 Task: Open Card Email Marketing Campaign Planning in Board Customer Segmentation and Targeting Strategy to Workspace Creative Direction and add a team member Softage.1@softage.net, a label Yellow, a checklist Artificial Intelligence, an attachment from your onedrive, a color Yellow and finally, add a card description 'Conduct customer research for new market positioning and messaging' and a comment 'Let us approach this task with a focus on continuous learning and improvement, seeking to iterate and refine our approach over time.'. Add a start date 'Jan 09, 1900' with a due date 'Jan 16, 1900'
Action: Mouse moved to (619, 186)
Screenshot: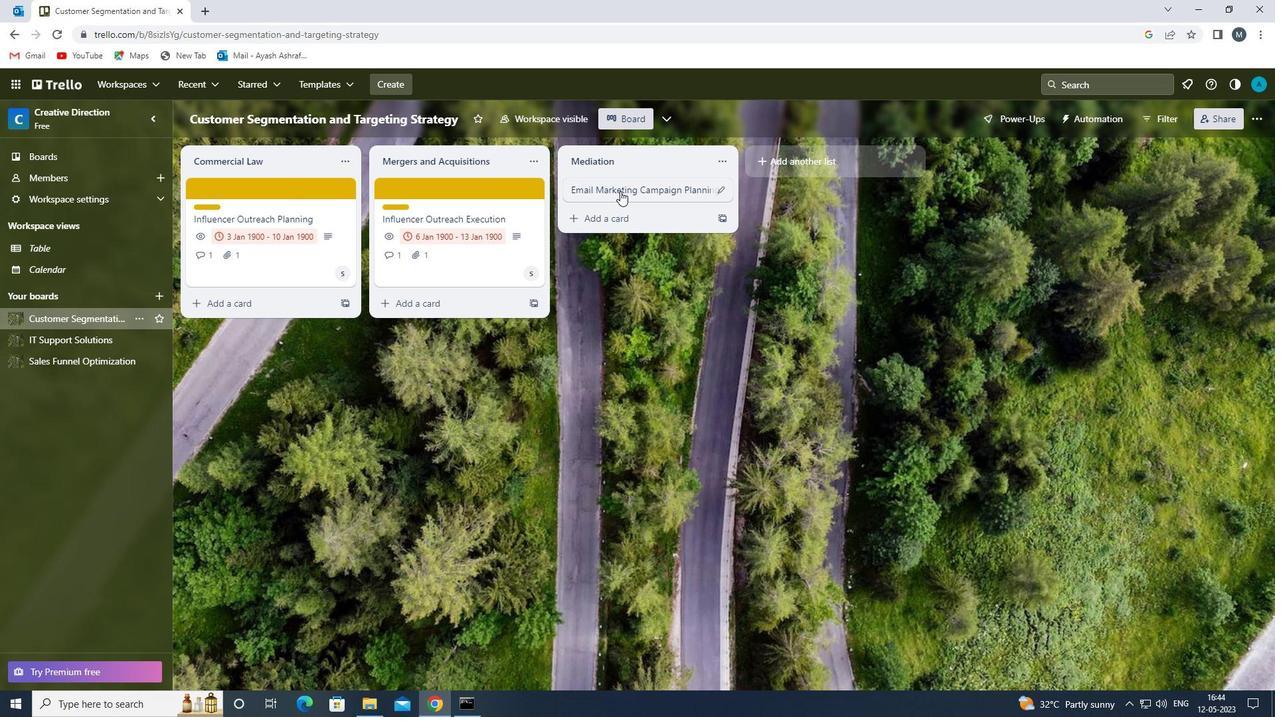 
Action: Mouse pressed left at (619, 186)
Screenshot: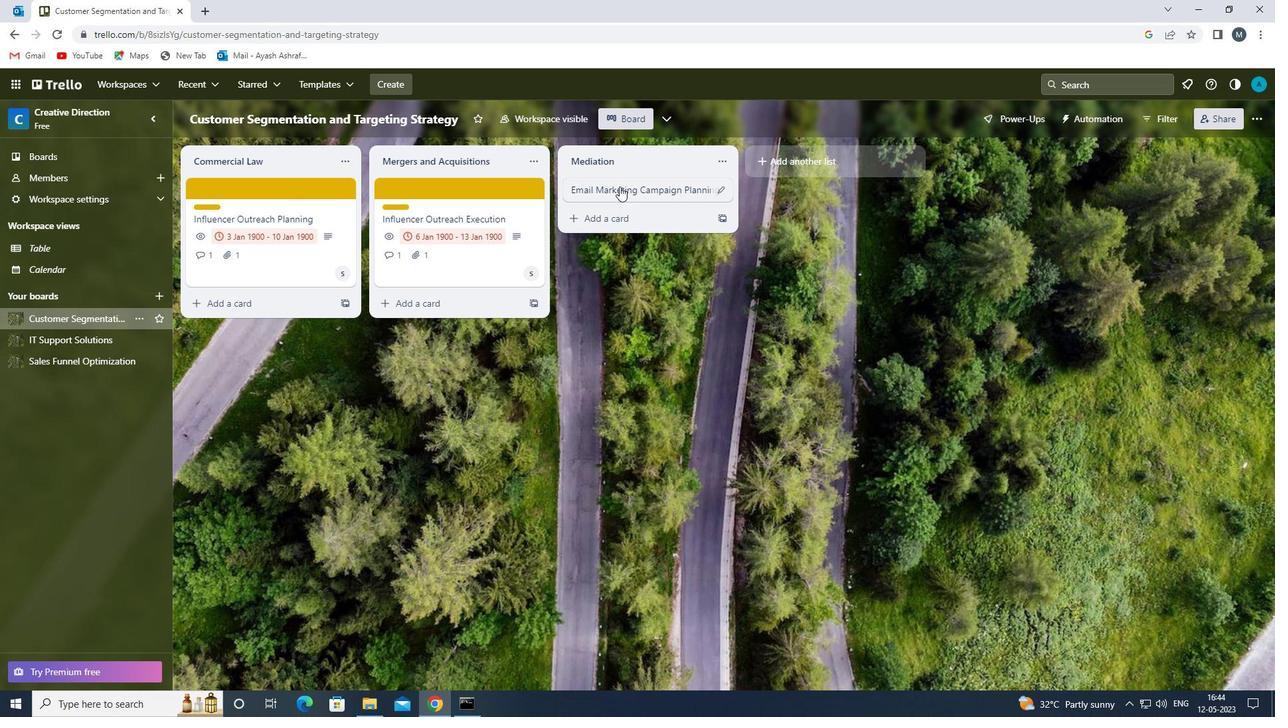 
Action: Mouse moved to (795, 233)
Screenshot: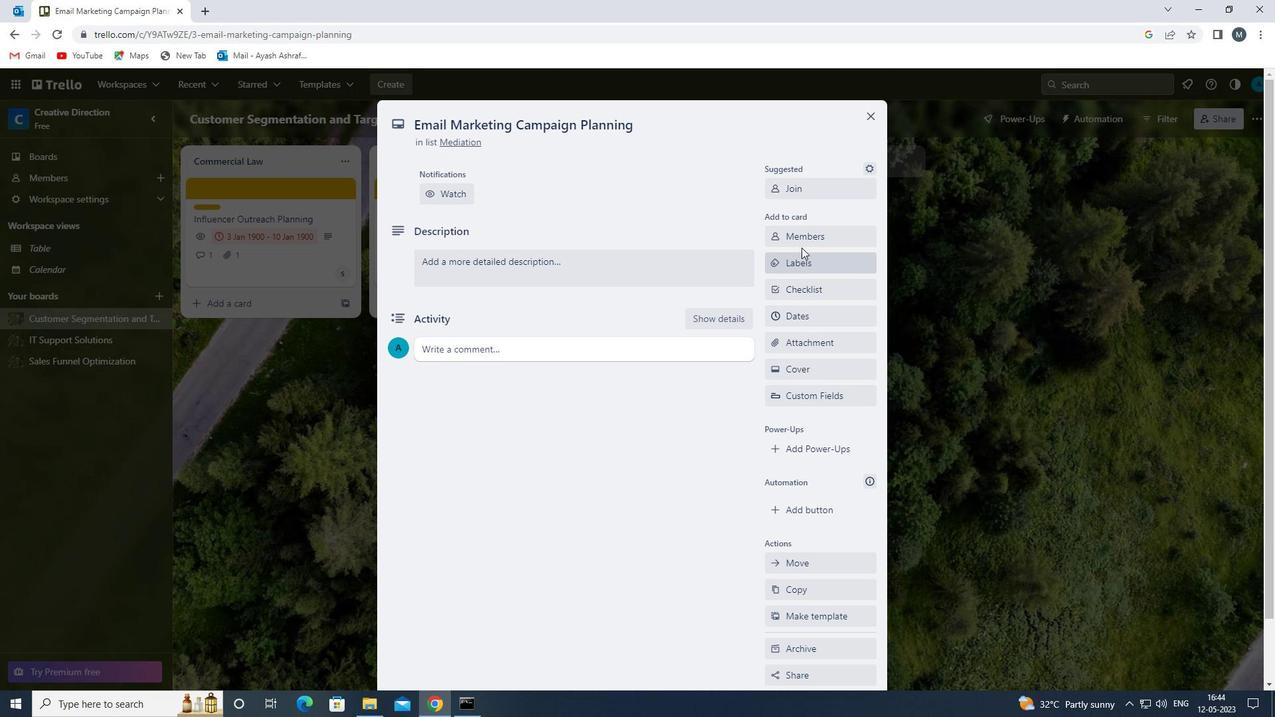 
Action: Mouse pressed left at (795, 233)
Screenshot: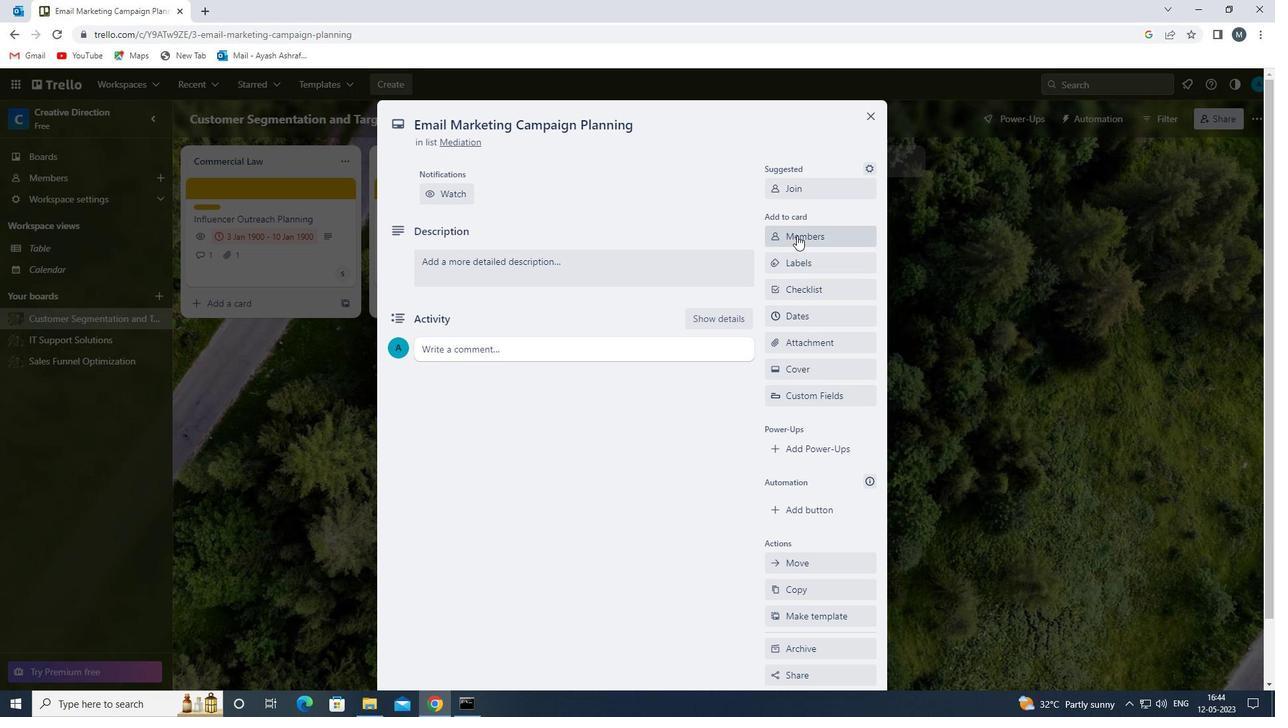 
Action: Mouse moved to (825, 303)
Screenshot: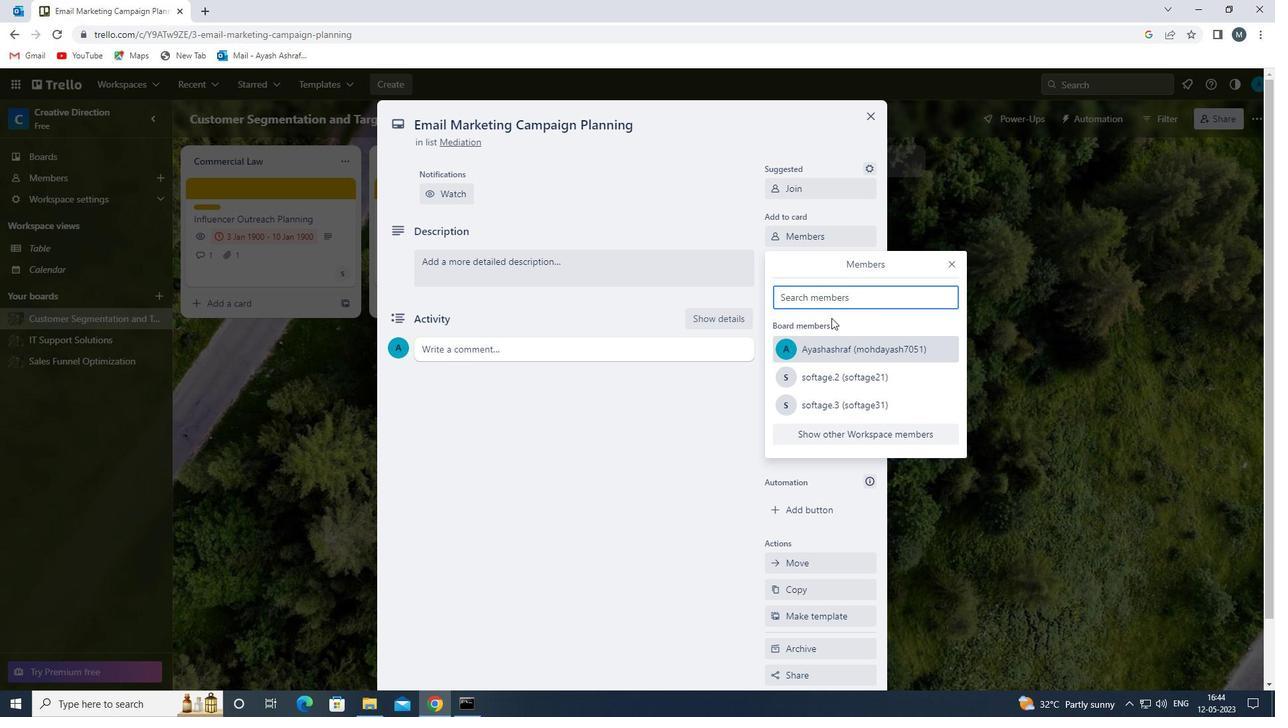 
Action: Mouse pressed left at (825, 303)
Screenshot: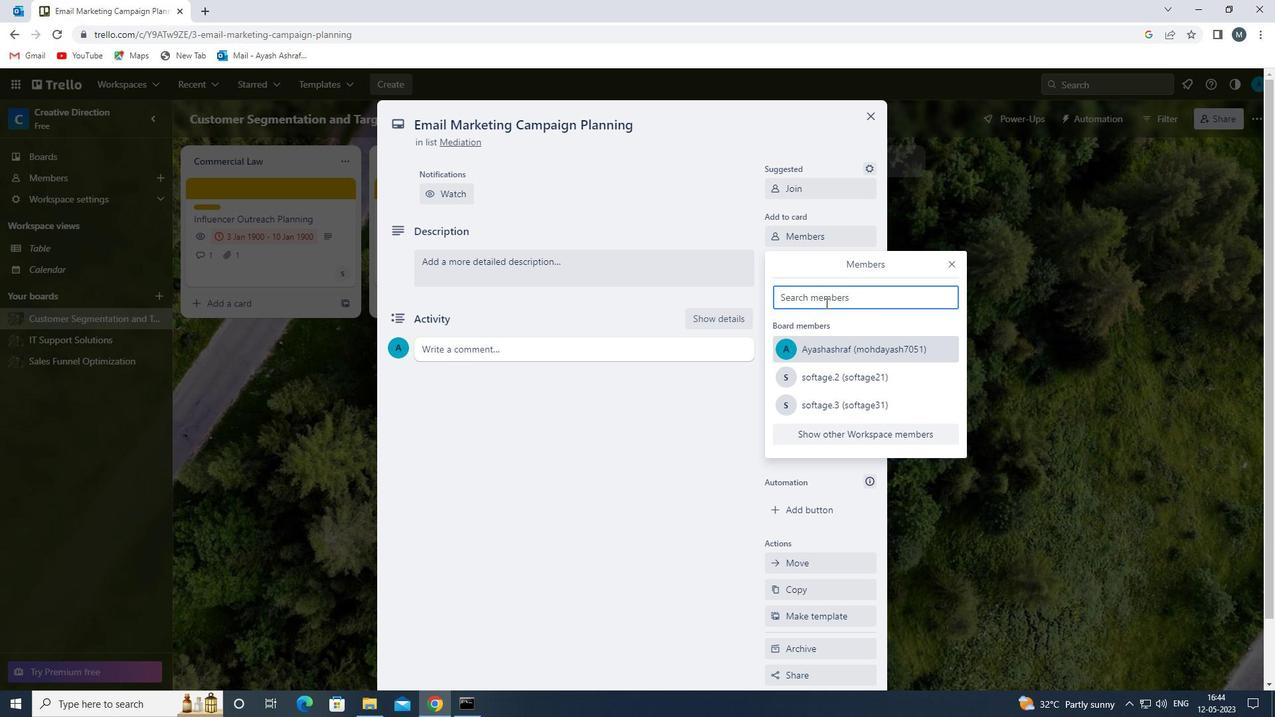 
Action: Mouse moved to (825, 302)
Screenshot: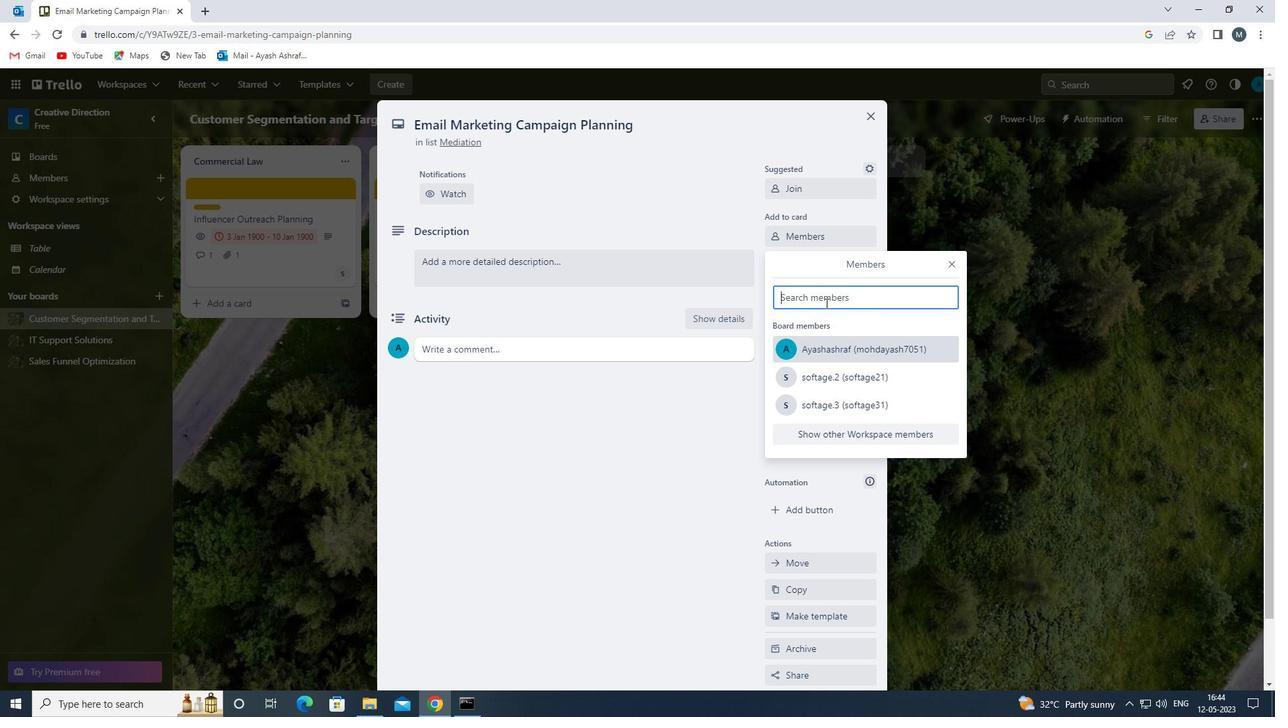 
Action: Key pressed s
Screenshot: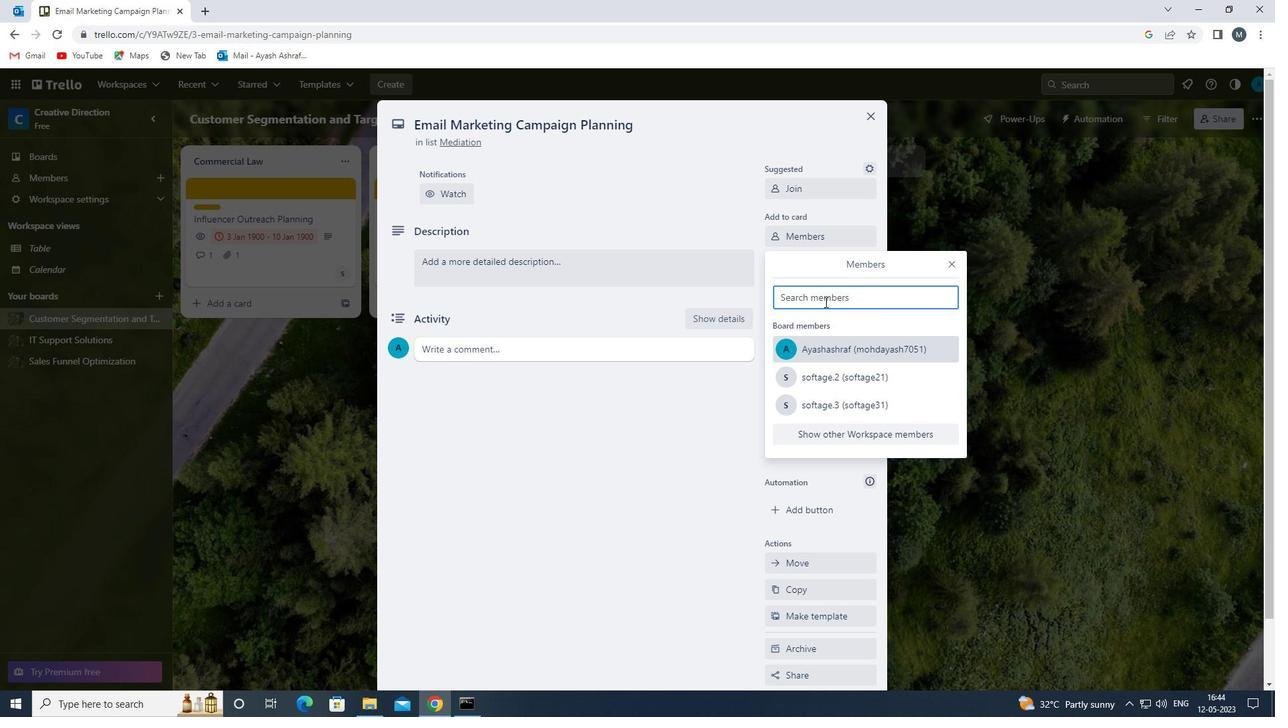 
Action: Mouse moved to (835, 433)
Screenshot: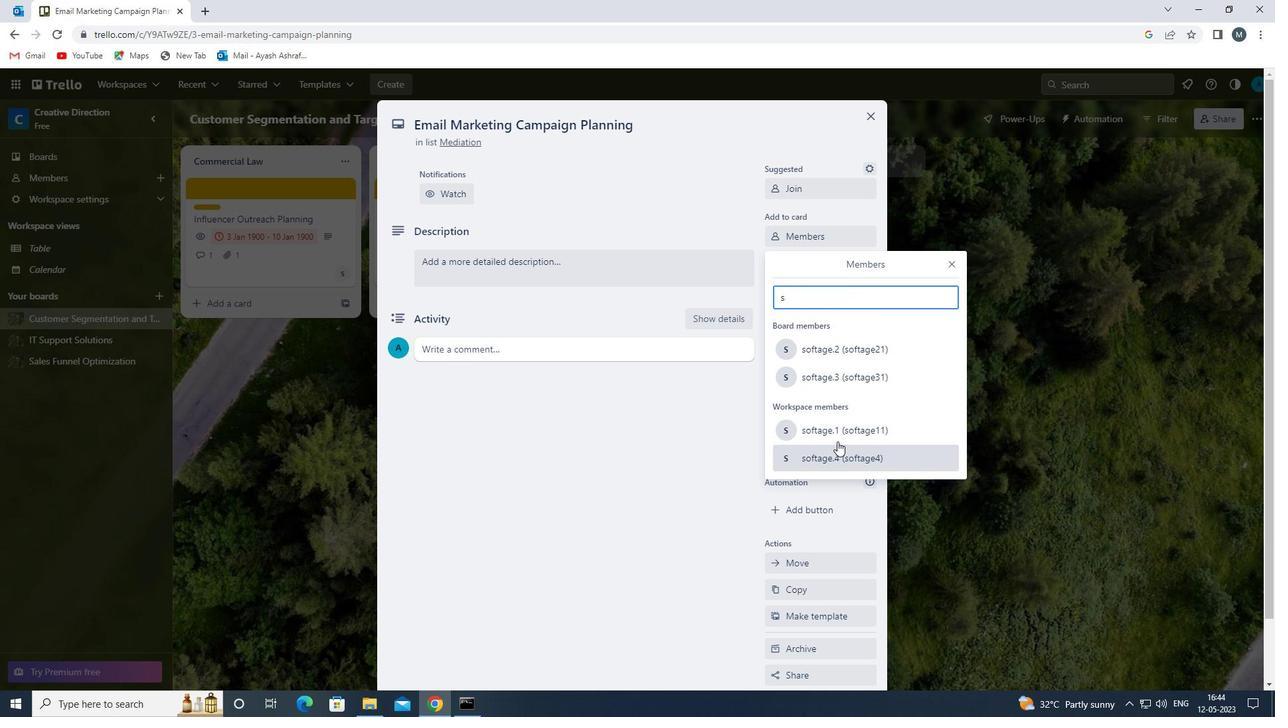
Action: Mouse pressed left at (835, 433)
Screenshot: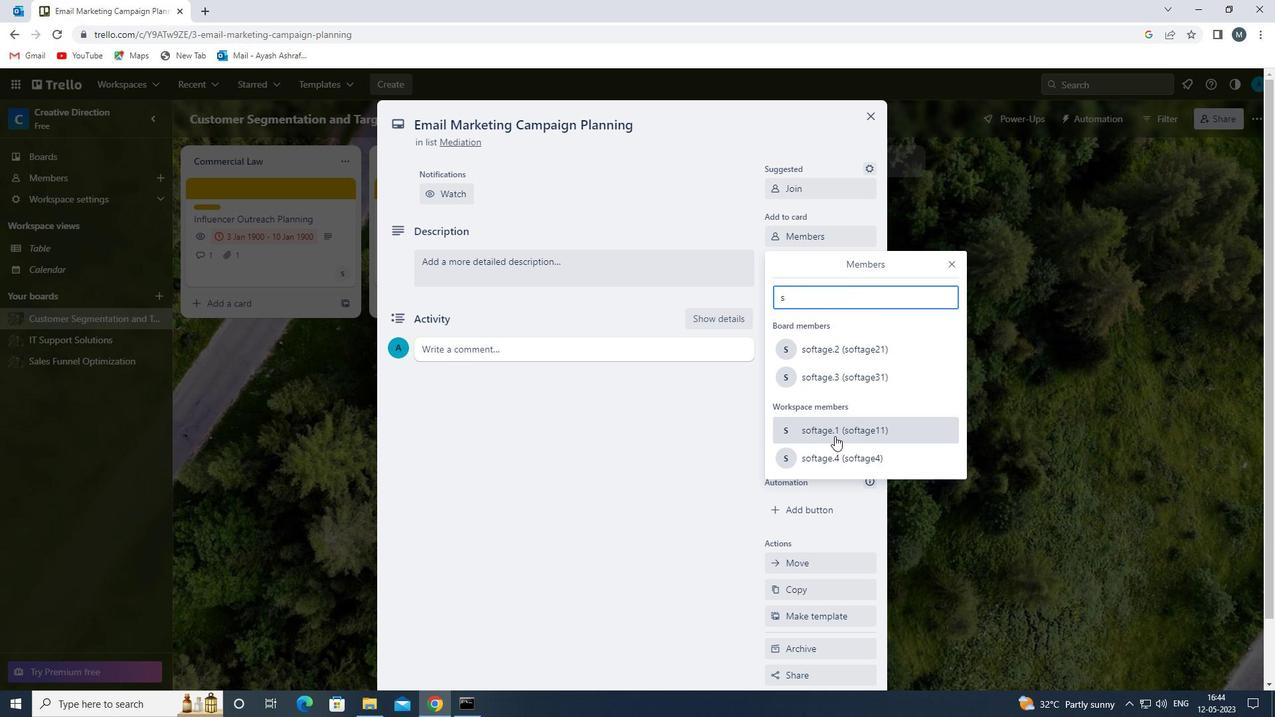 
Action: Mouse moved to (950, 262)
Screenshot: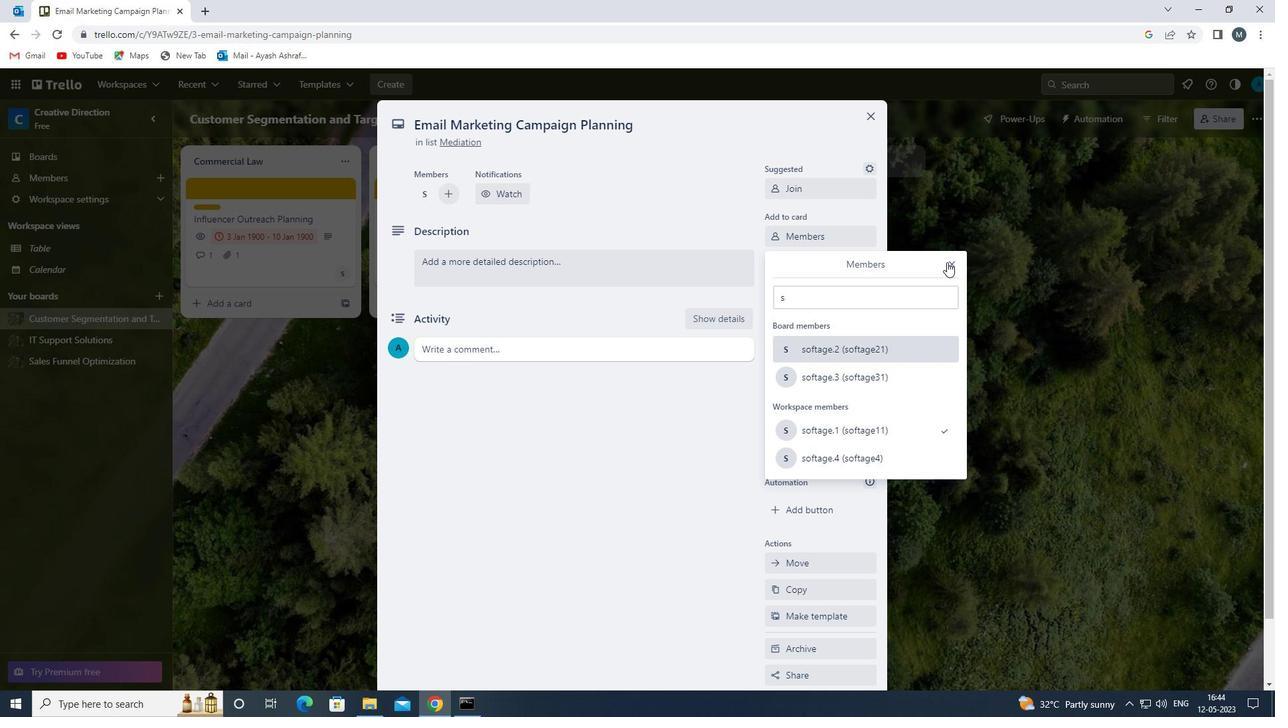 
Action: Mouse pressed left at (950, 262)
Screenshot: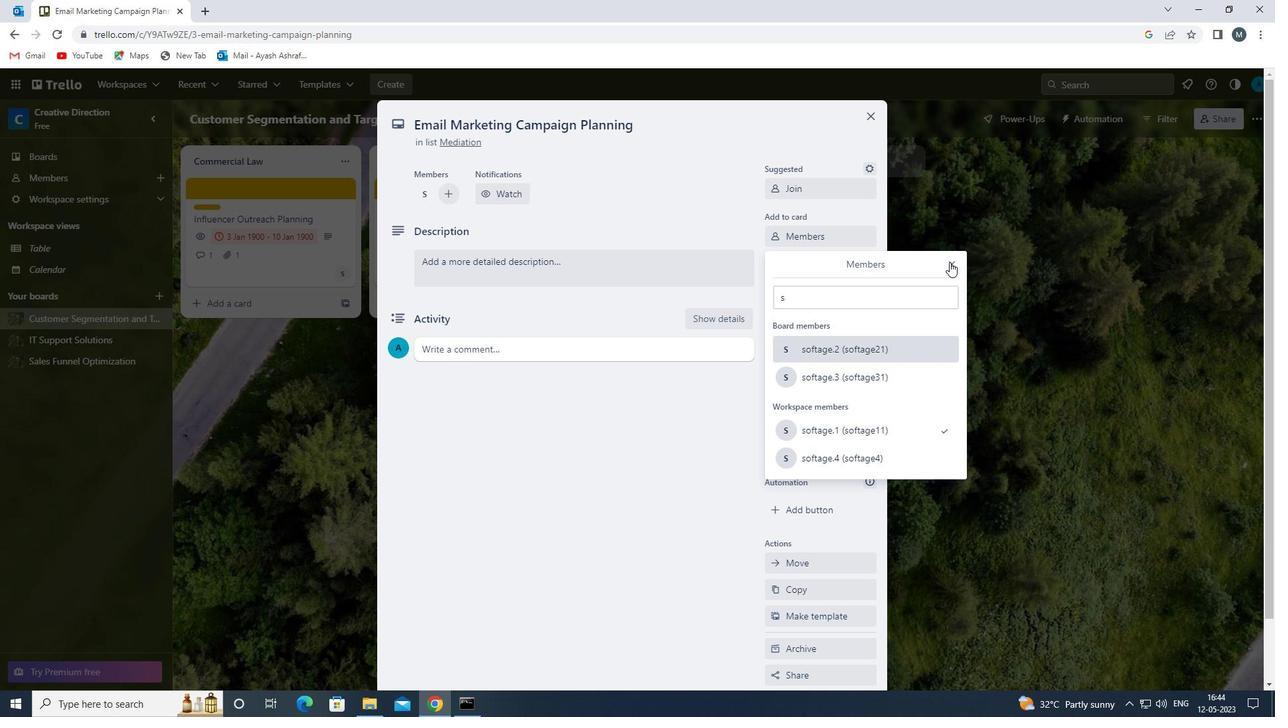 
Action: Mouse moved to (809, 263)
Screenshot: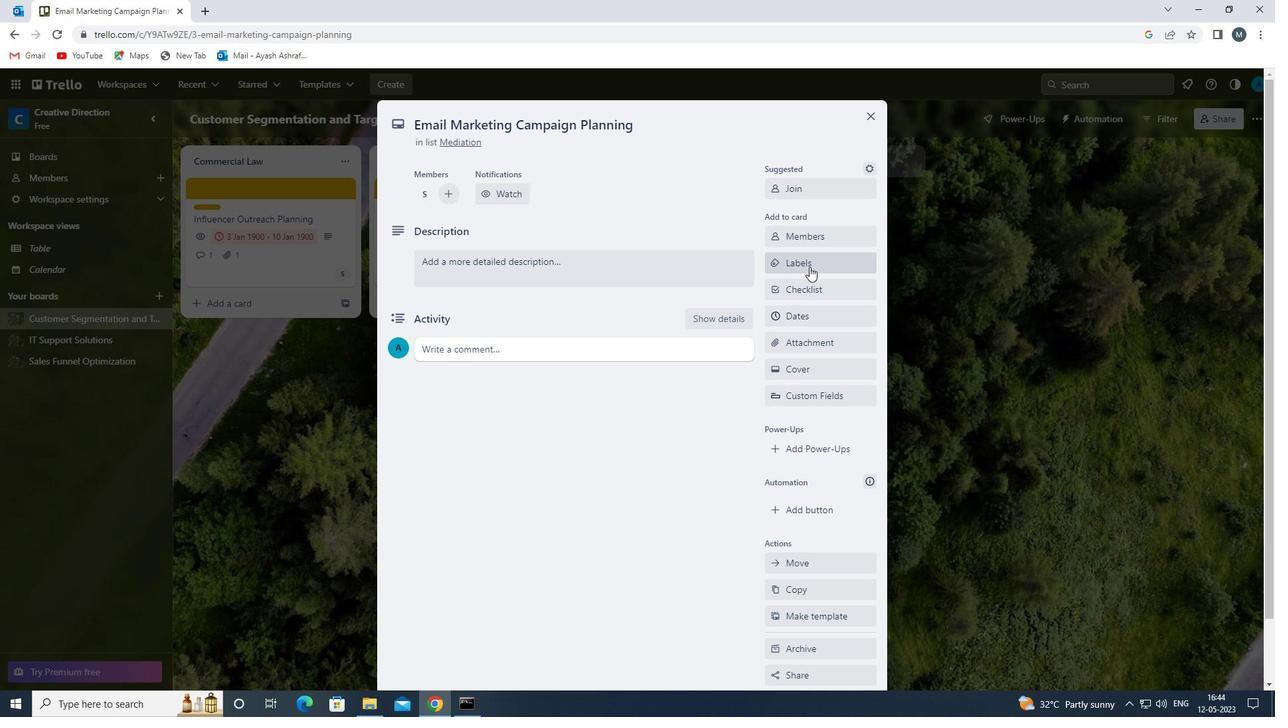 
Action: Mouse pressed left at (809, 263)
Screenshot: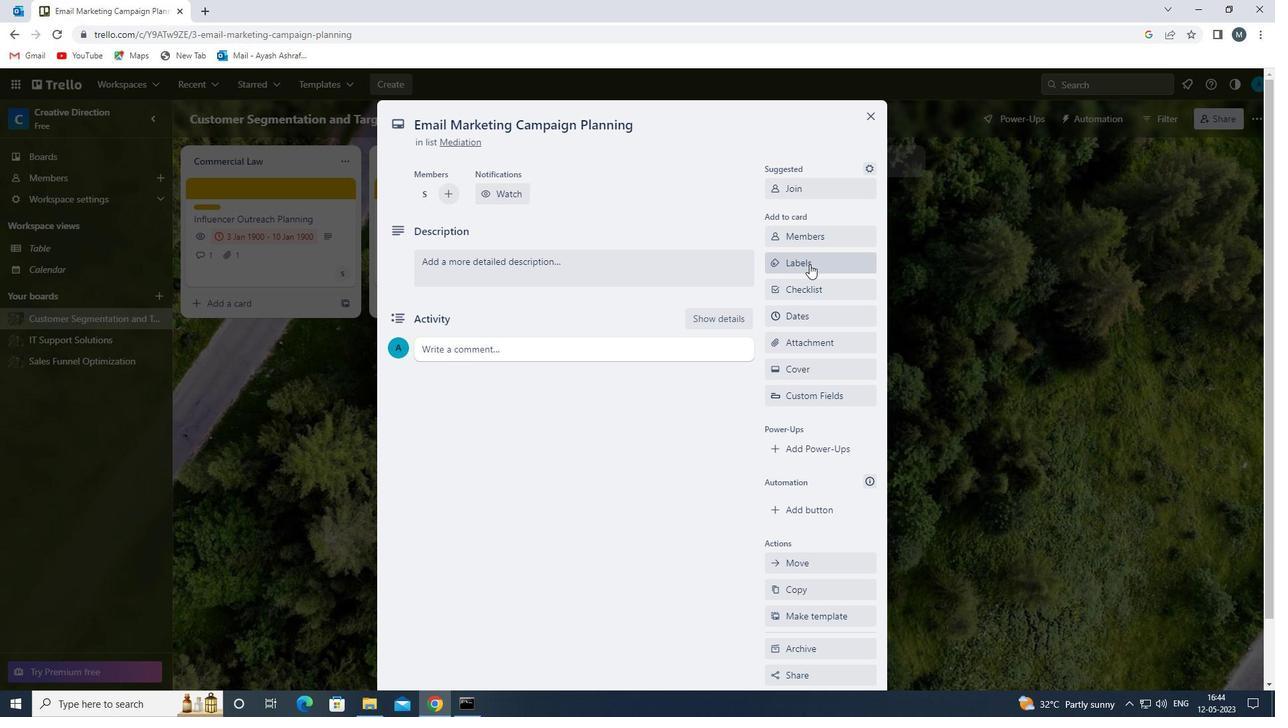 
Action: Mouse moved to (779, 396)
Screenshot: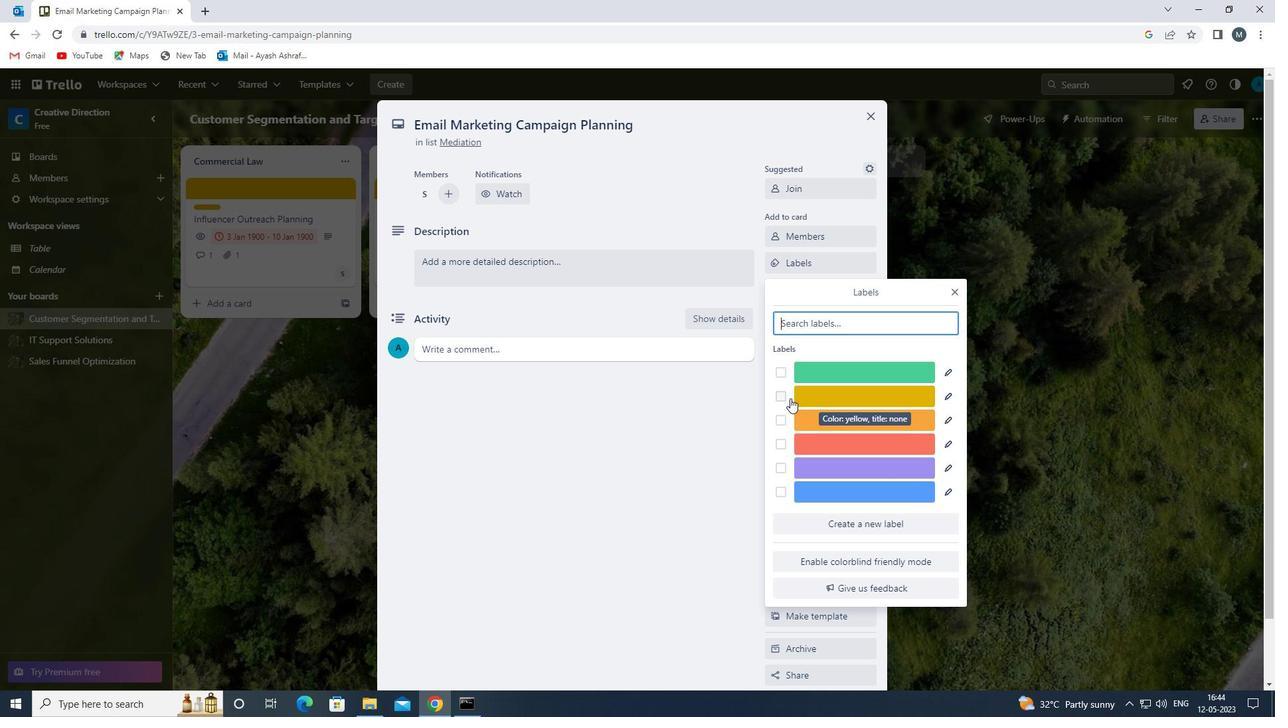 
Action: Mouse pressed left at (779, 396)
Screenshot: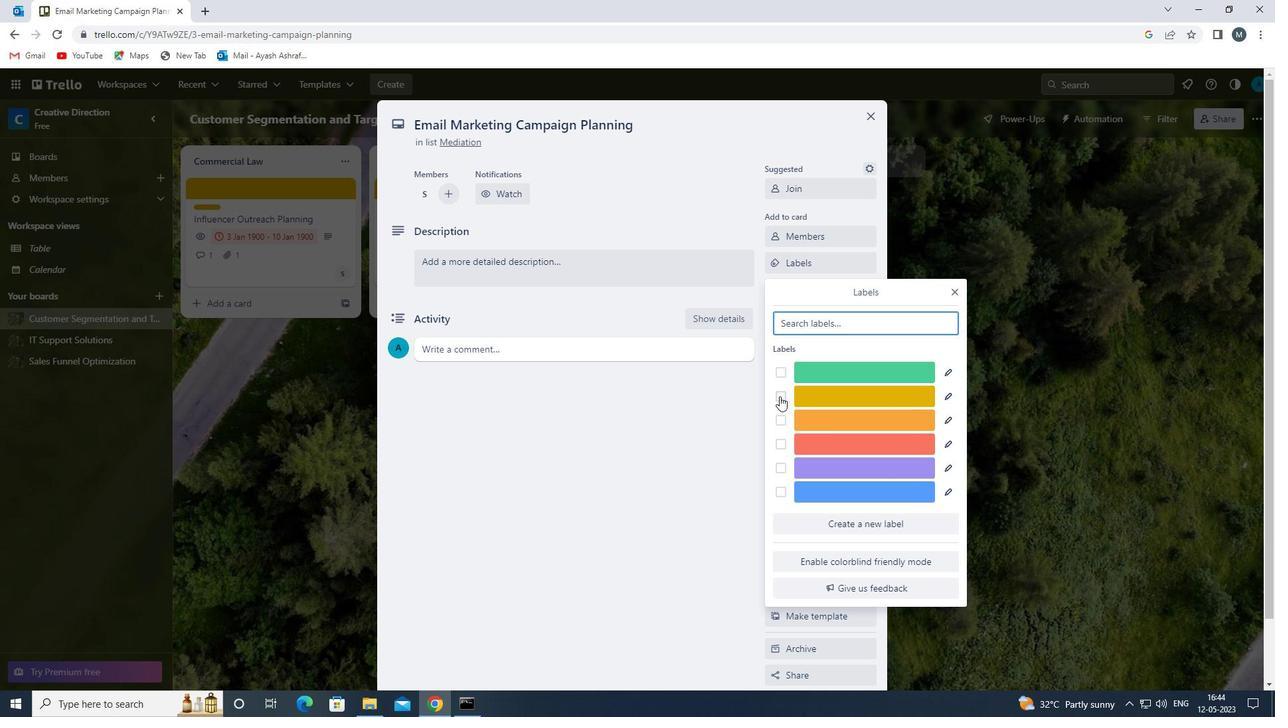 
Action: Mouse moved to (952, 292)
Screenshot: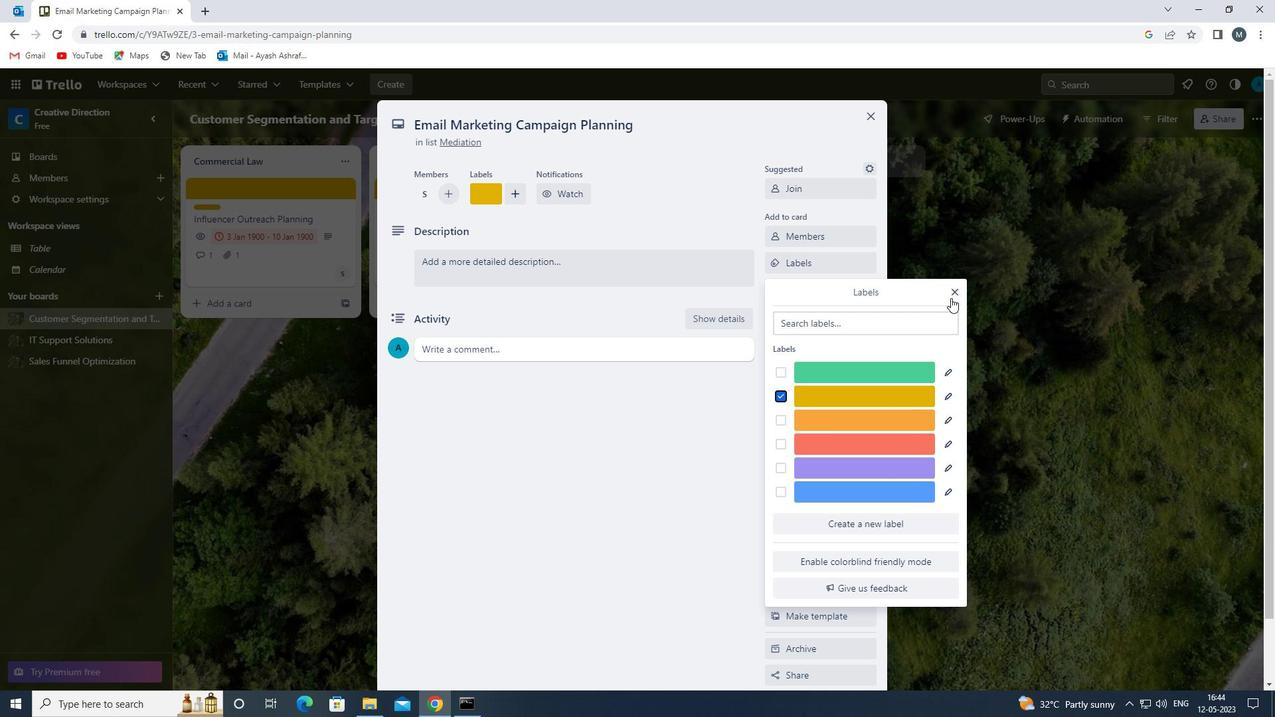 
Action: Mouse pressed left at (952, 292)
Screenshot: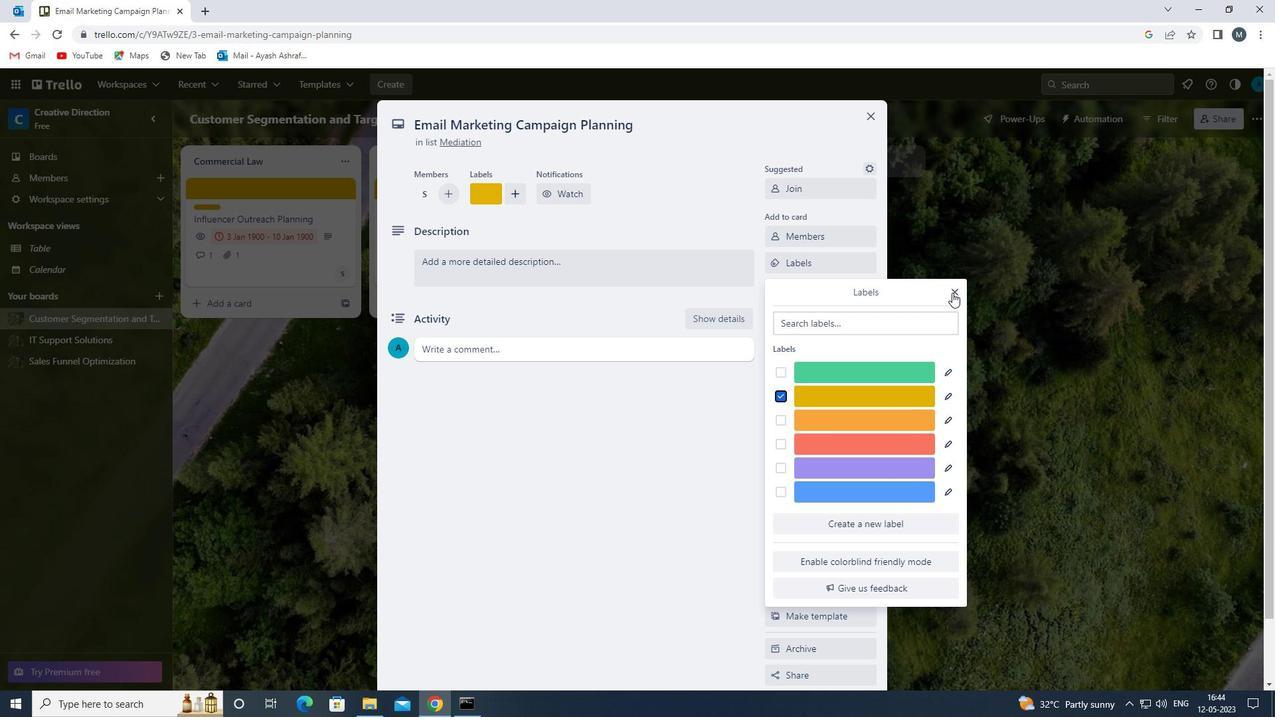
Action: Mouse moved to (813, 288)
Screenshot: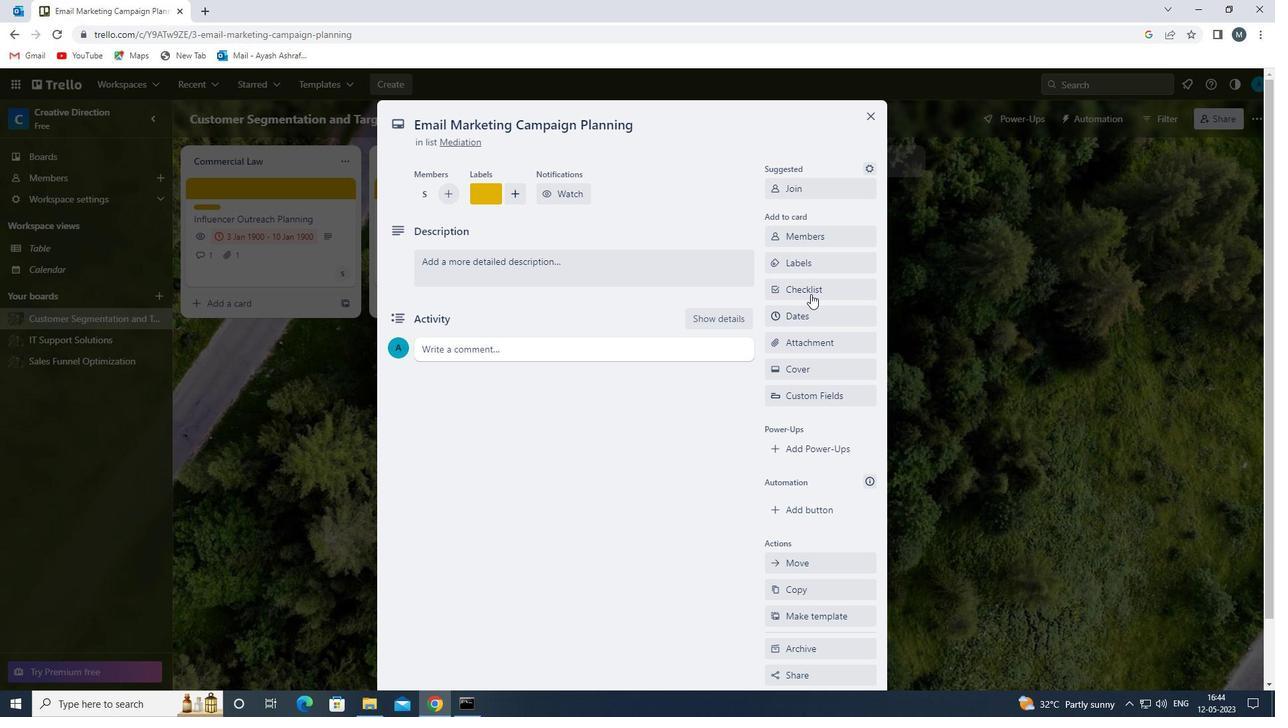 
Action: Mouse pressed left at (813, 288)
Screenshot: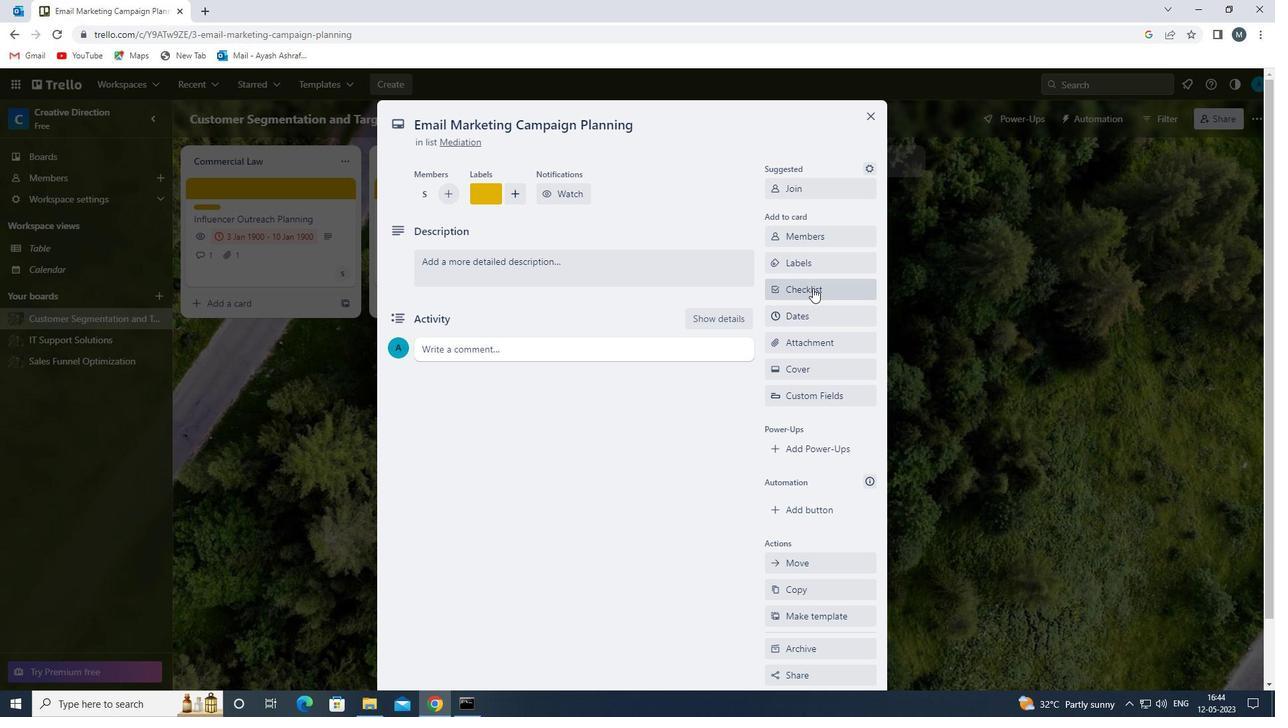 
Action: Mouse moved to (828, 351)
Screenshot: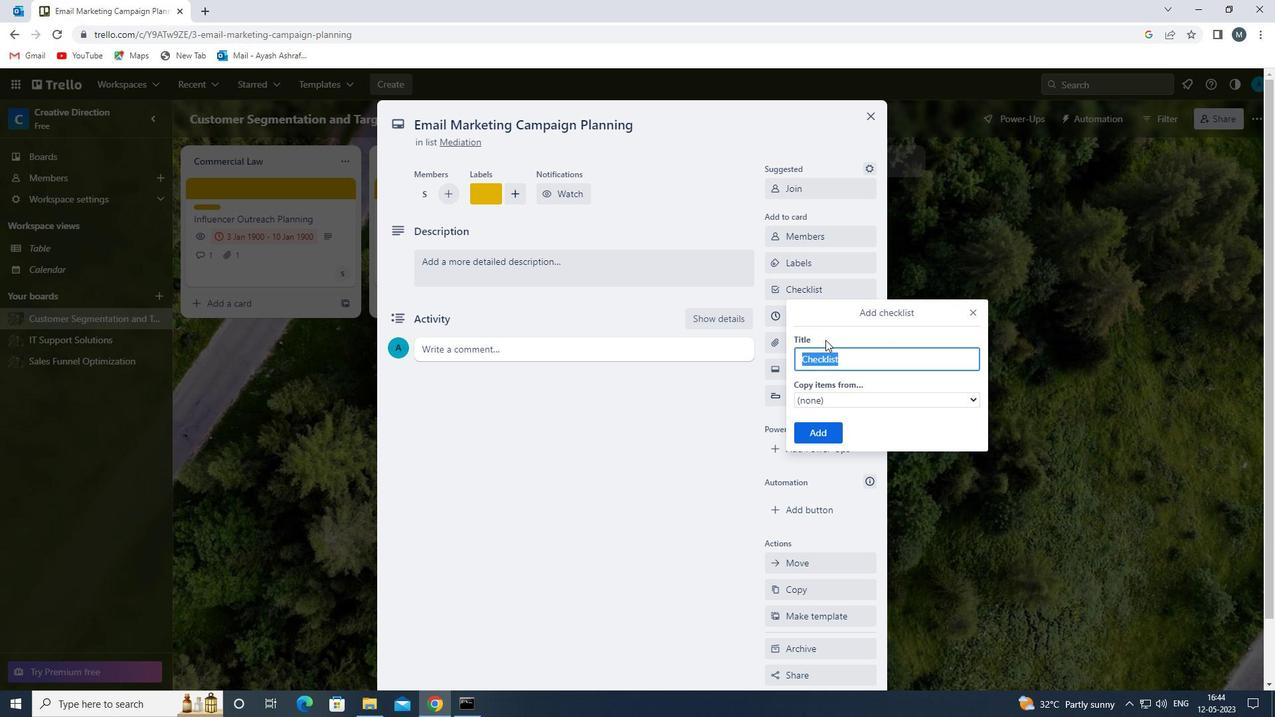 
Action: Key pressed a
Screenshot: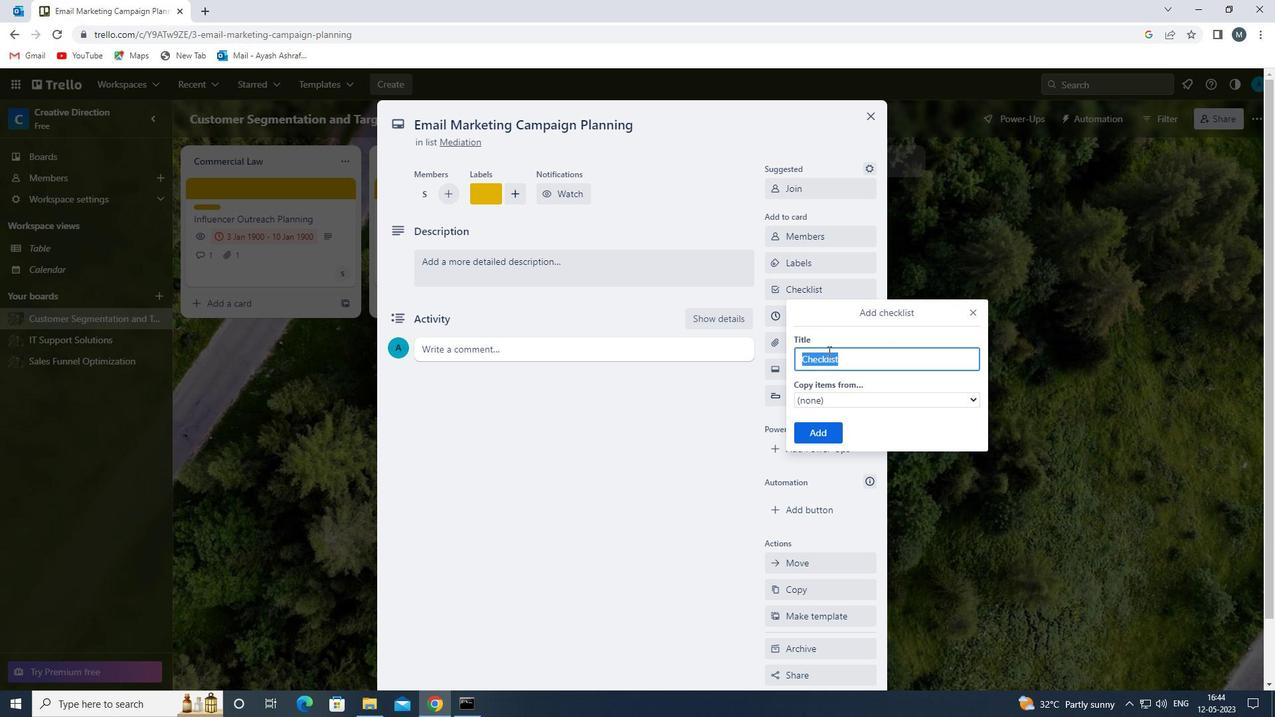 
Action: Mouse moved to (897, 397)
Screenshot: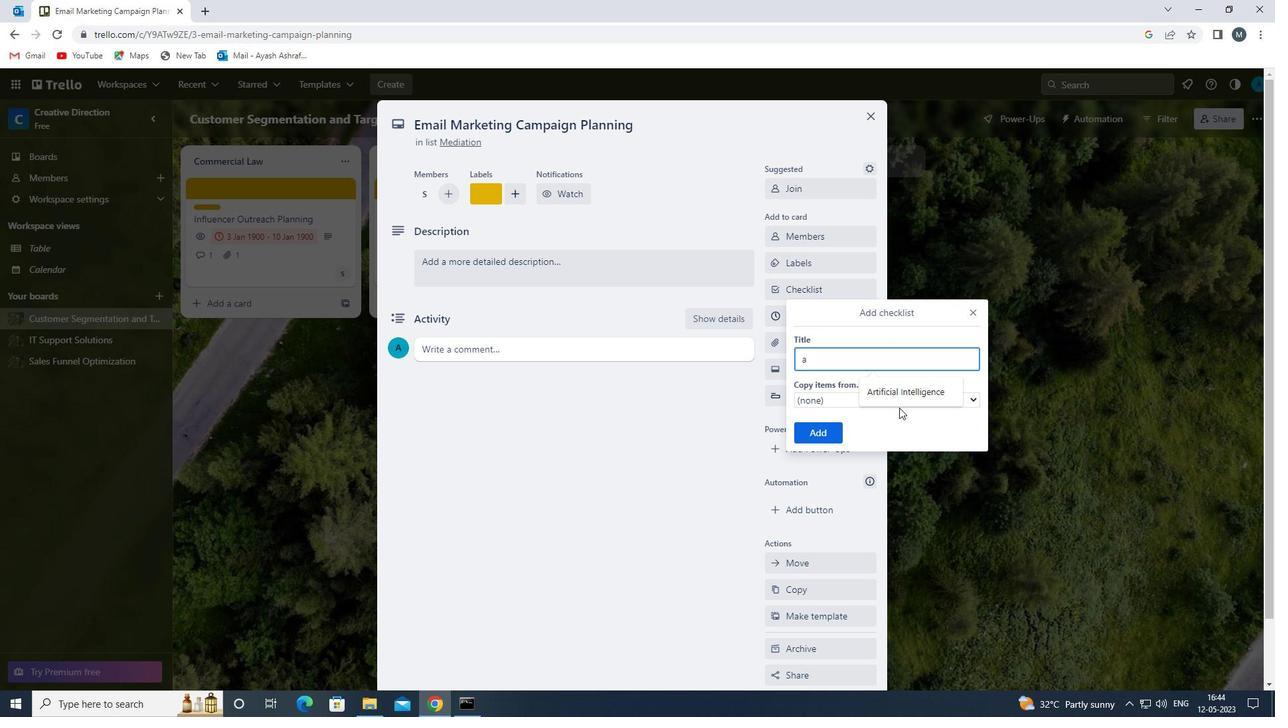 
Action: Mouse pressed left at (897, 397)
Screenshot: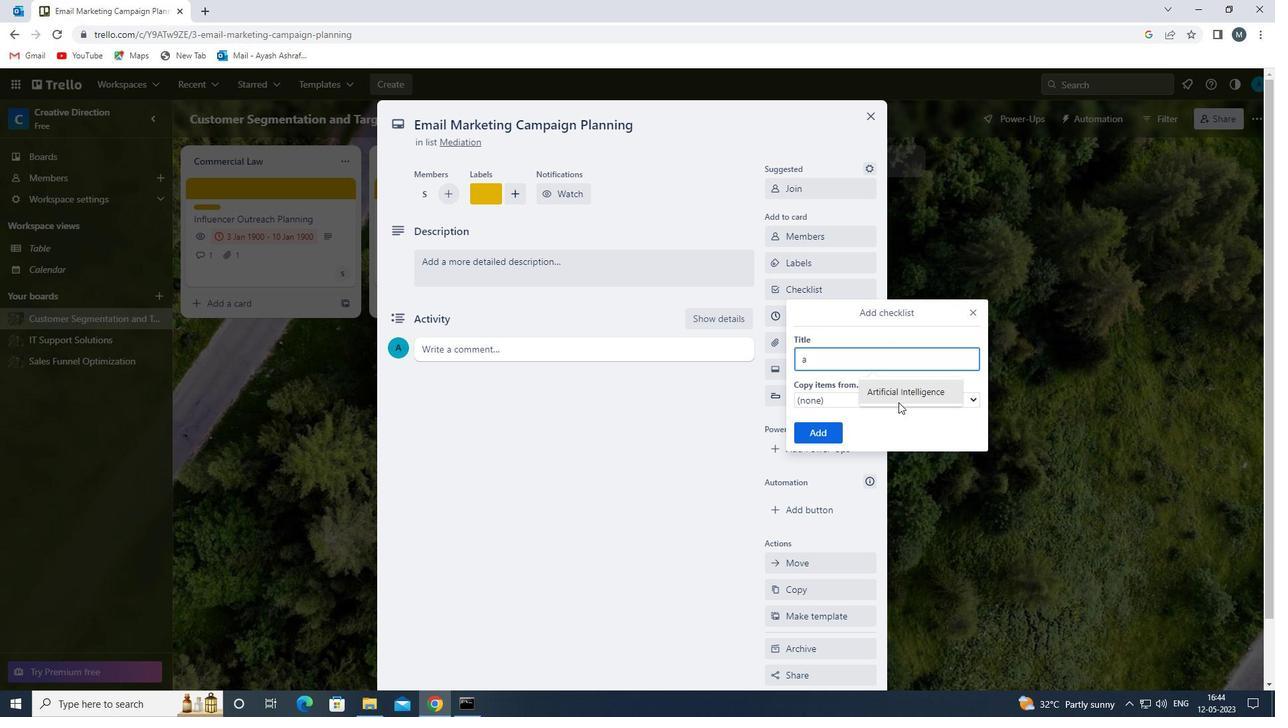 
Action: Mouse moved to (823, 432)
Screenshot: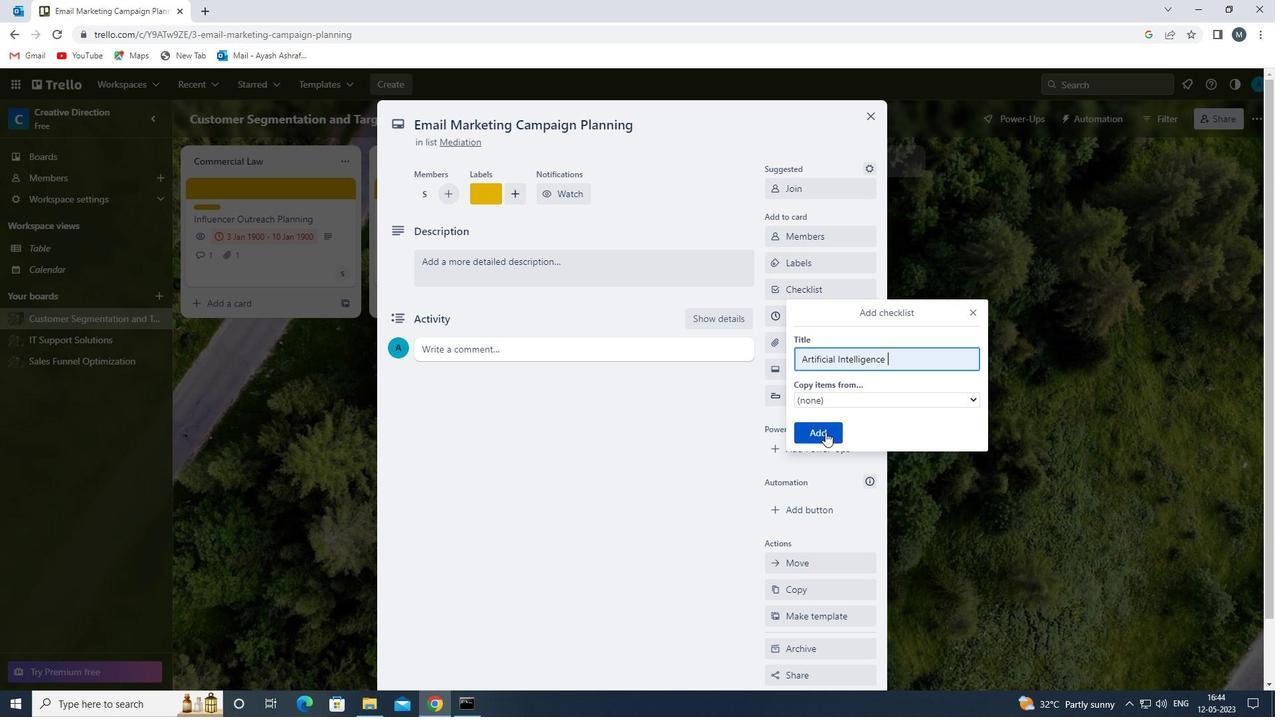 
Action: Mouse pressed left at (823, 432)
Screenshot: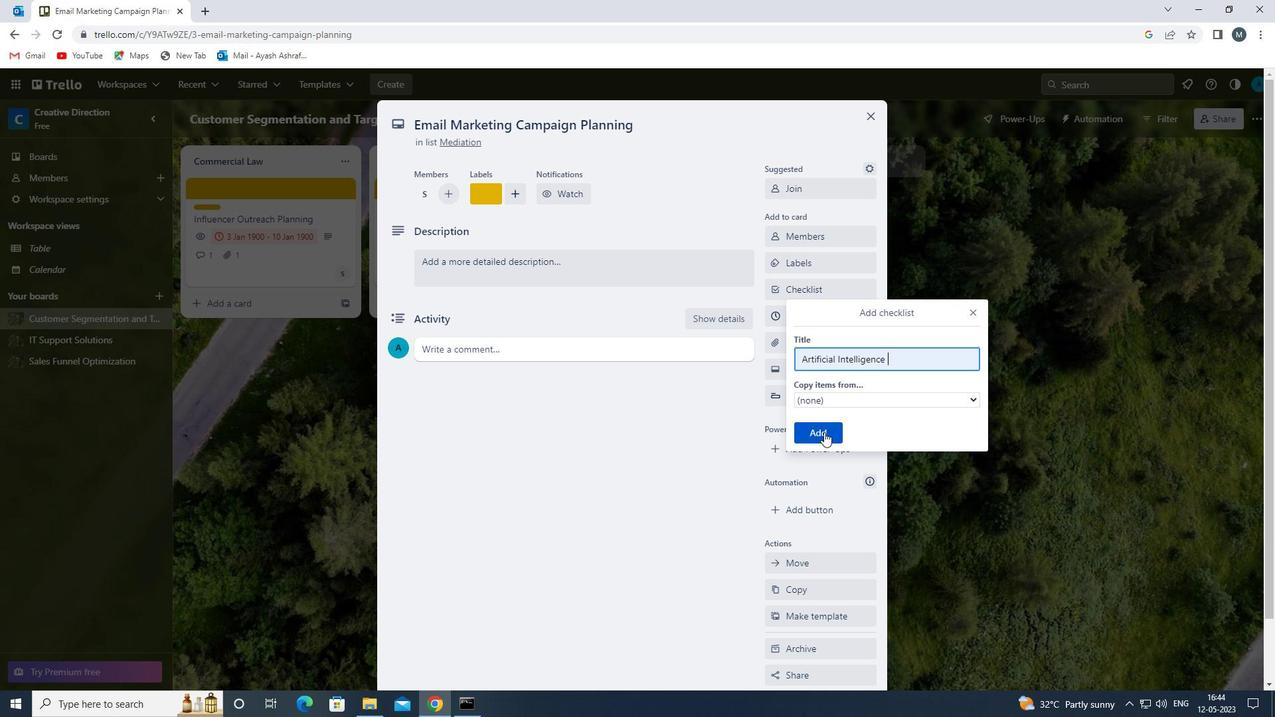
Action: Mouse moved to (832, 348)
Screenshot: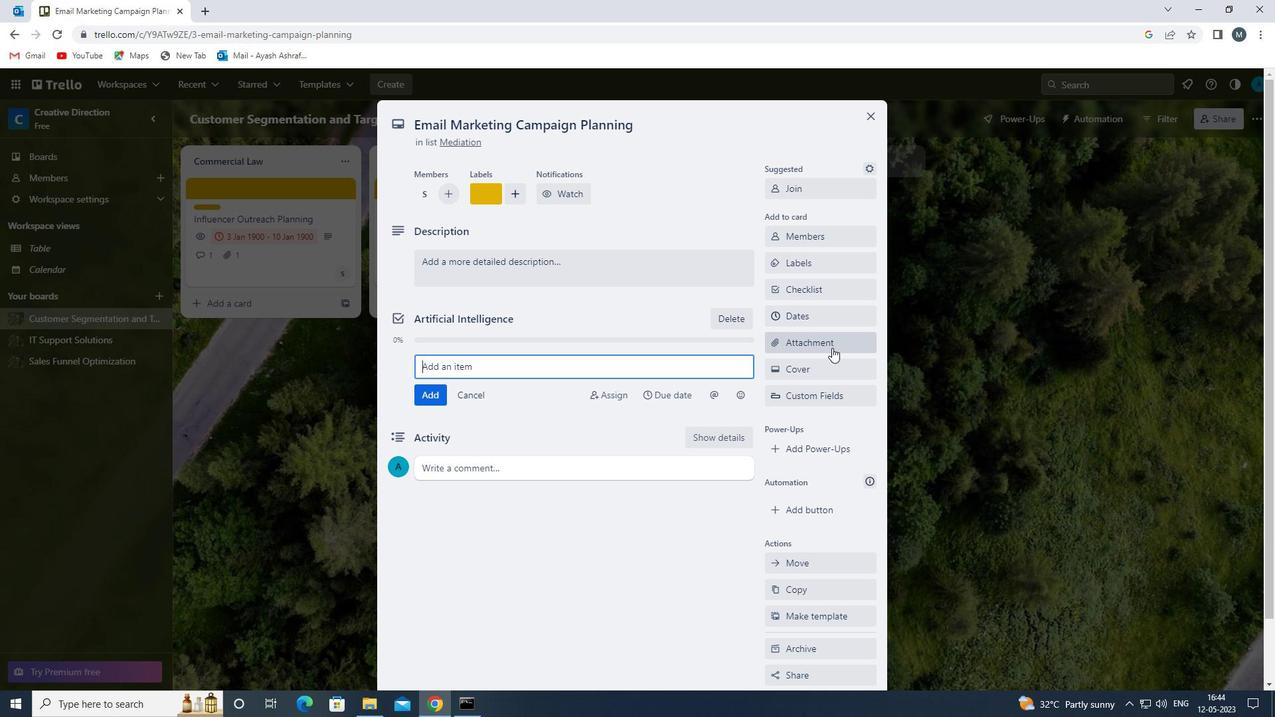 
Action: Mouse pressed left at (832, 348)
Screenshot: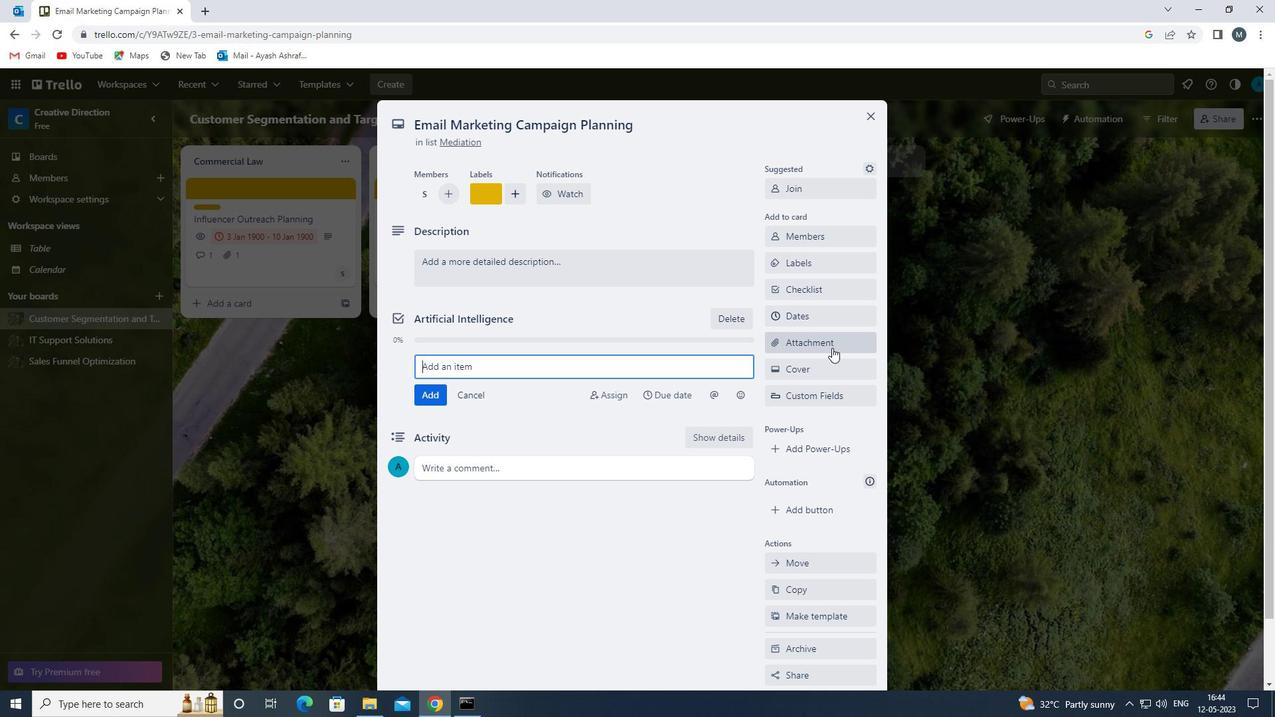 
Action: Mouse moved to (830, 502)
Screenshot: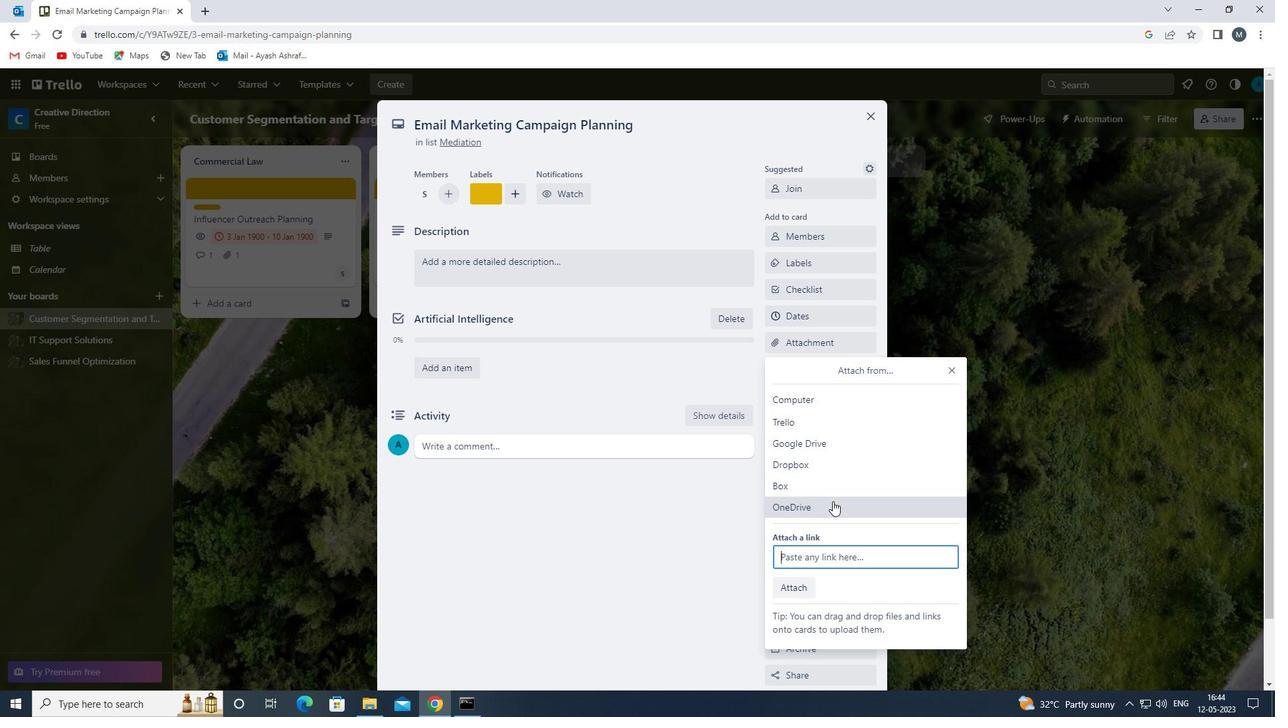 
Action: Mouse pressed left at (830, 502)
Screenshot: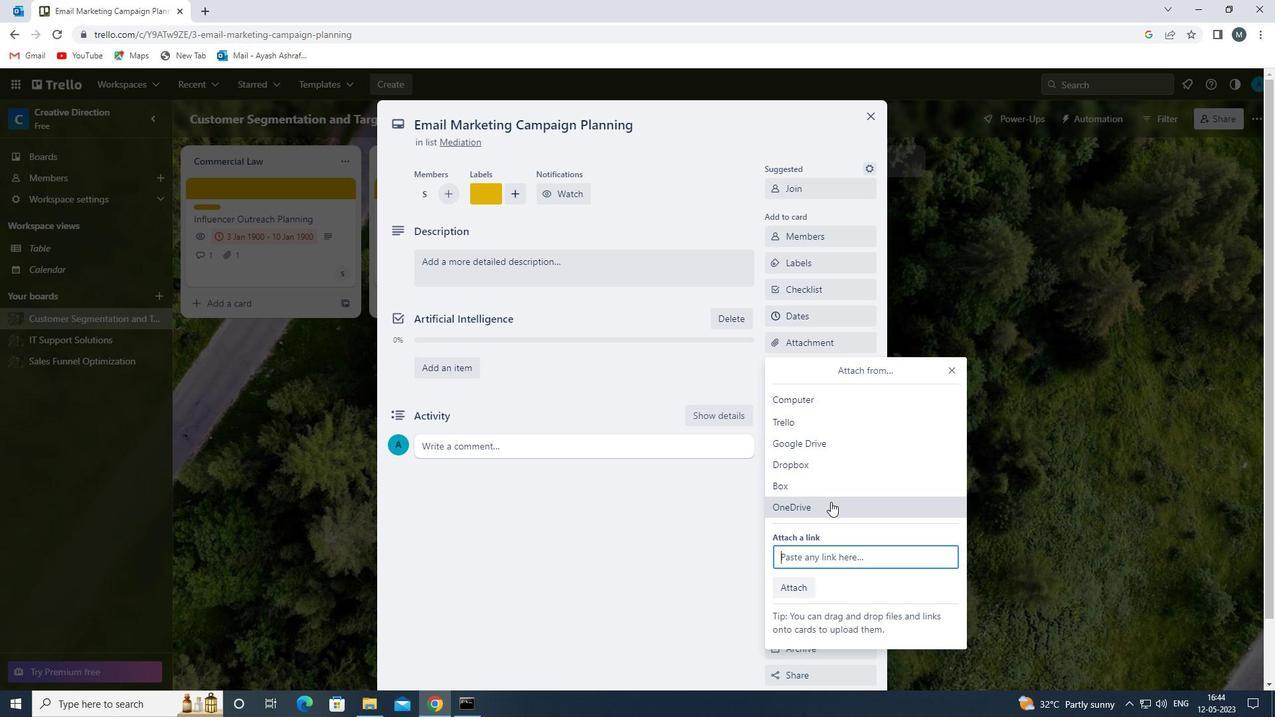 
Action: Mouse moved to (553, 262)
Screenshot: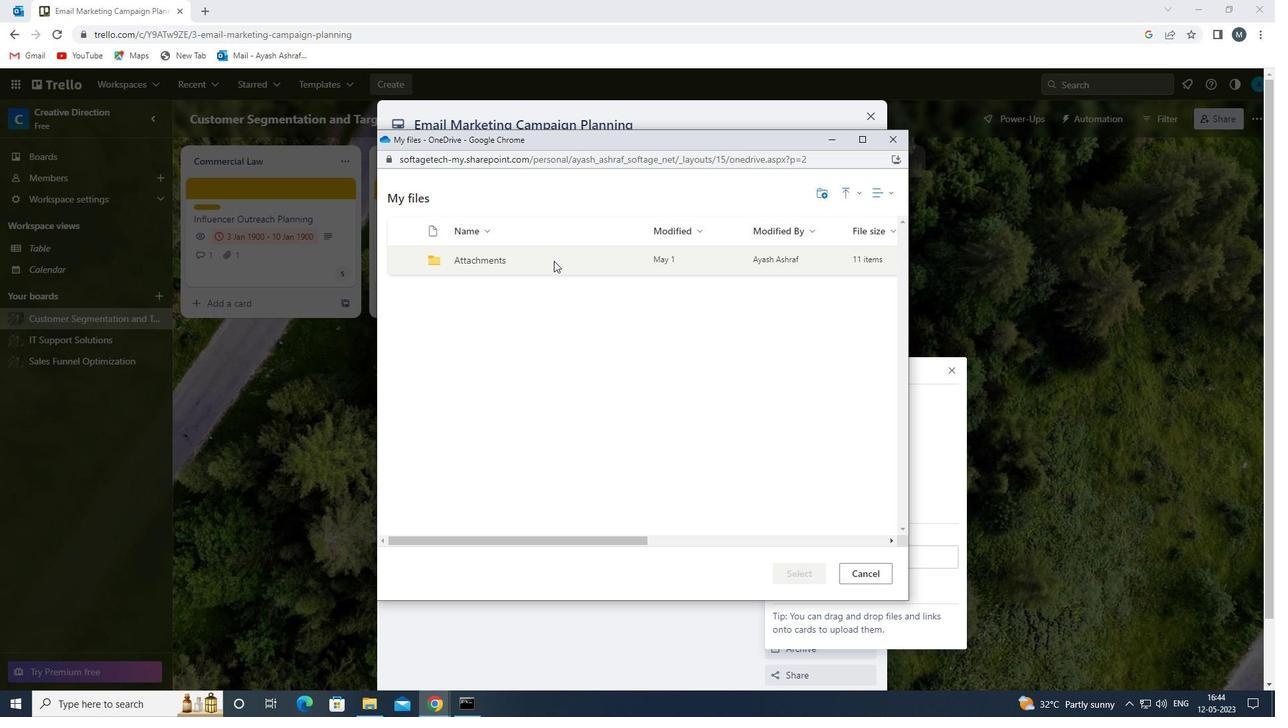 
Action: Mouse pressed left at (553, 262)
Screenshot: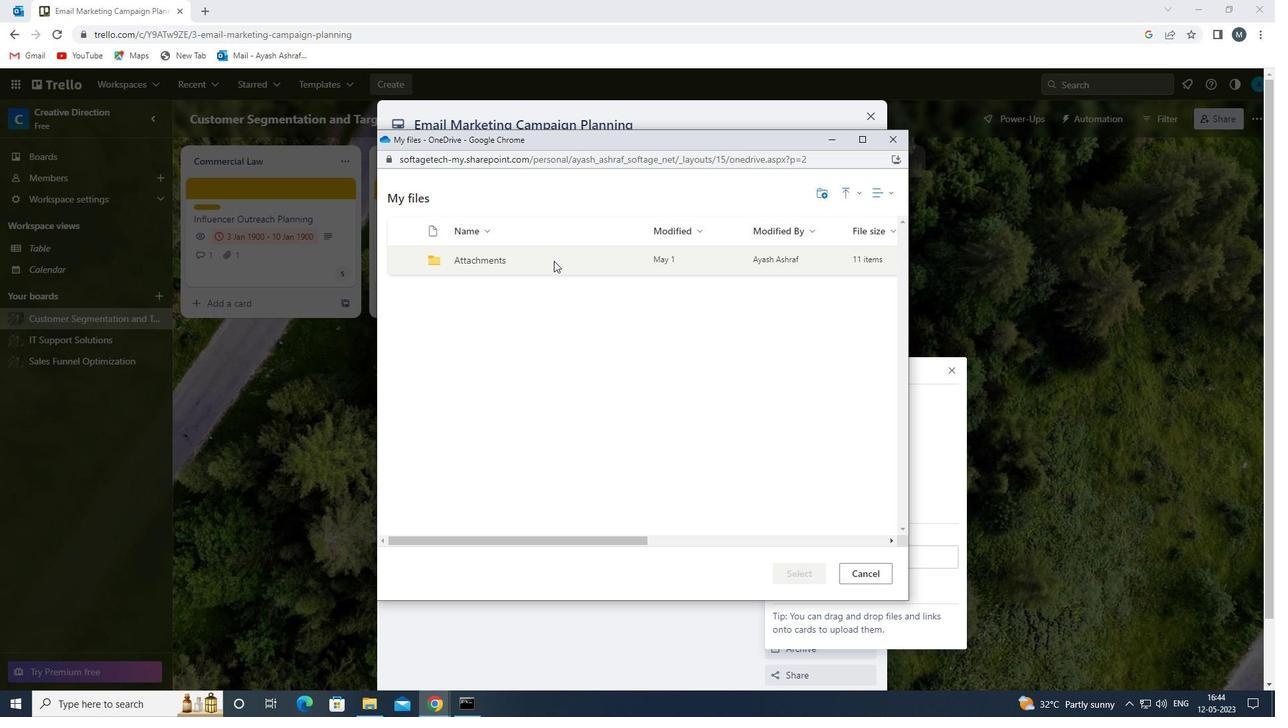 
Action: Mouse pressed left at (553, 262)
Screenshot: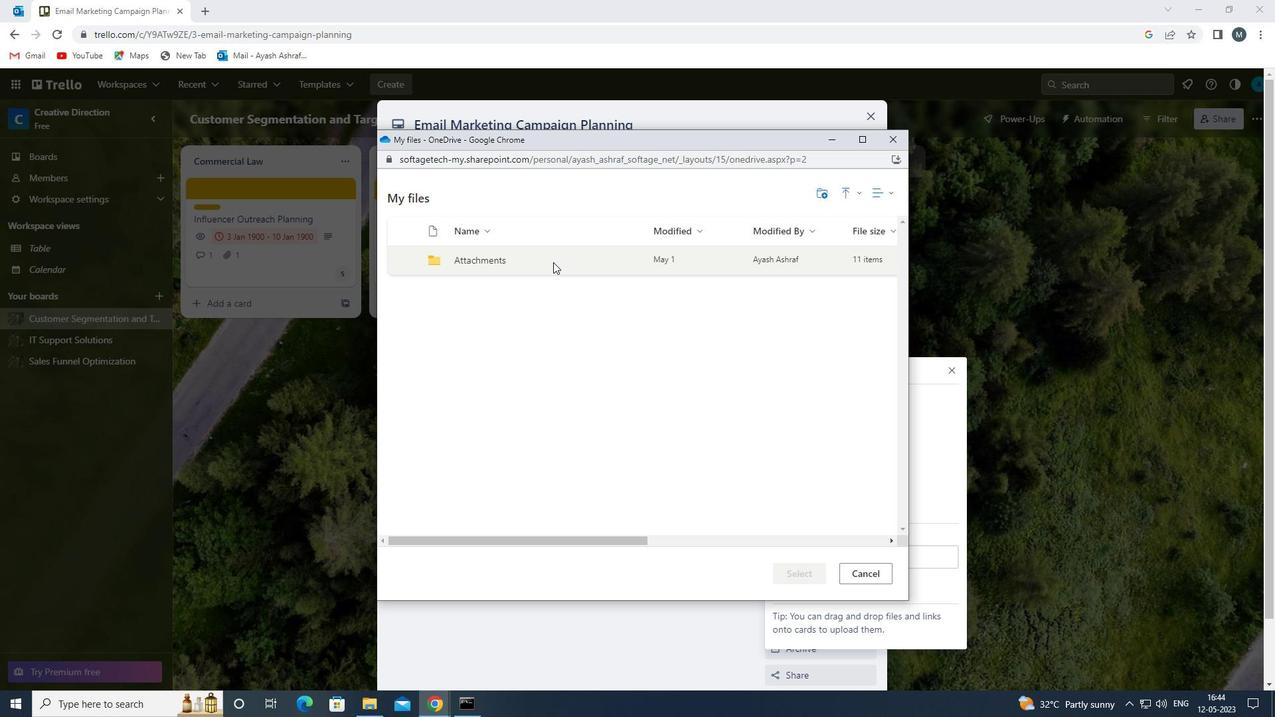 
Action: Mouse moved to (568, 344)
Screenshot: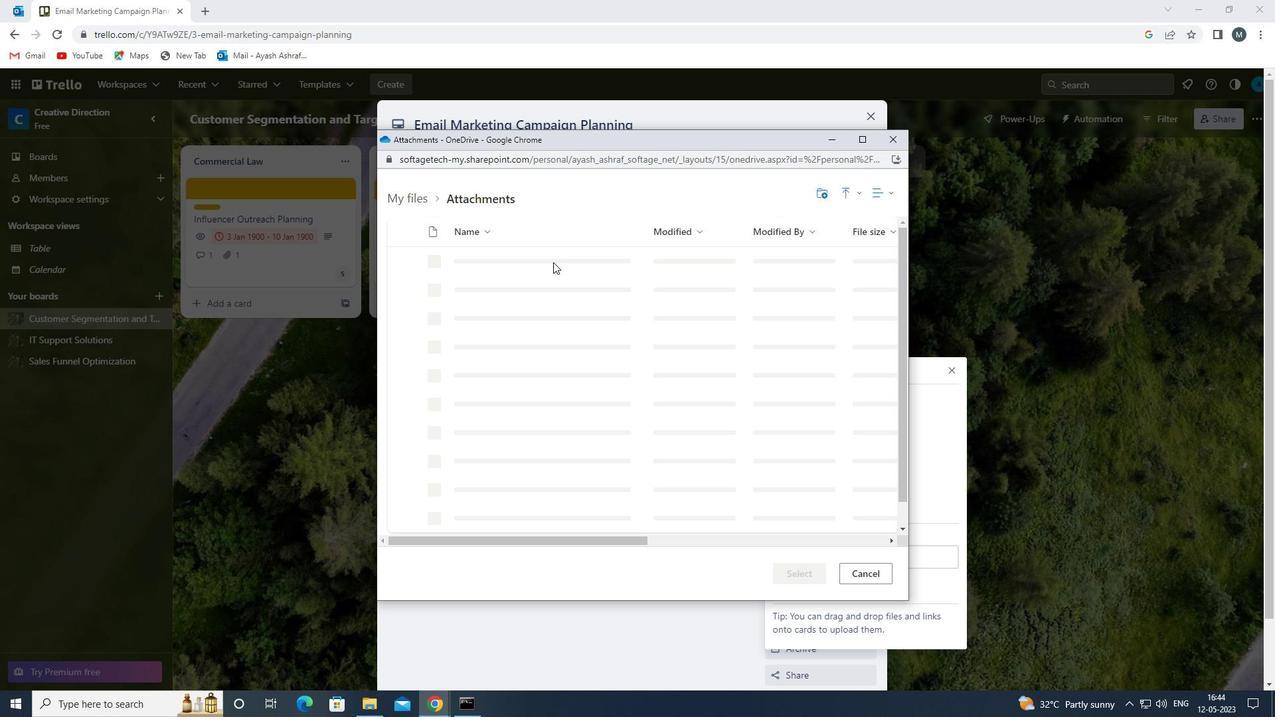 
Action: Mouse pressed left at (568, 344)
Screenshot: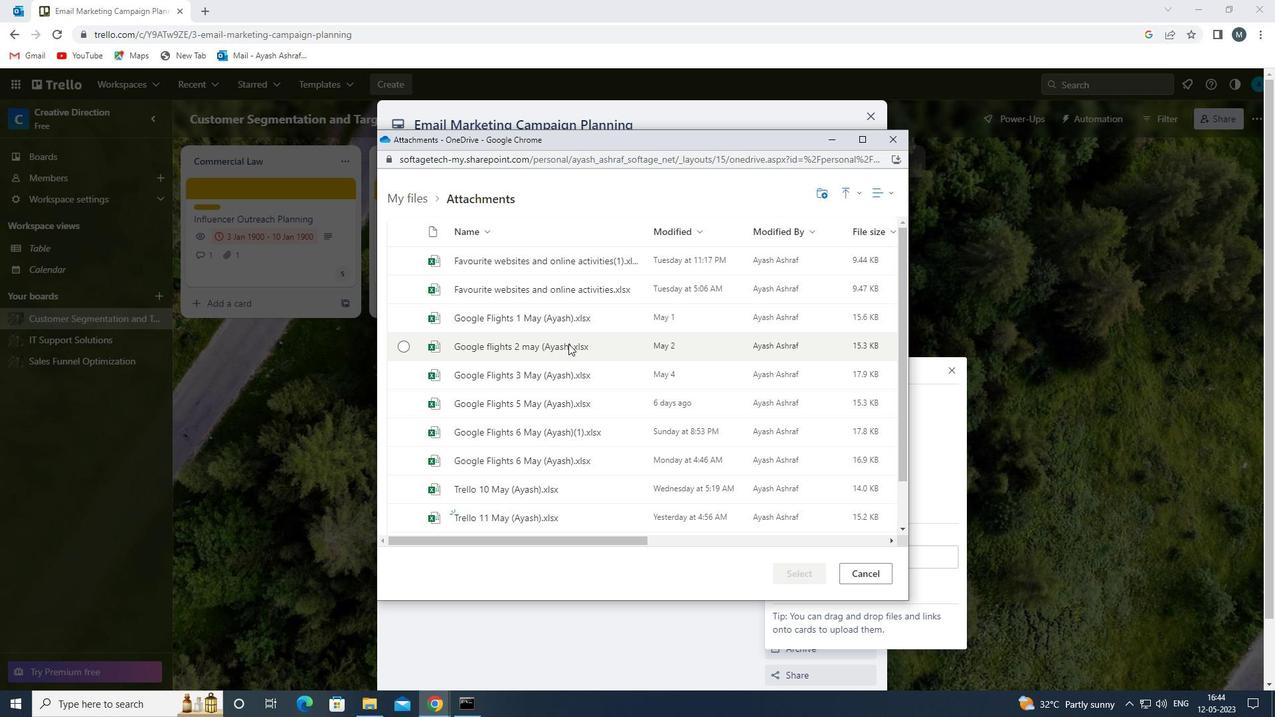 
Action: Mouse moved to (818, 566)
Screenshot: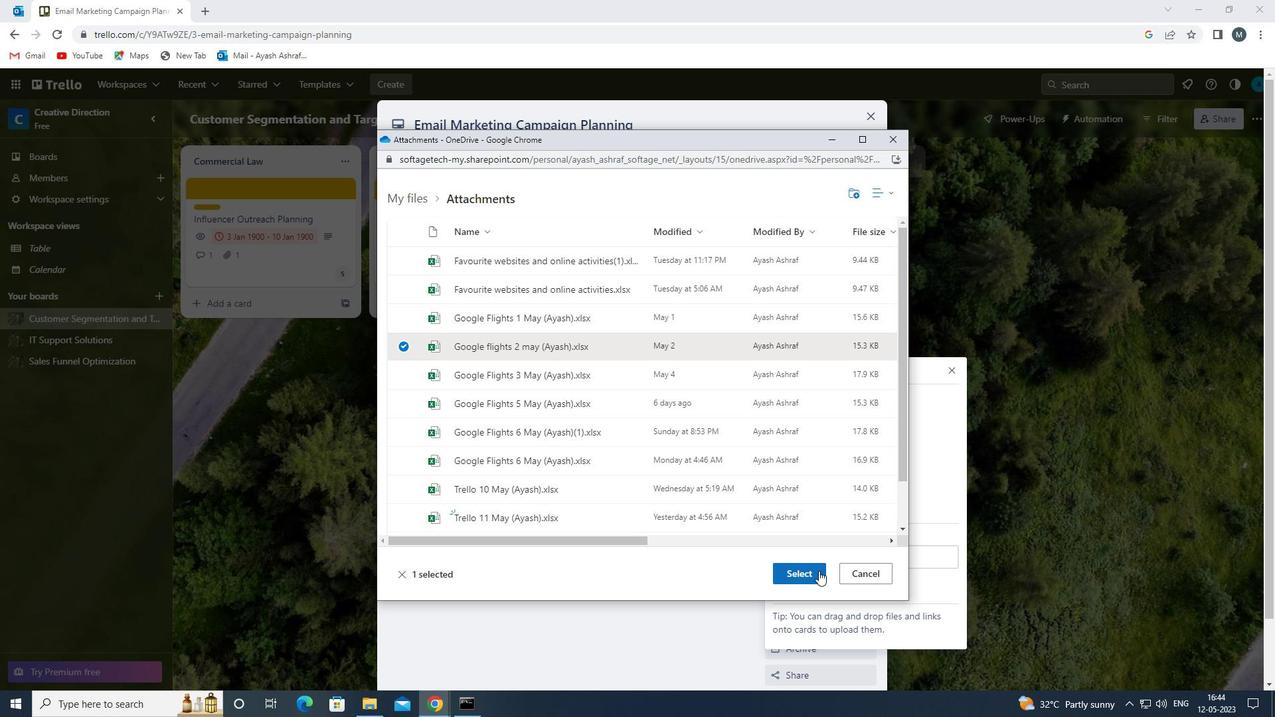 
Action: Mouse pressed left at (818, 566)
Screenshot: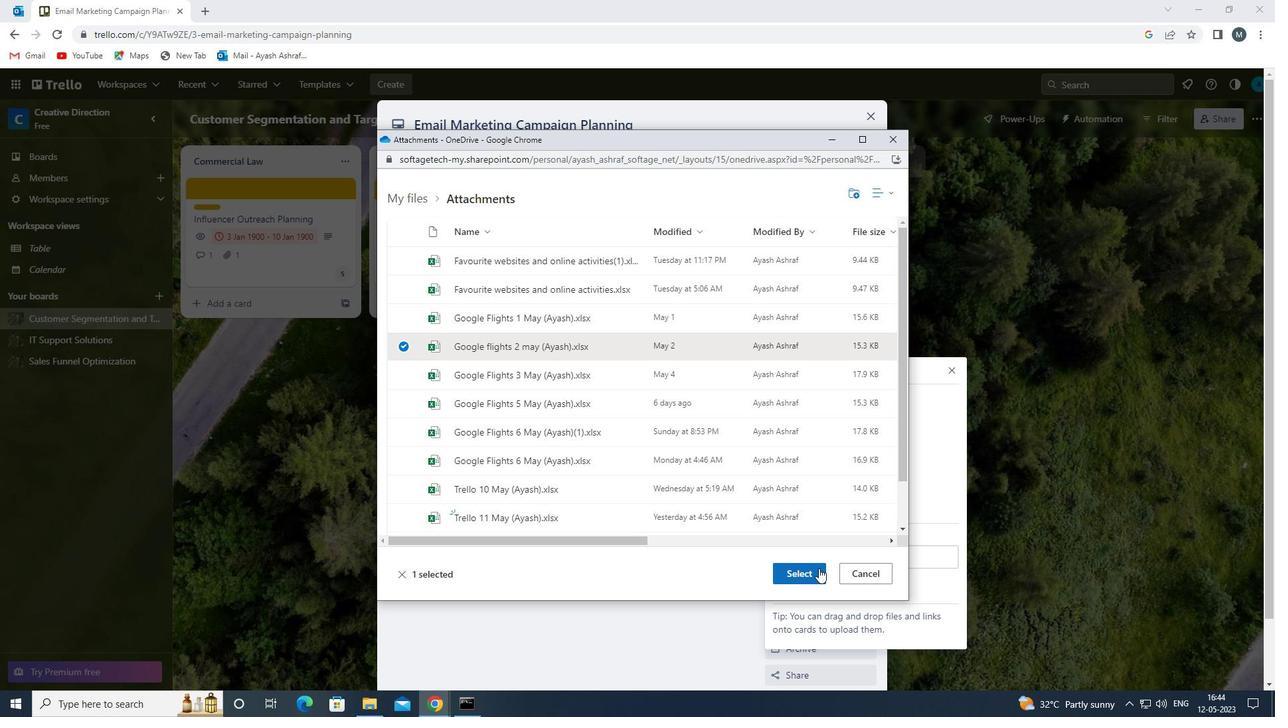 
Action: Mouse moved to (807, 371)
Screenshot: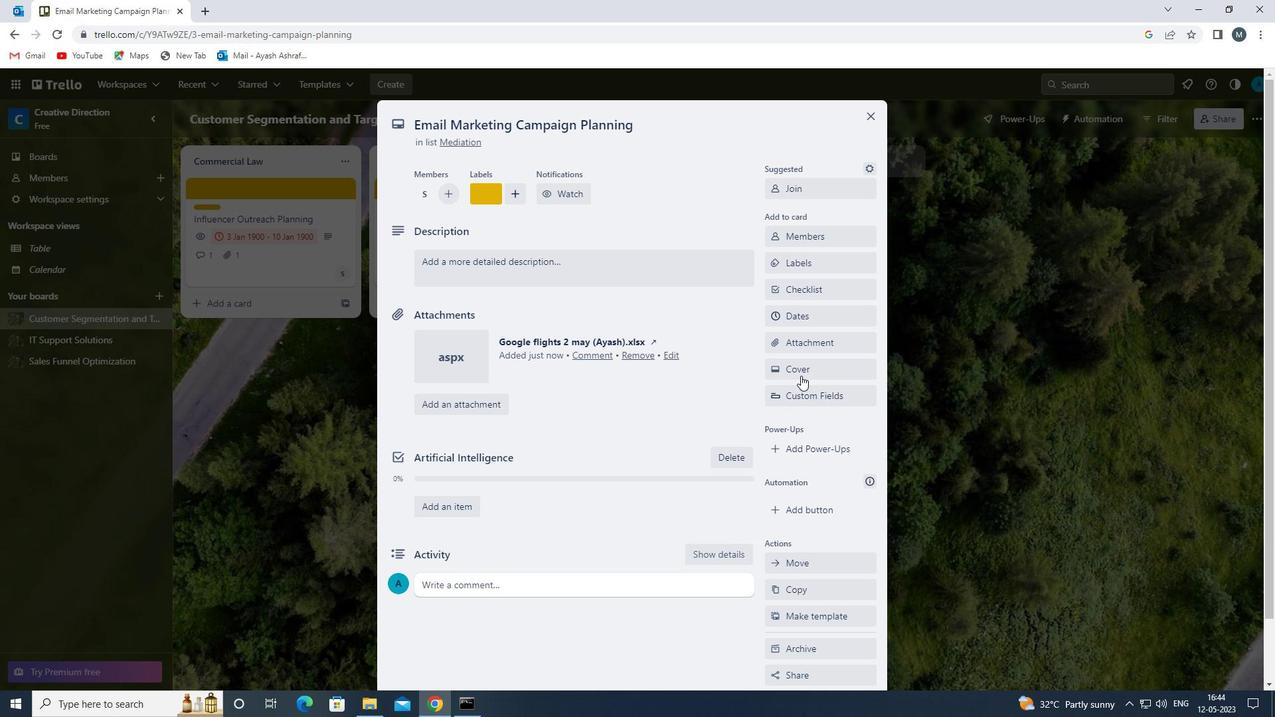 
Action: Mouse pressed left at (807, 371)
Screenshot: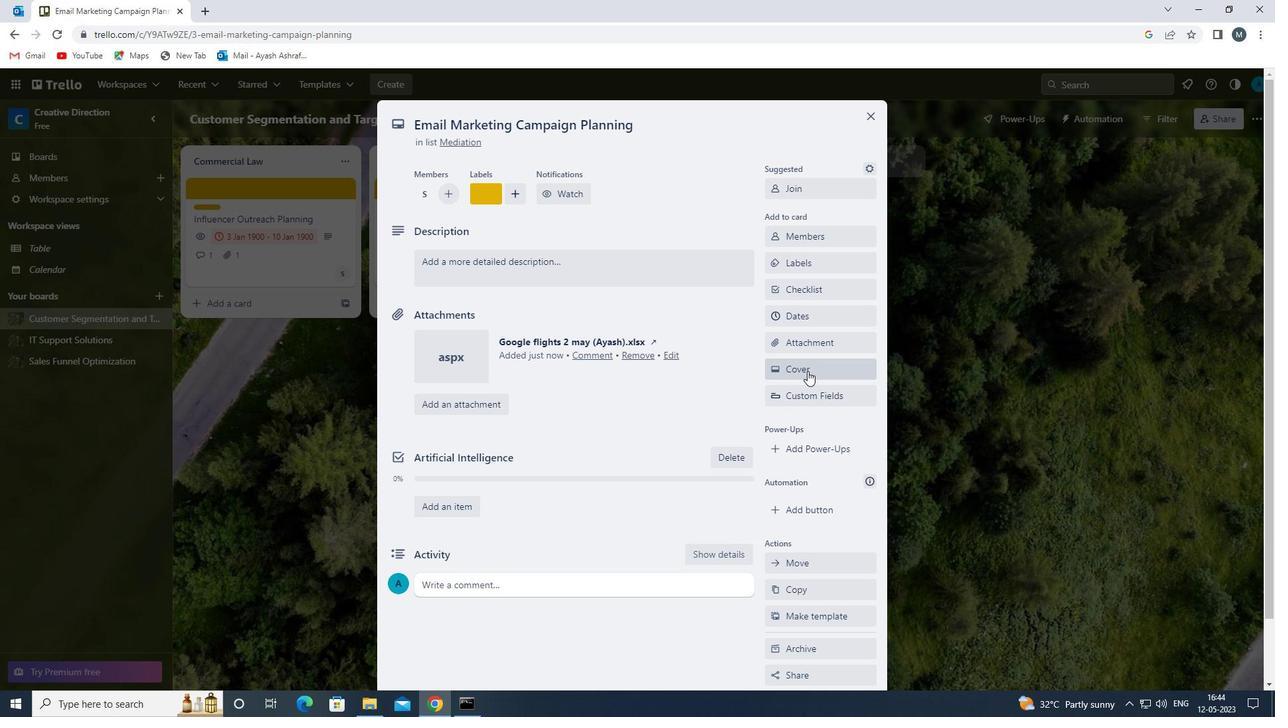 
Action: Mouse moved to (825, 428)
Screenshot: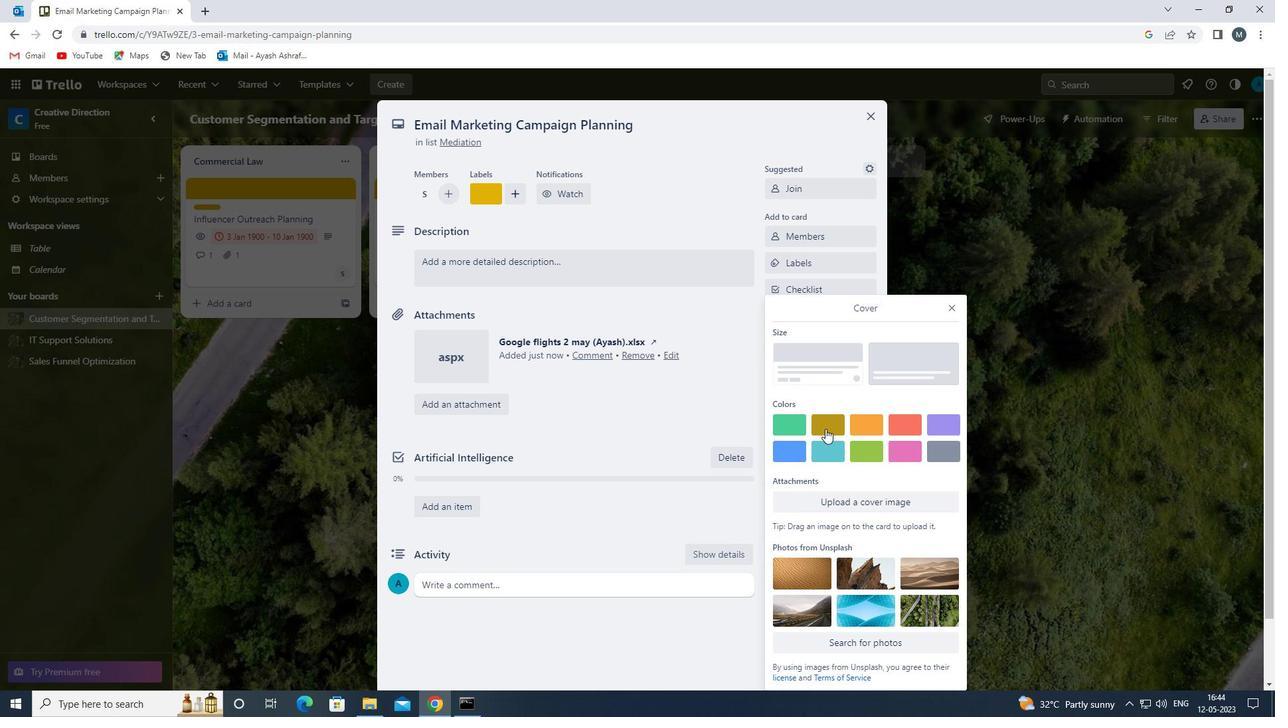 
Action: Mouse pressed left at (825, 428)
Screenshot: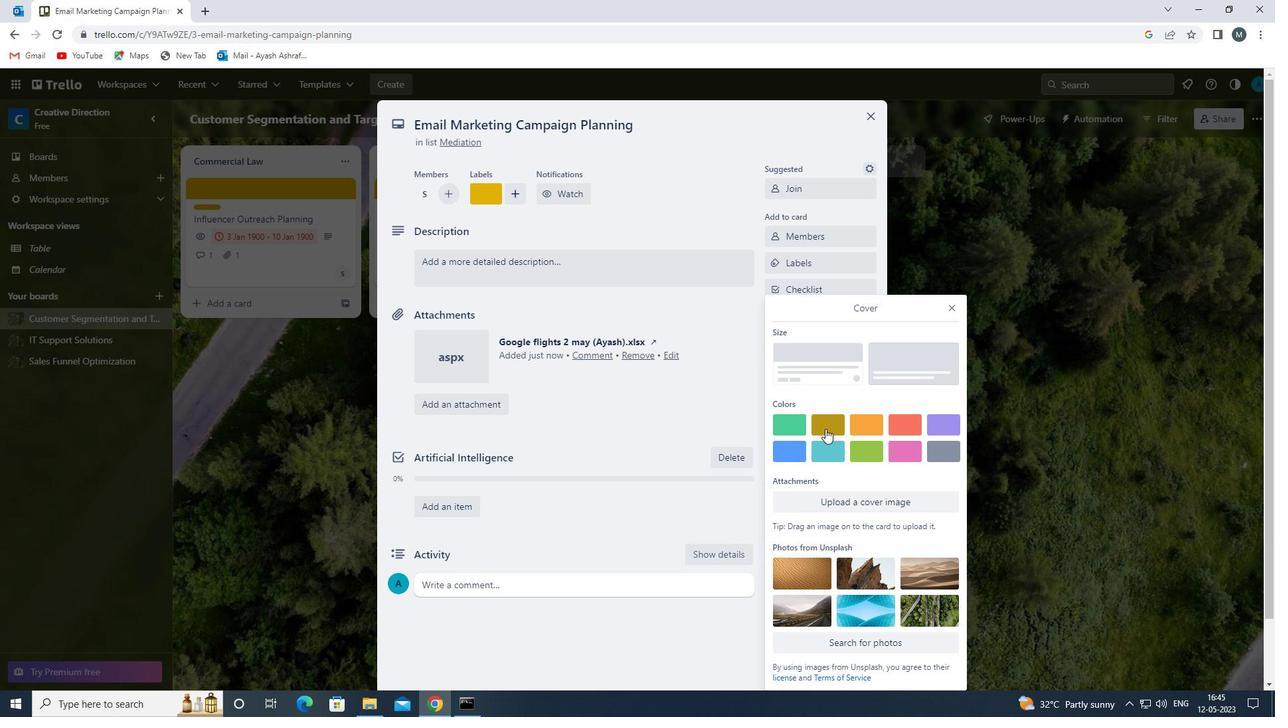 
Action: Mouse moved to (950, 286)
Screenshot: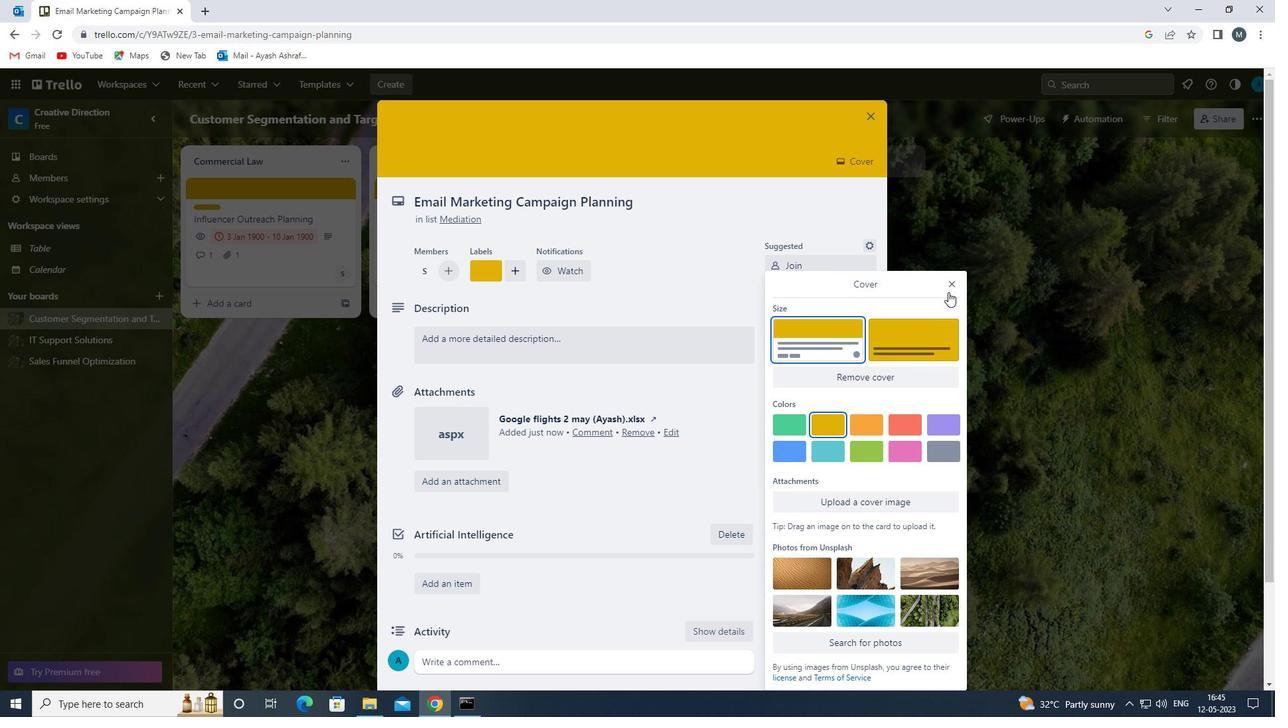 
Action: Mouse pressed left at (950, 286)
Screenshot: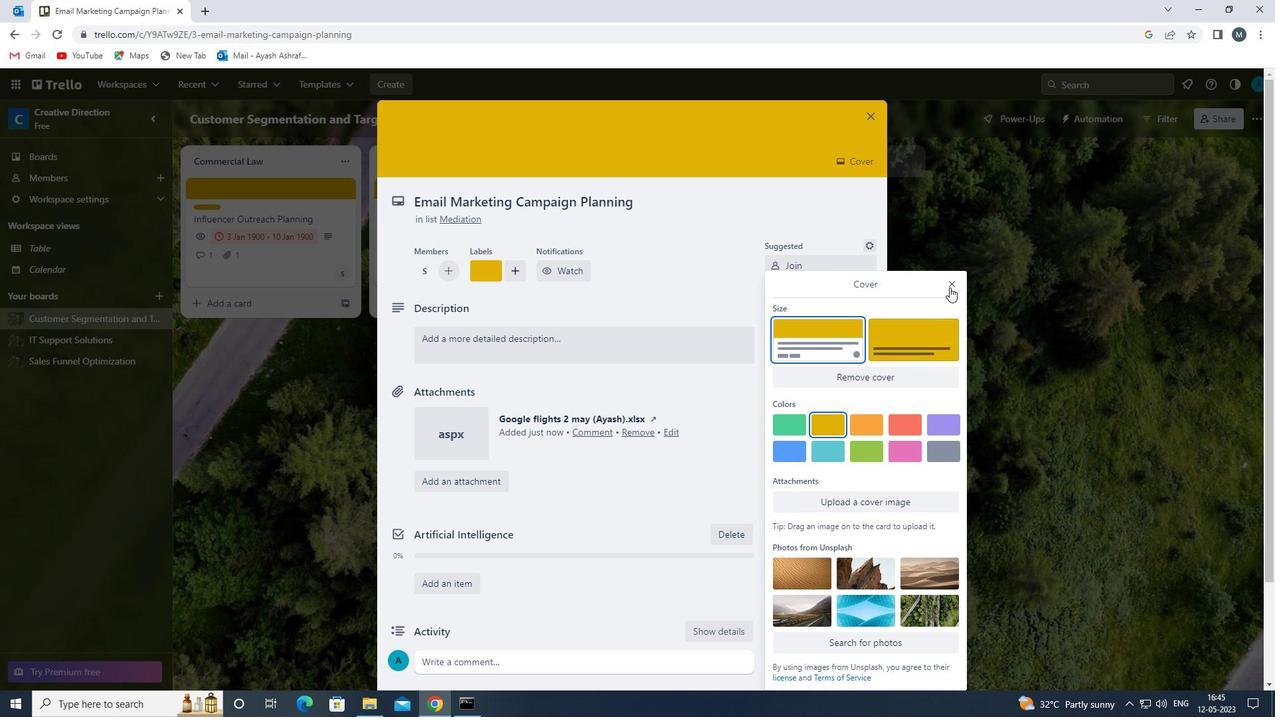 
Action: Mouse moved to (522, 342)
Screenshot: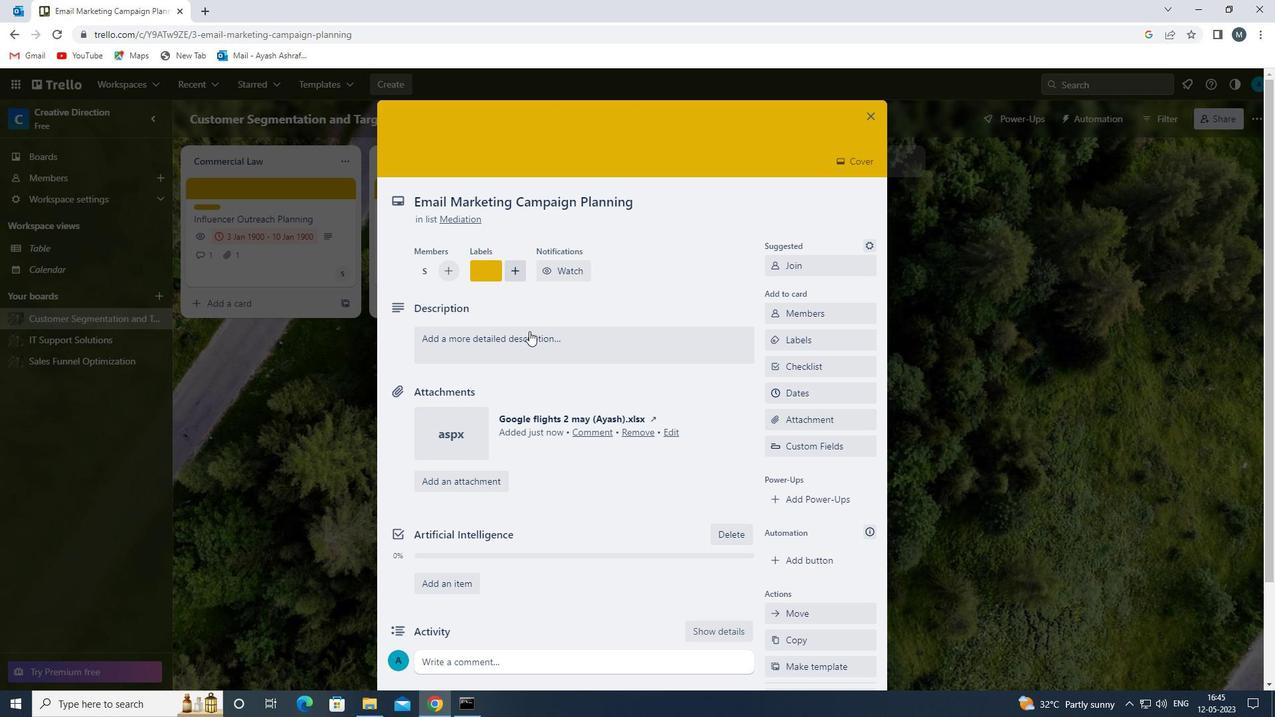 
Action: Mouse pressed left at (522, 342)
Screenshot: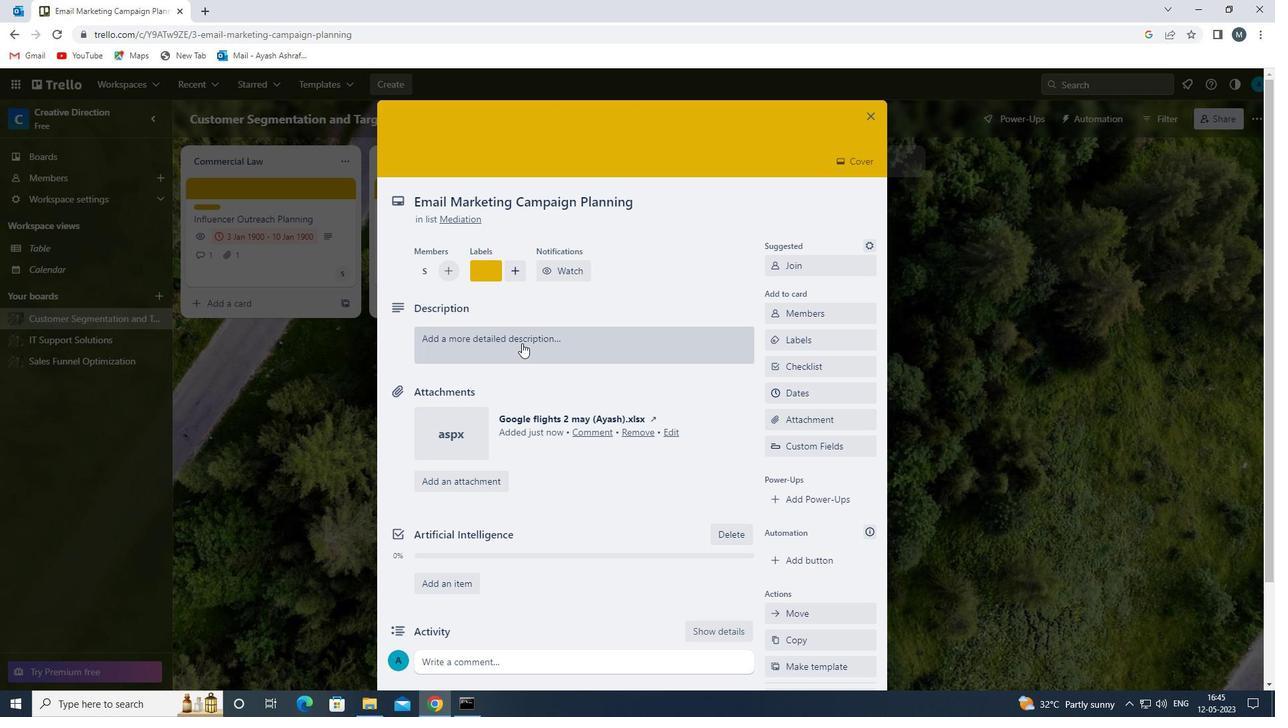 
Action: Mouse moved to (500, 371)
Screenshot: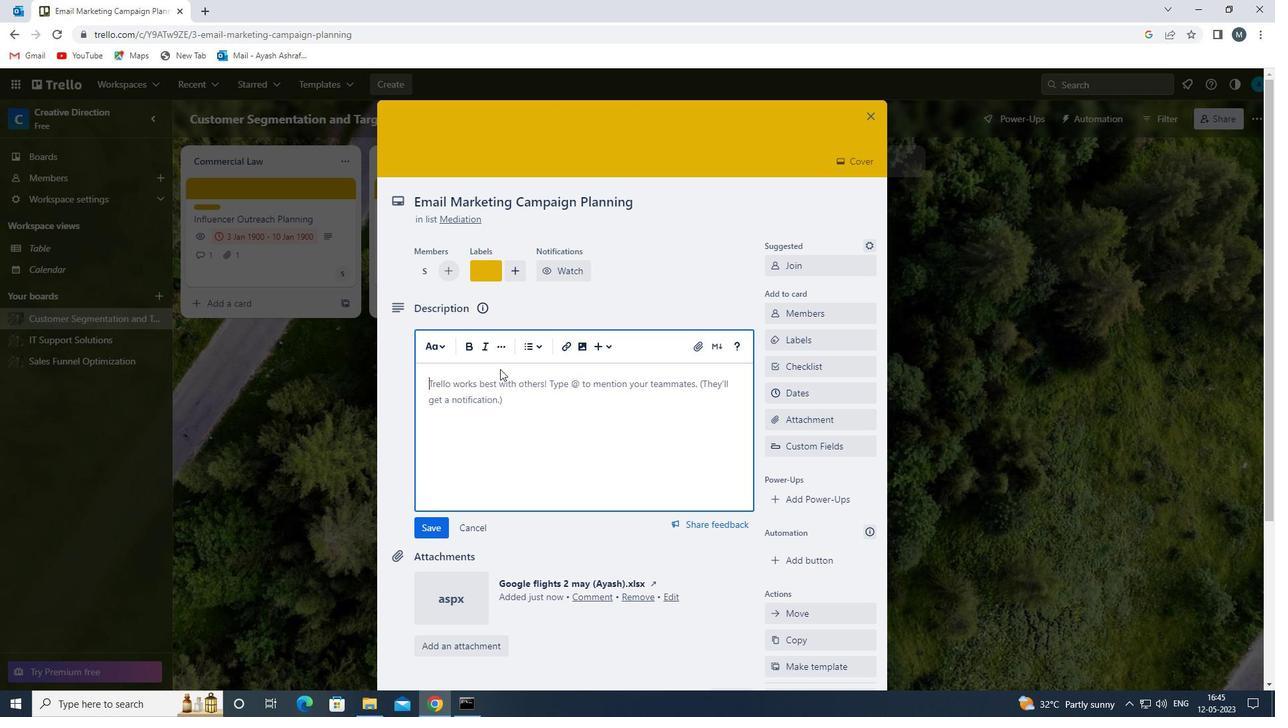 
Action: Mouse pressed left at (500, 371)
Screenshot: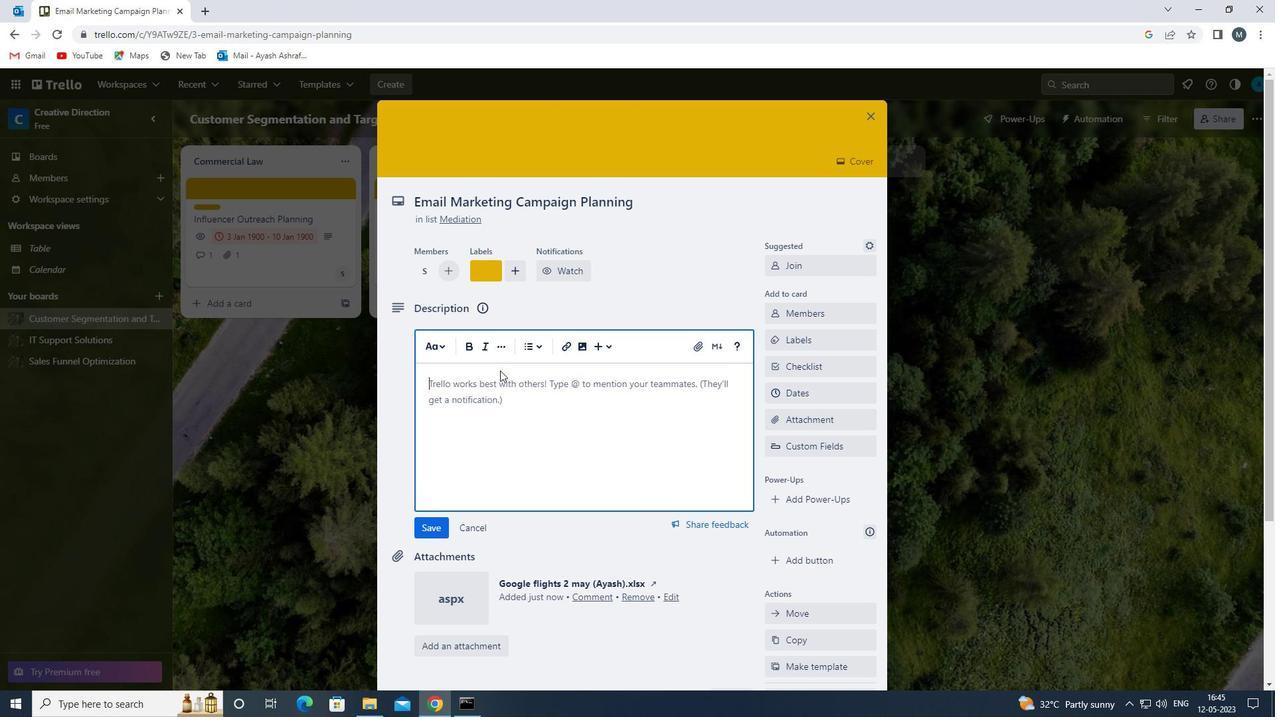 
Action: Mouse moved to (499, 387)
Screenshot: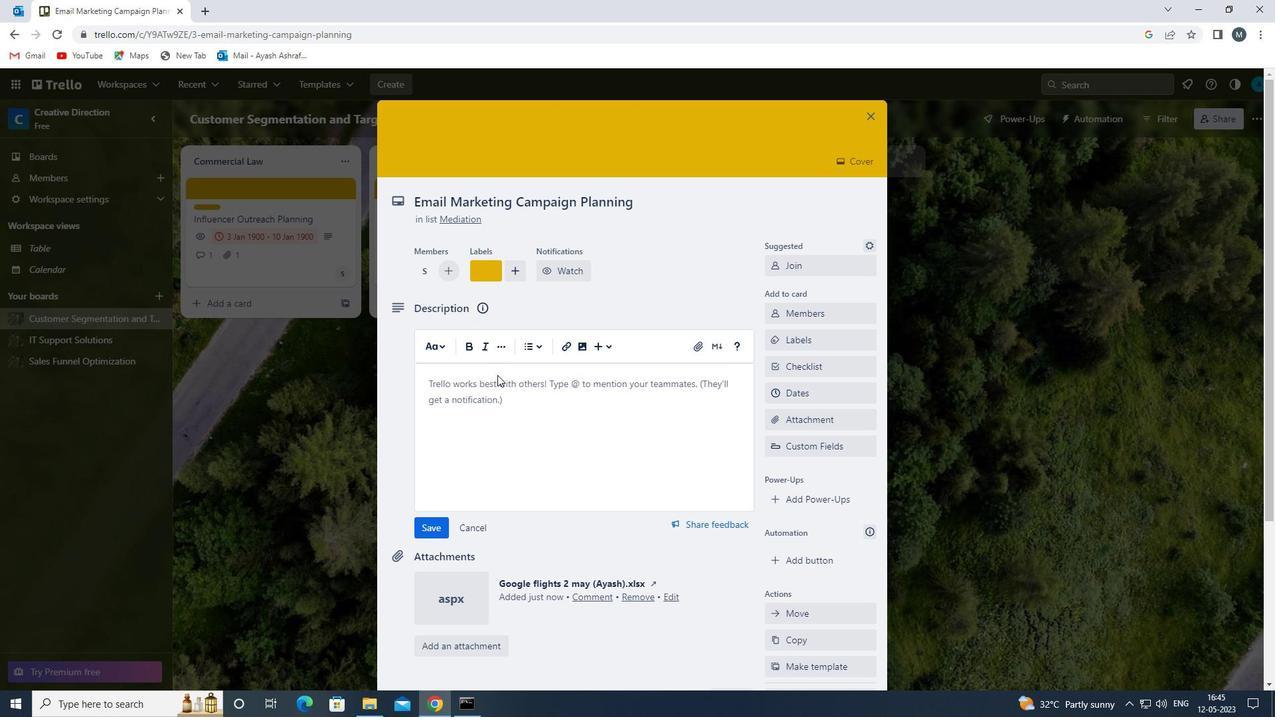 
Action: Mouse pressed left at (499, 387)
Screenshot: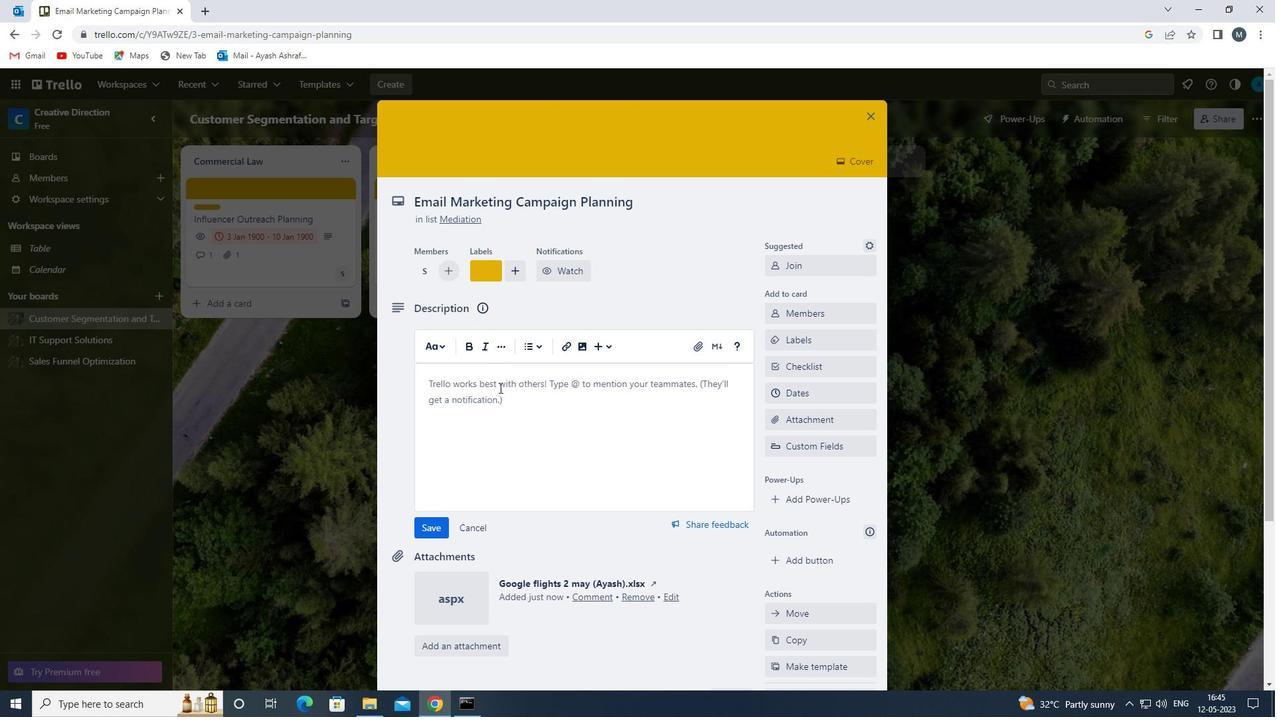 
Action: Mouse moved to (499, 388)
Screenshot: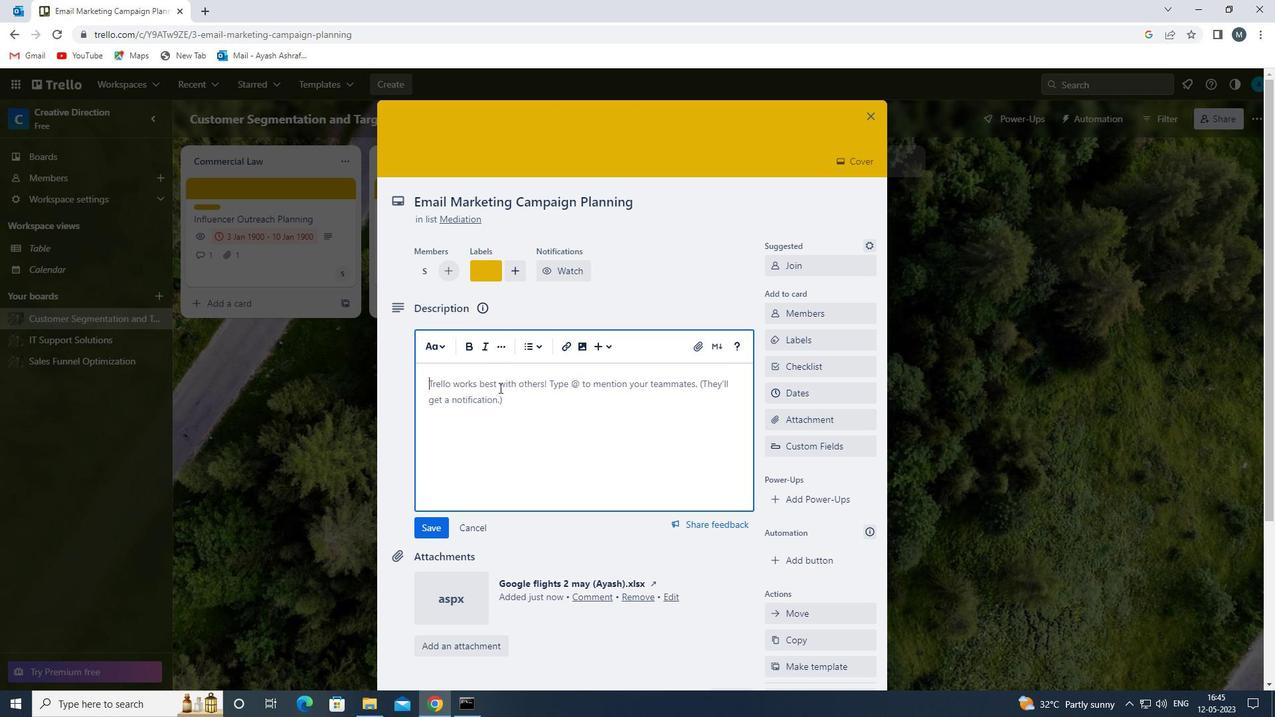 
Action: Key pressed <Key.shift><Key.shift><Key.shift>CONDUCT<Key.space>CUSTOMER<Key.space>RESEARCH<Key.space>FOR<Key.space>NEW<Key.space>MARKET<Key.space>POSITIONING<Key.space>AND<Key.space>MESSAGING<Key.space>
Screenshot: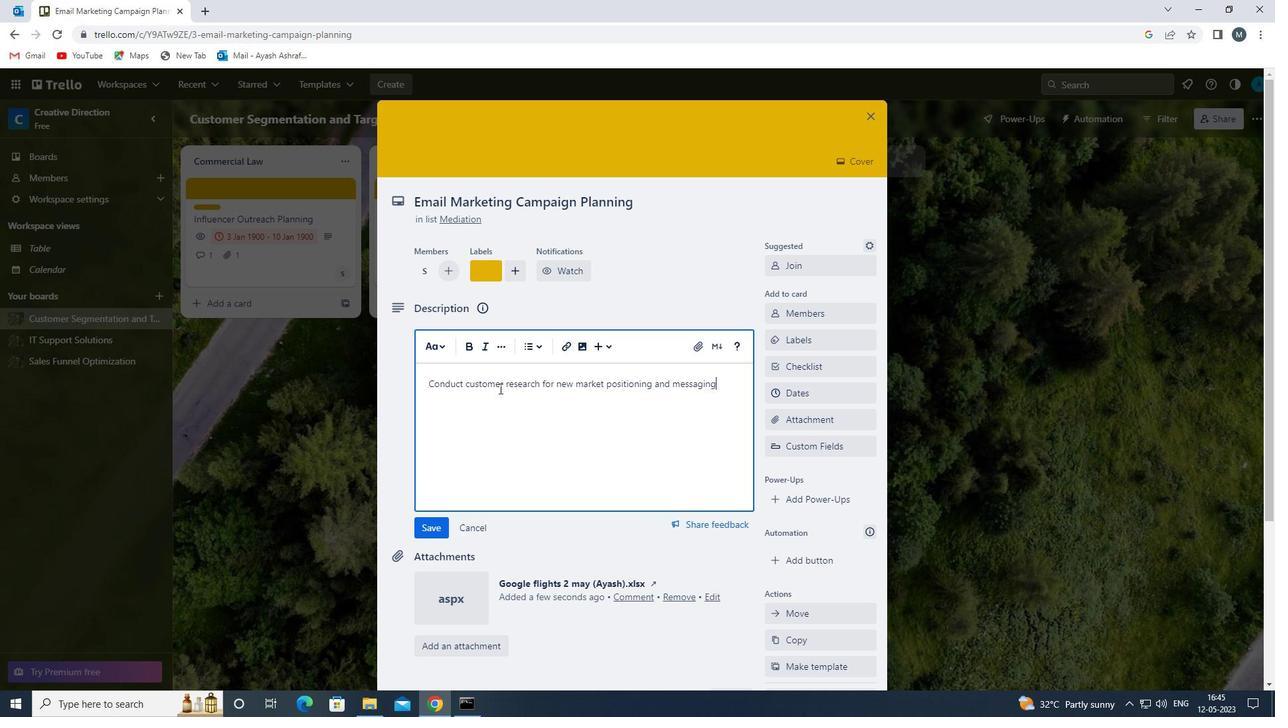 
Action: Mouse moved to (436, 527)
Screenshot: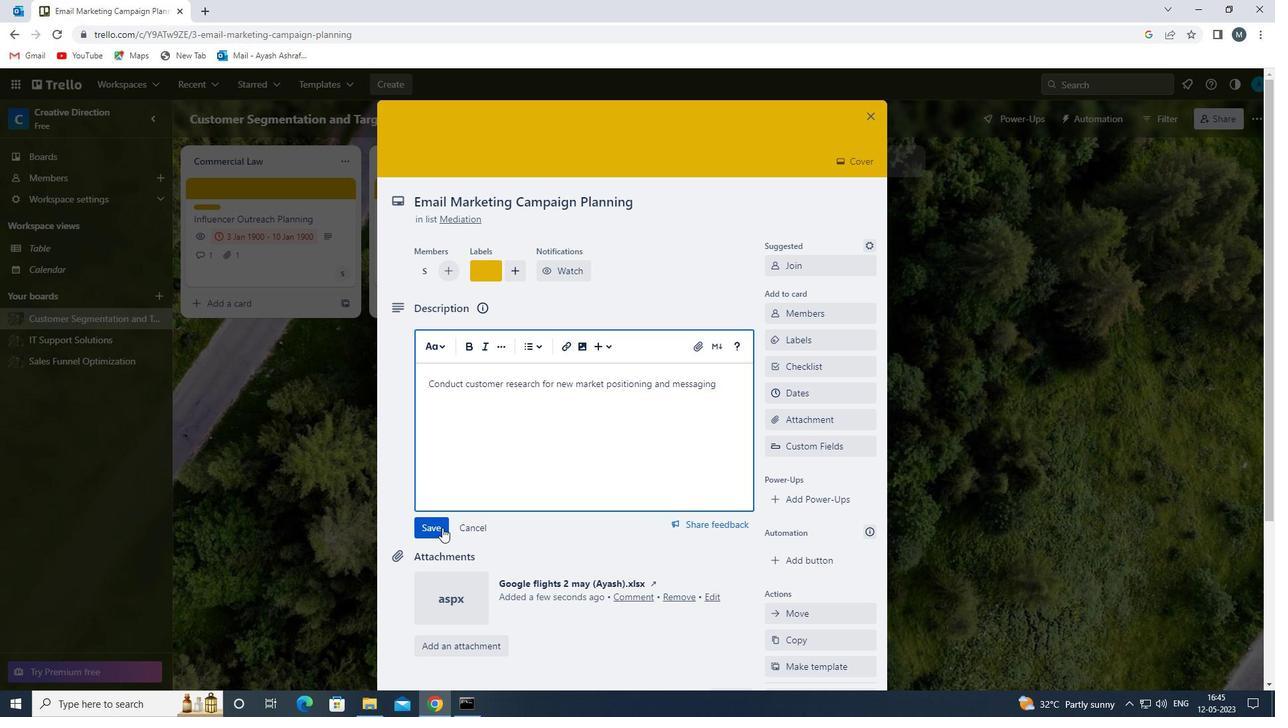 
Action: Mouse pressed left at (436, 527)
Screenshot: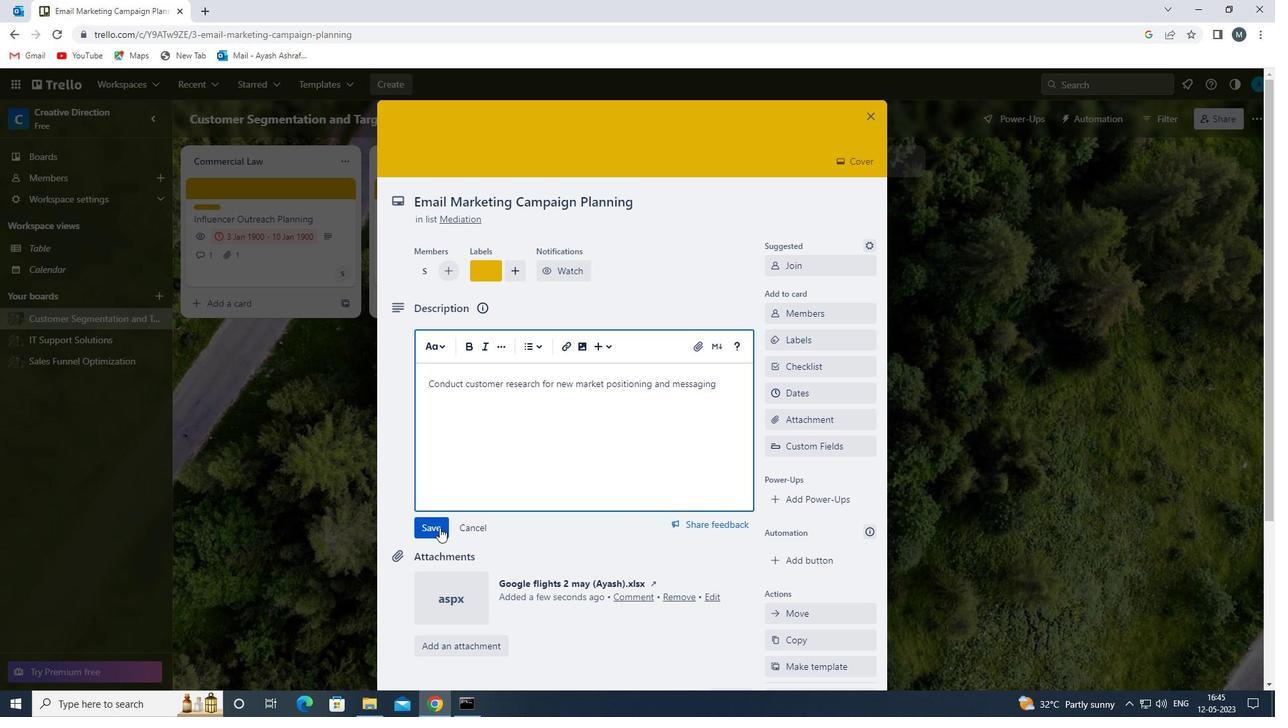 
Action: Mouse moved to (526, 452)
Screenshot: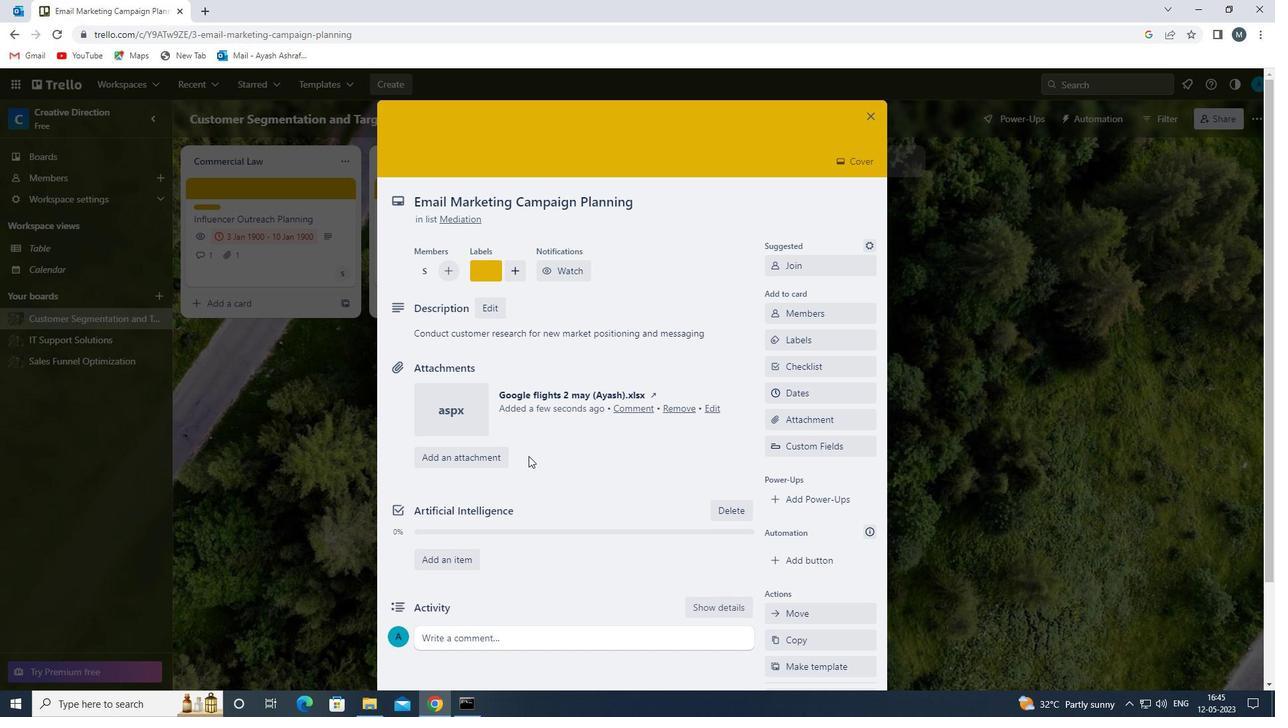 
Action: Mouse scrolled (526, 451) with delta (0, 0)
Screenshot: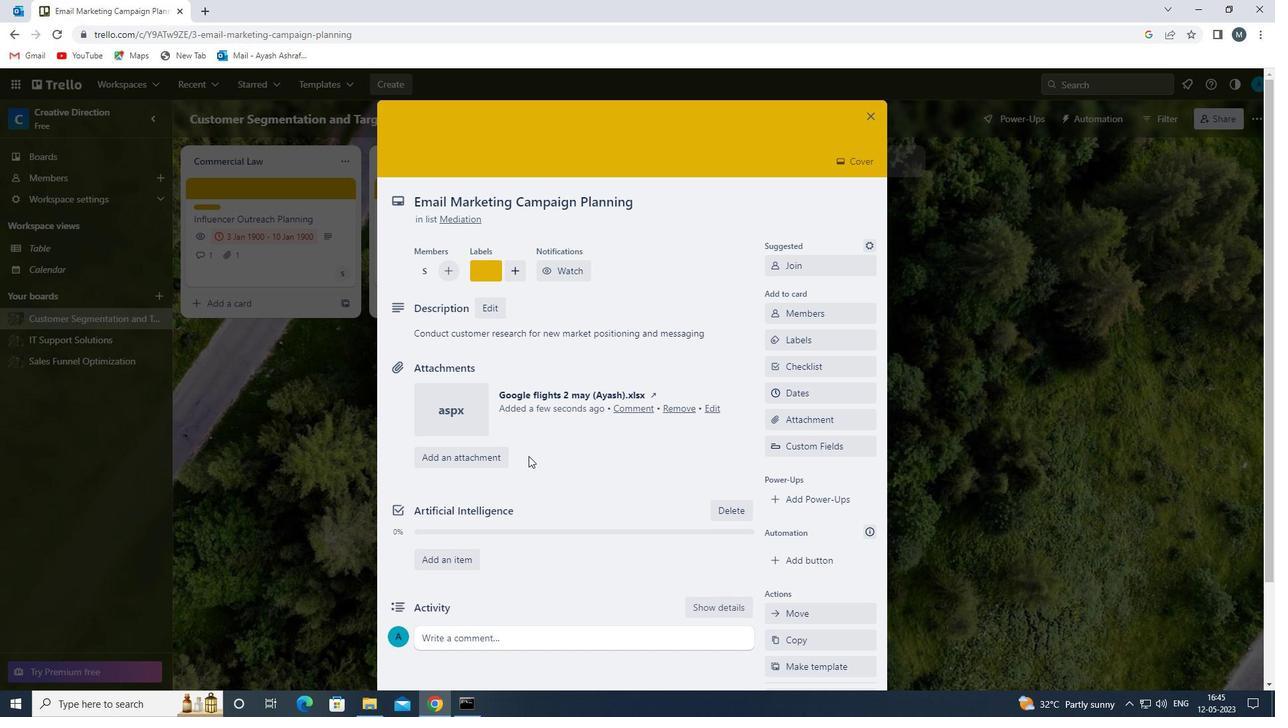 
Action: Mouse moved to (523, 453)
Screenshot: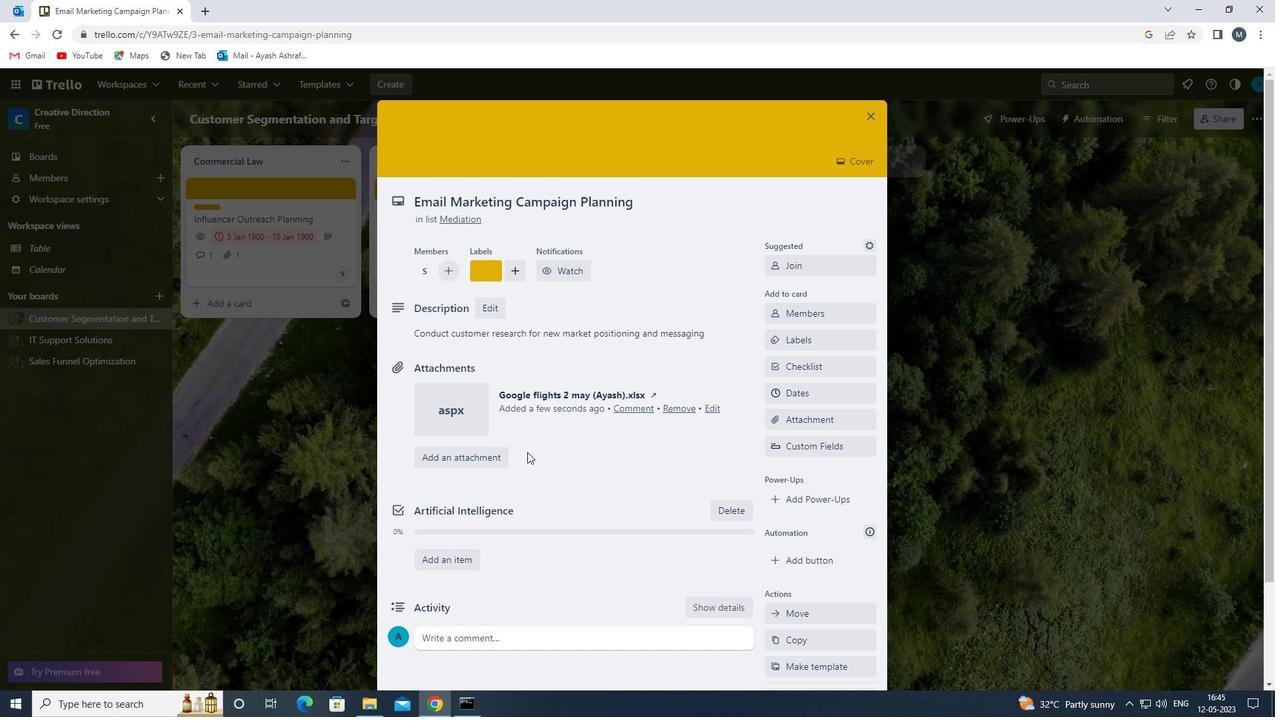 
Action: Mouse scrolled (523, 452) with delta (0, 0)
Screenshot: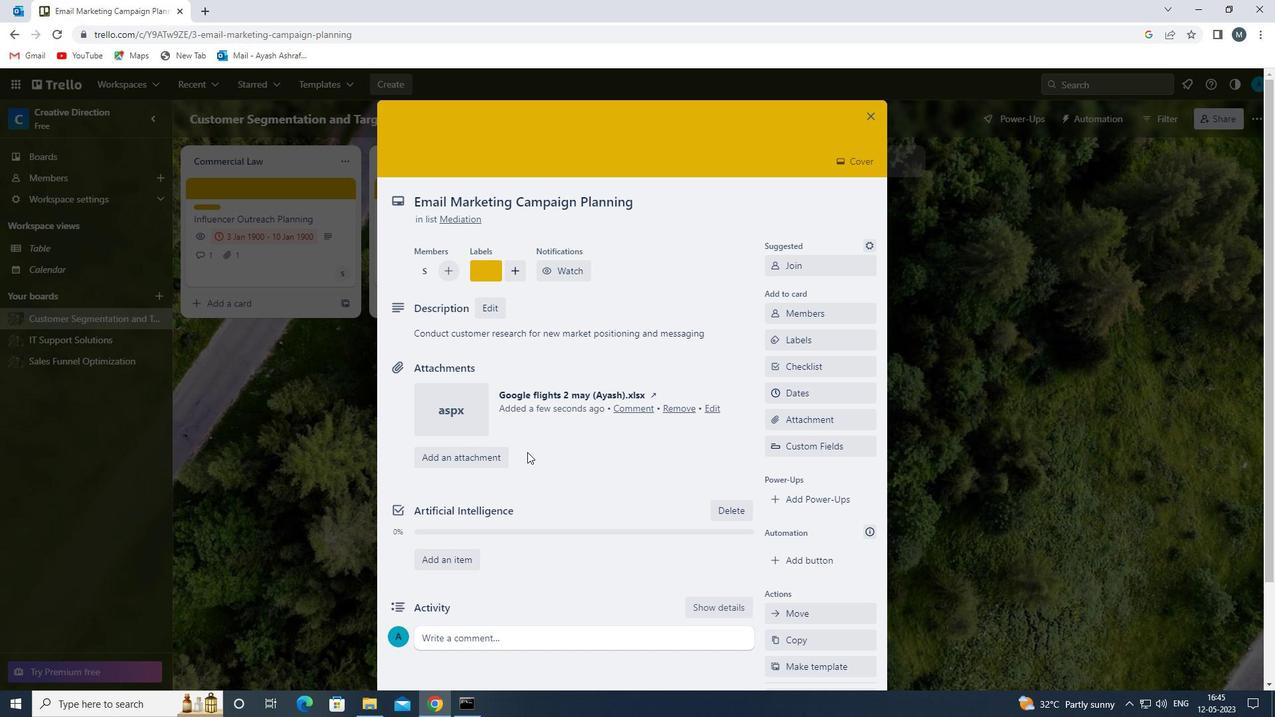 
Action: Mouse moved to (504, 524)
Screenshot: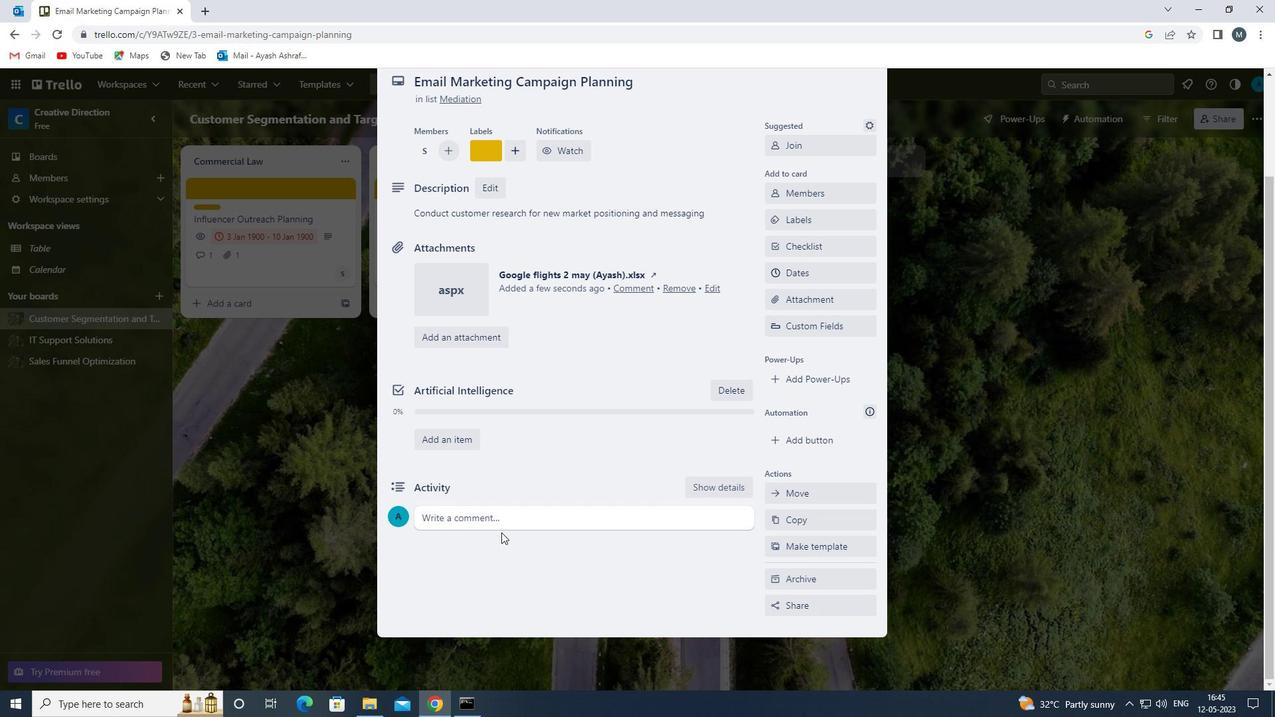 
Action: Mouse pressed left at (504, 524)
Screenshot: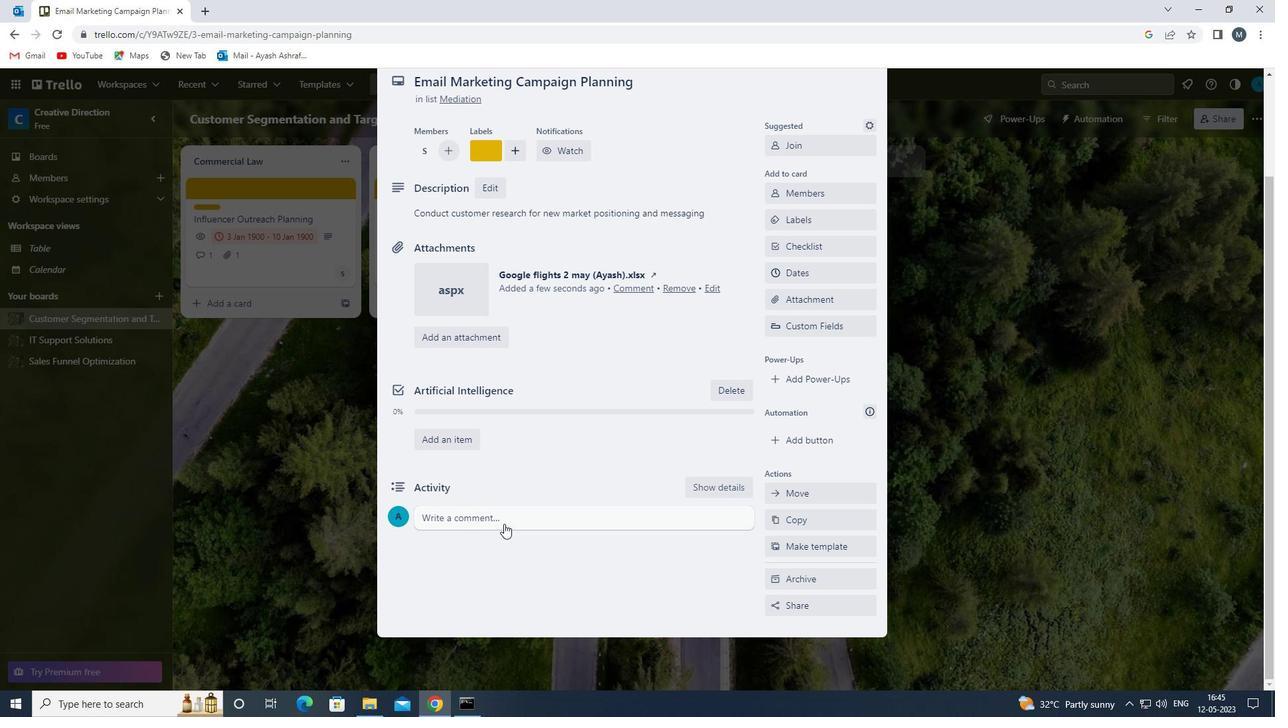 
Action: Mouse moved to (485, 554)
Screenshot: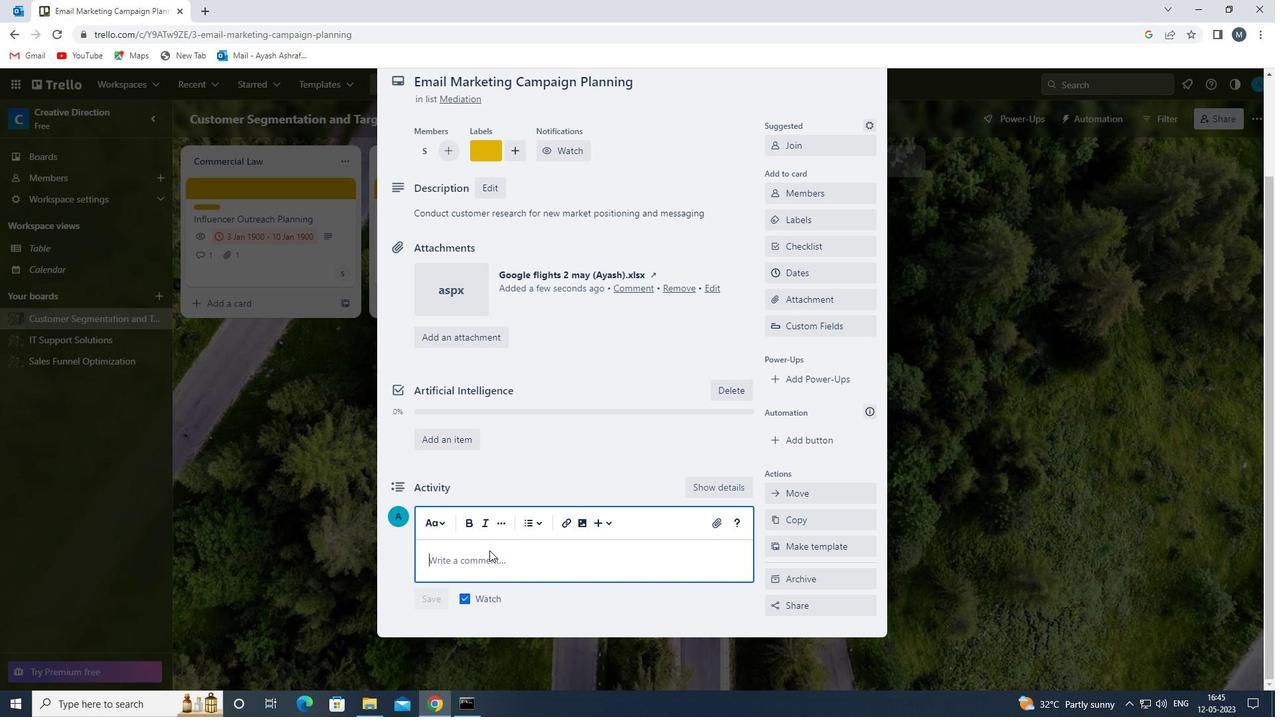 
Action: Mouse pressed left at (485, 554)
Screenshot: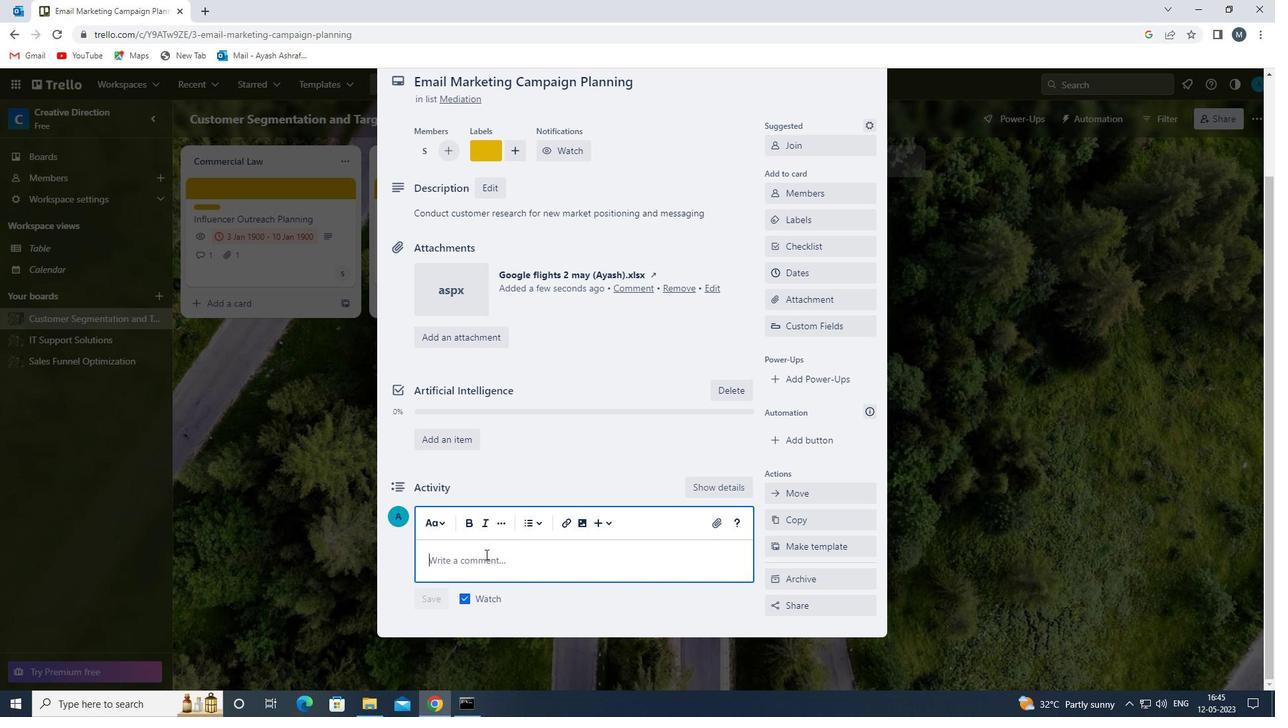 
Action: Mouse moved to (485, 556)
Screenshot: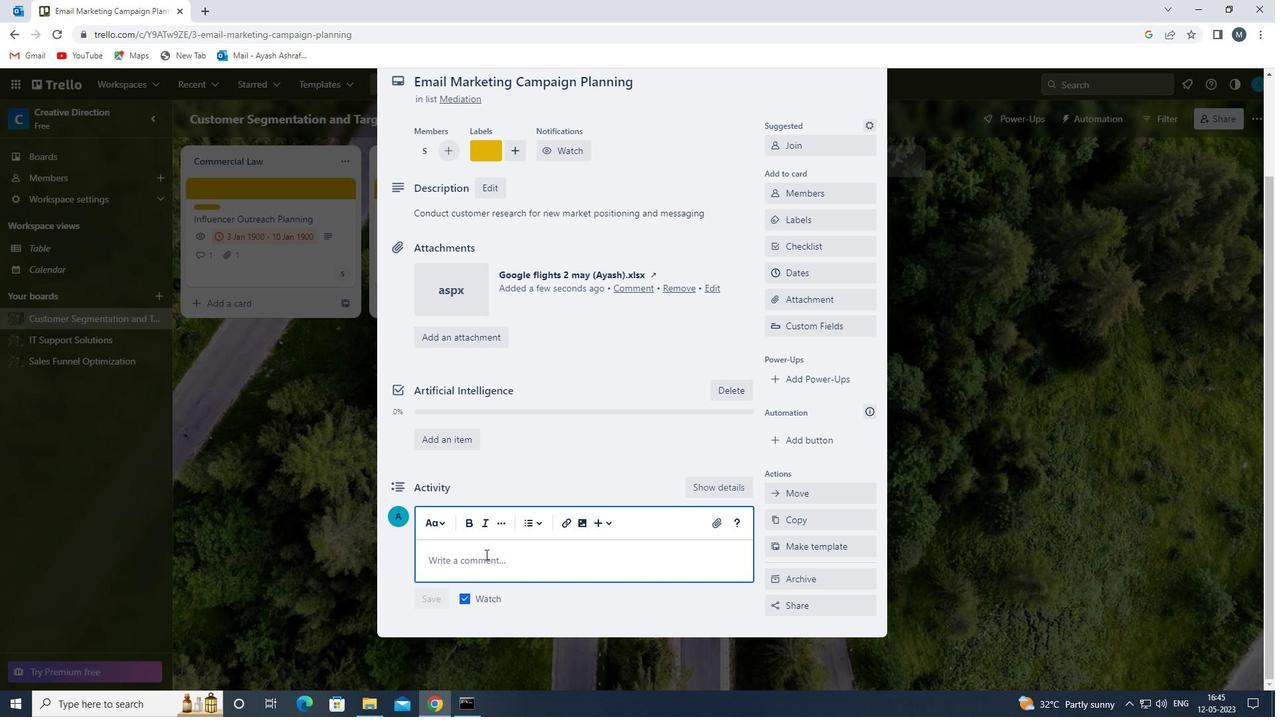 
Action: Key pressed <Key.shift>LET<Key.space>US<Key.space>APPROACH<Key.space>THIS<Key.space>TASK<Key.space>WITH<Key.space>A<Key.space>FOCUS<Key.space>ON<Key.space>CONTINUOUS<Key.space>LEARNING<Key.space>AND<Key.space>IMPROVEMENT,<Key.space>SEEKING<Key.space>TO<Key.space>ITERATE<Key.space>AND<Key.space>REFINE<Key.space>OUR<Key.space>APPROACH<Key.space>OVER<Key.space>TIME.<Key.space>
Screenshot: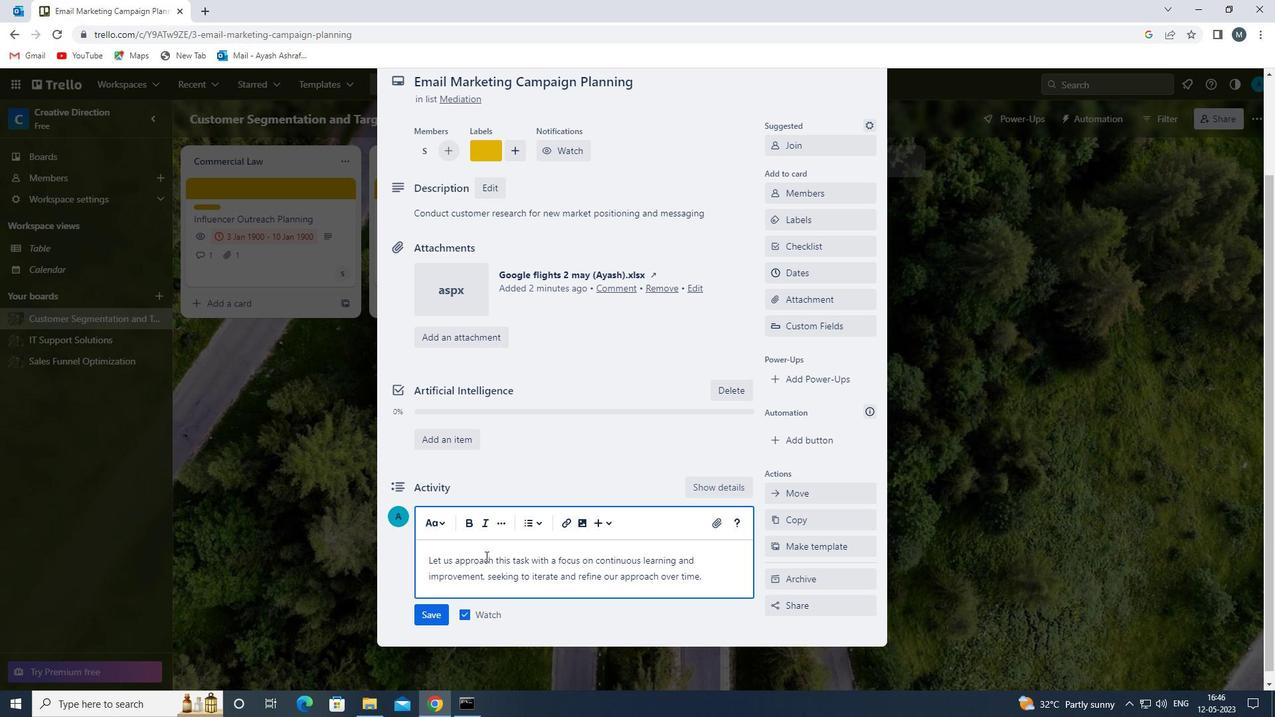 
Action: Mouse moved to (433, 618)
Screenshot: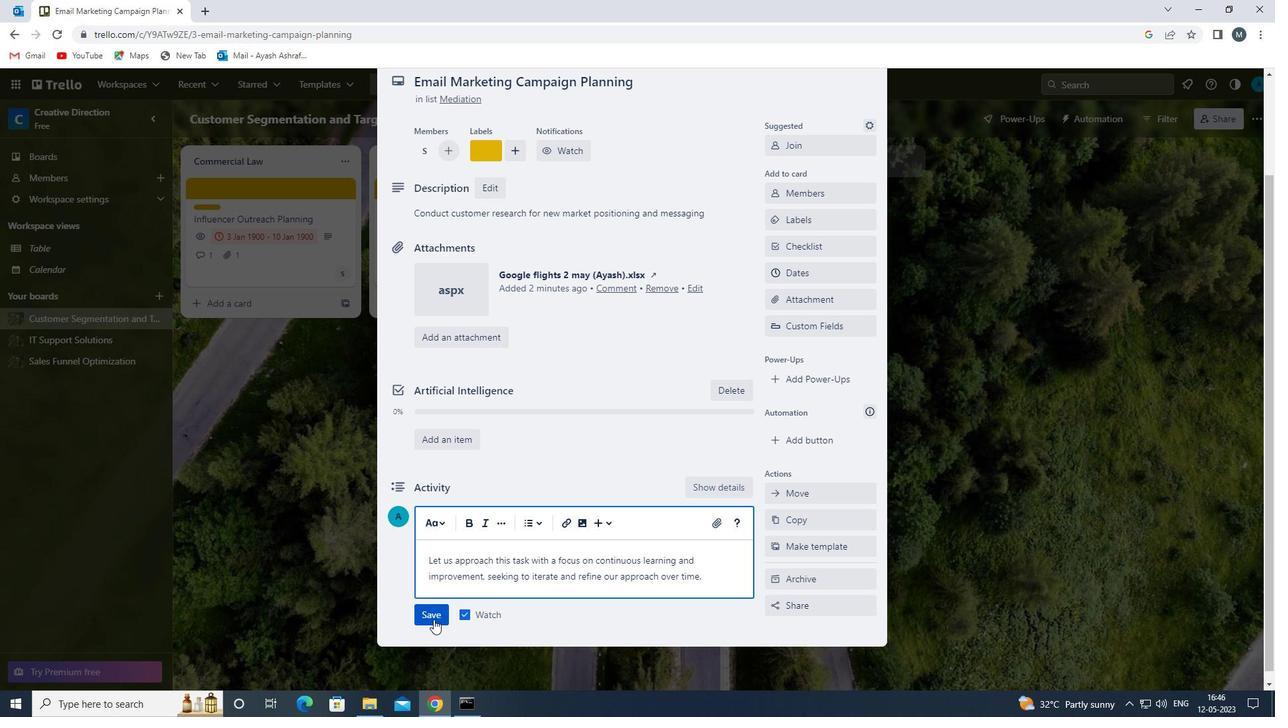 
Action: Mouse pressed left at (433, 618)
Screenshot: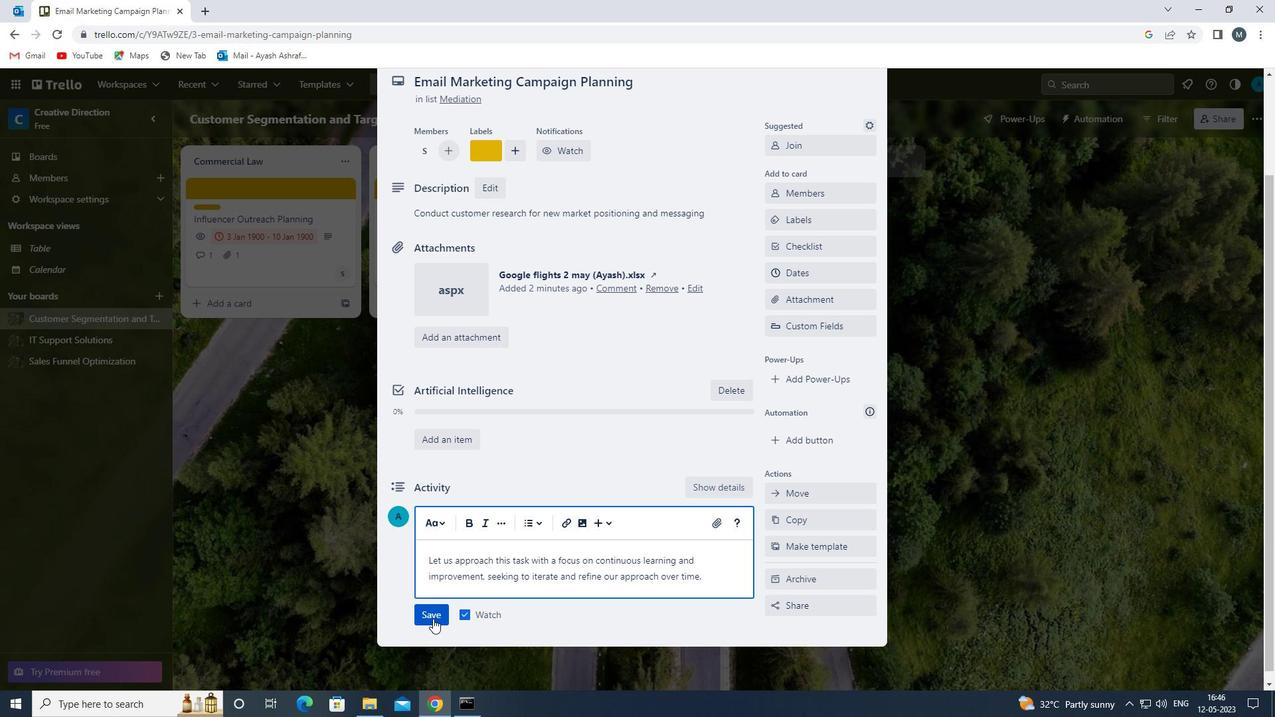 
Action: Mouse moved to (817, 277)
Screenshot: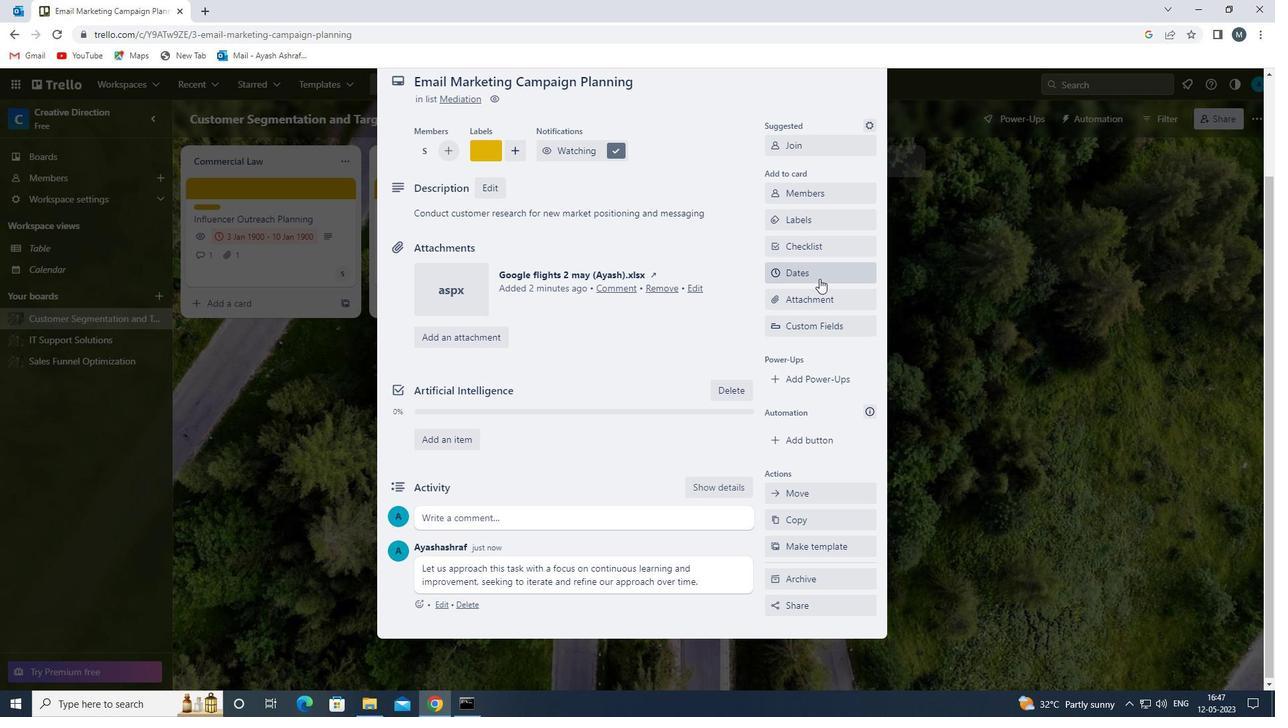 
Action: Mouse pressed left at (817, 277)
Screenshot: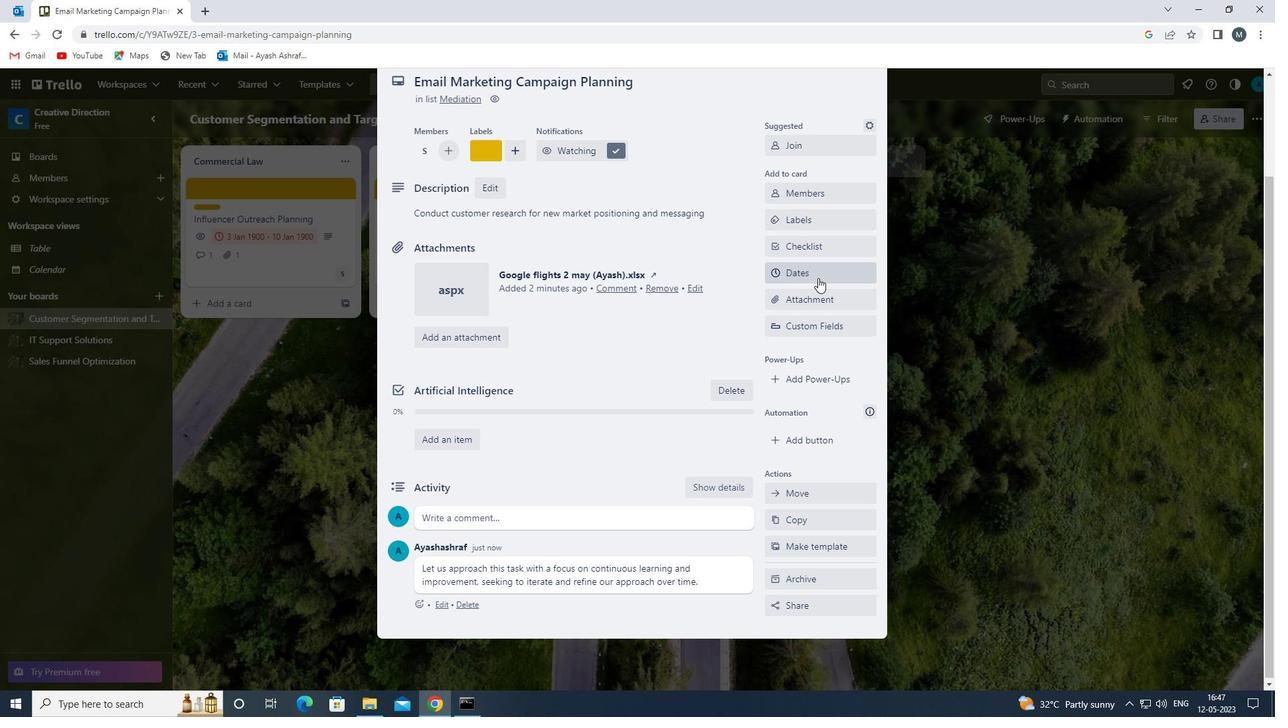 
Action: Mouse moved to (779, 363)
Screenshot: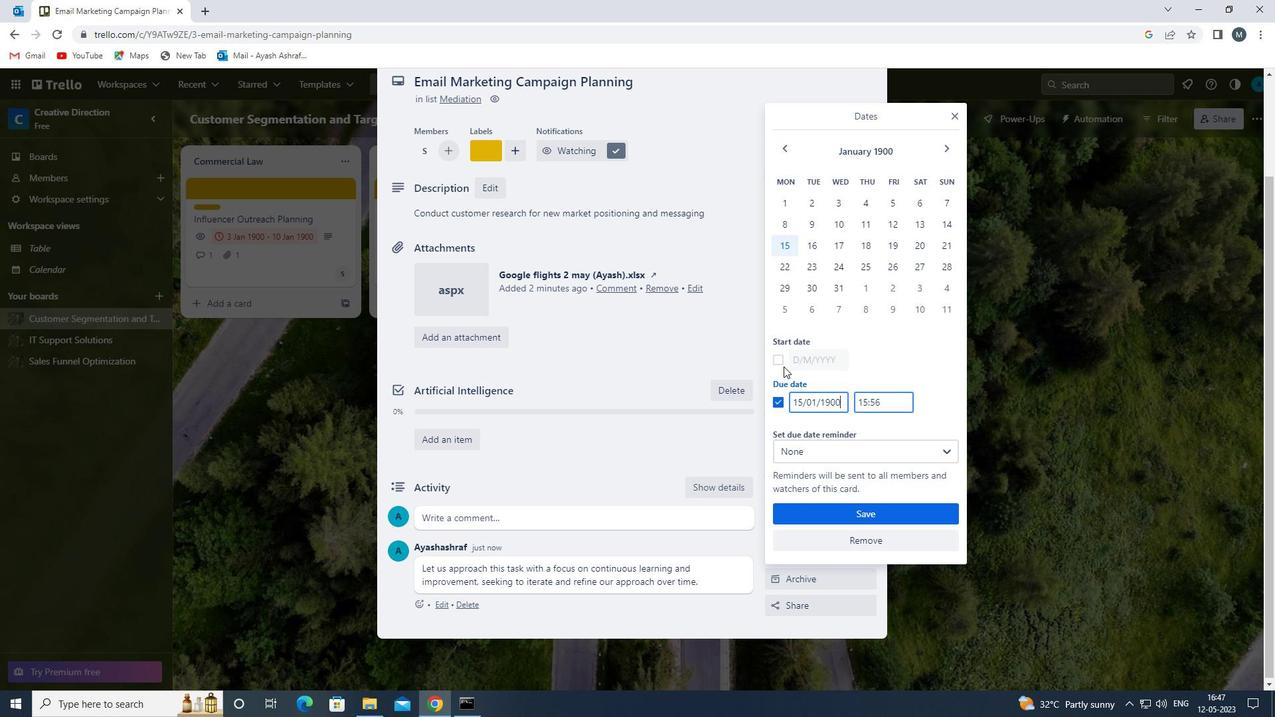 
Action: Mouse pressed left at (779, 363)
Screenshot: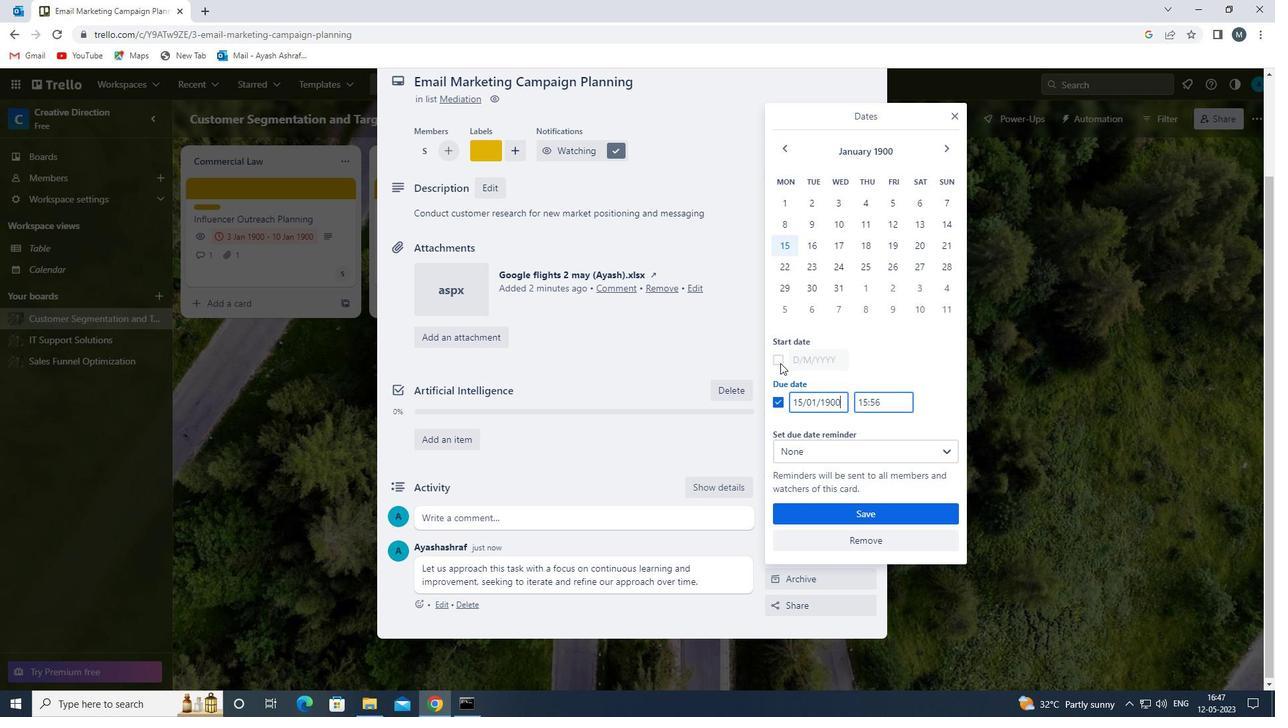 
Action: Mouse moved to (805, 359)
Screenshot: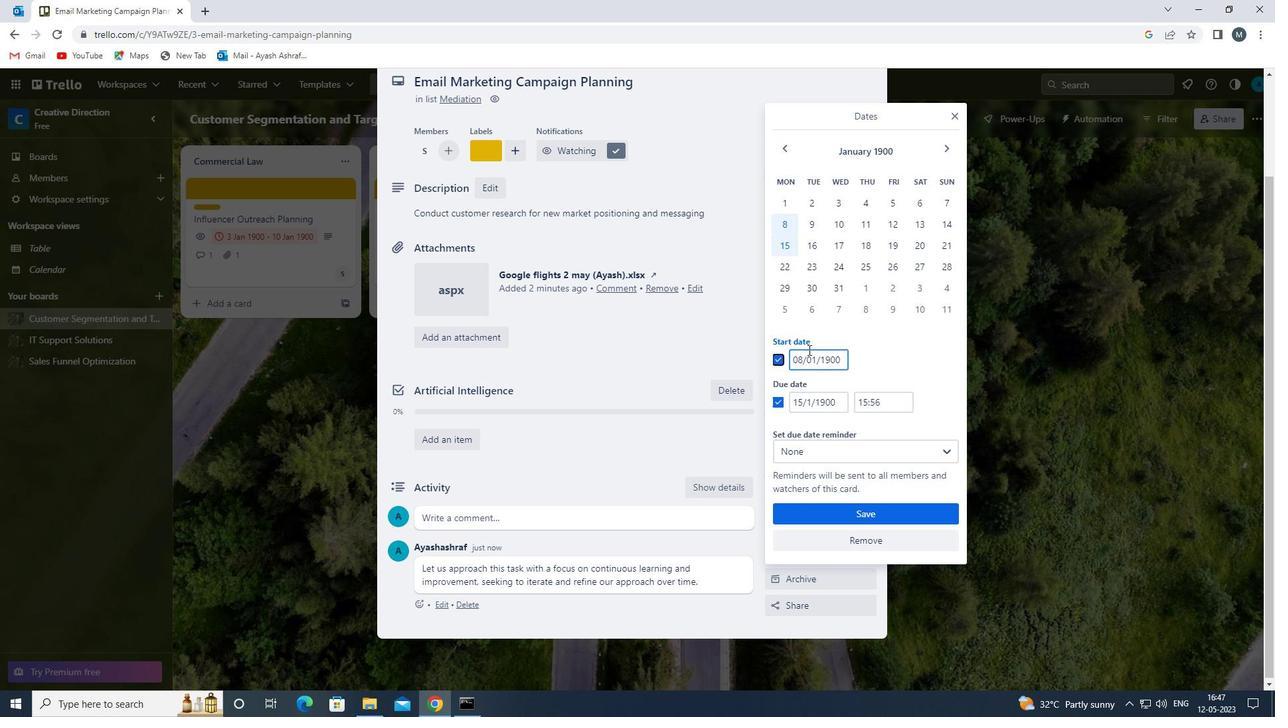 
Action: Mouse pressed left at (805, 359)
Screenshot: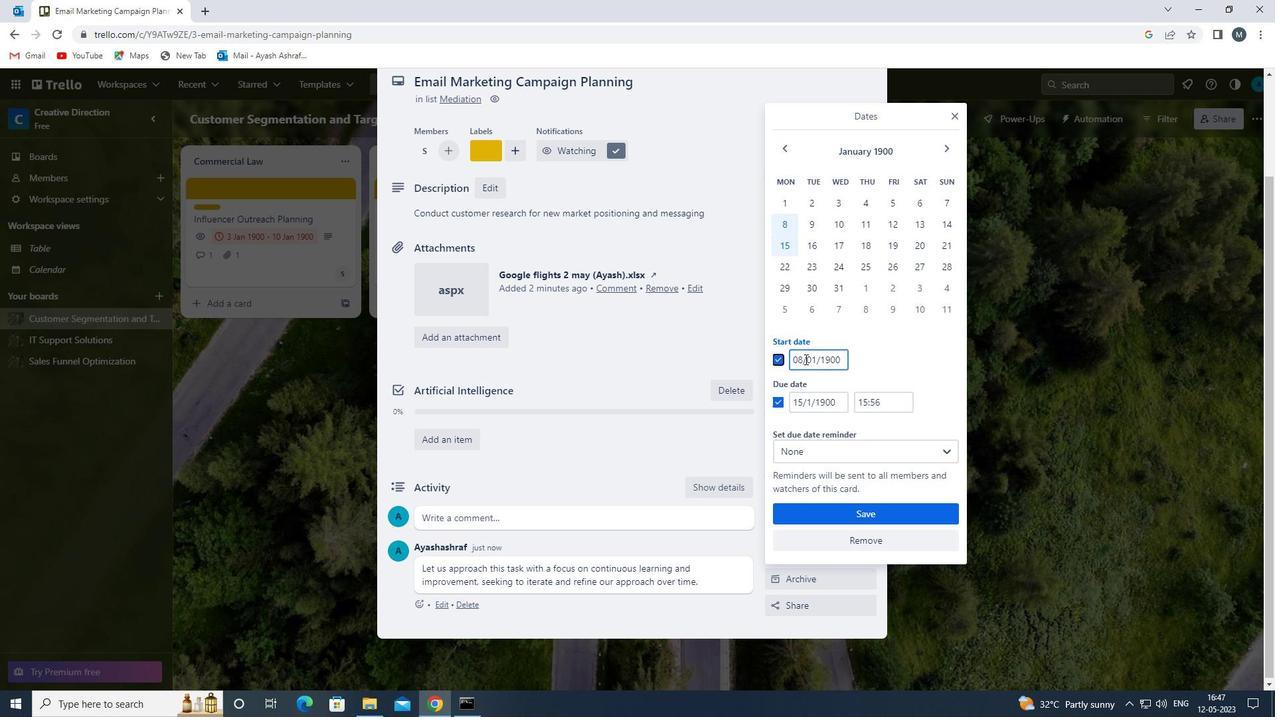 
Action: Mouse moved to (799, 360)
Screenshot: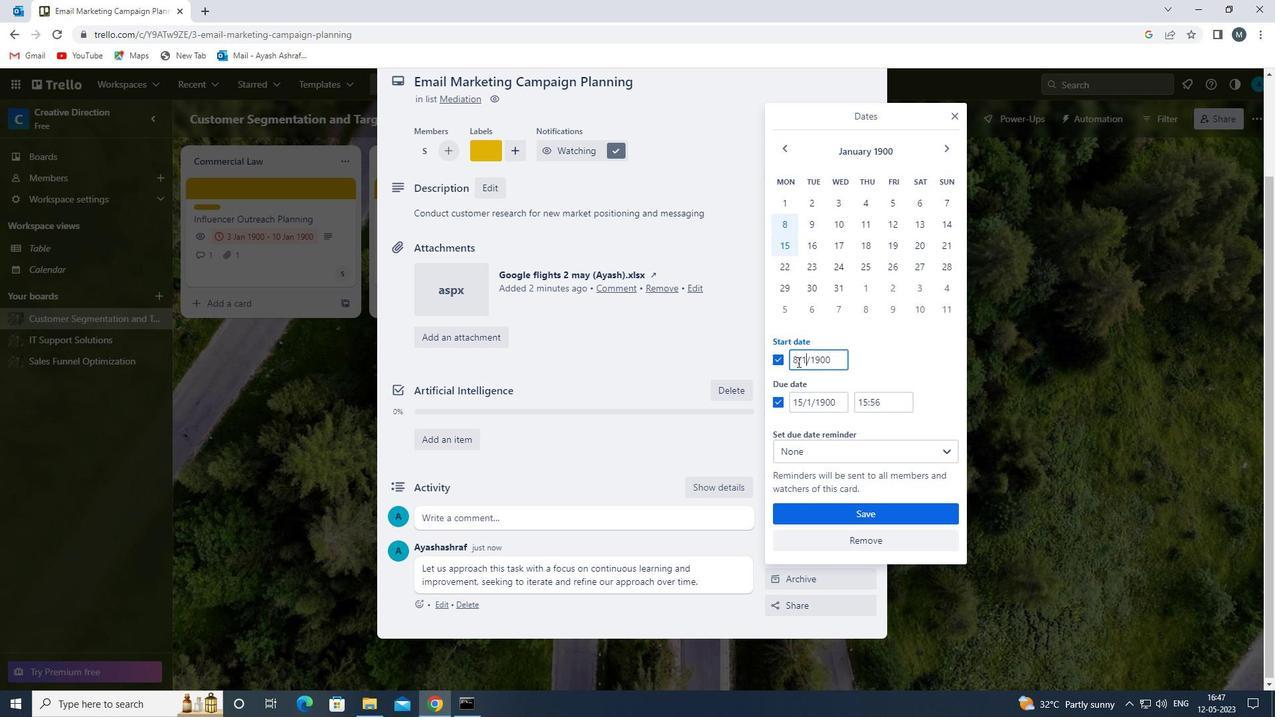 
Action: Mouse pressed left at (799, 360)
Screenshot: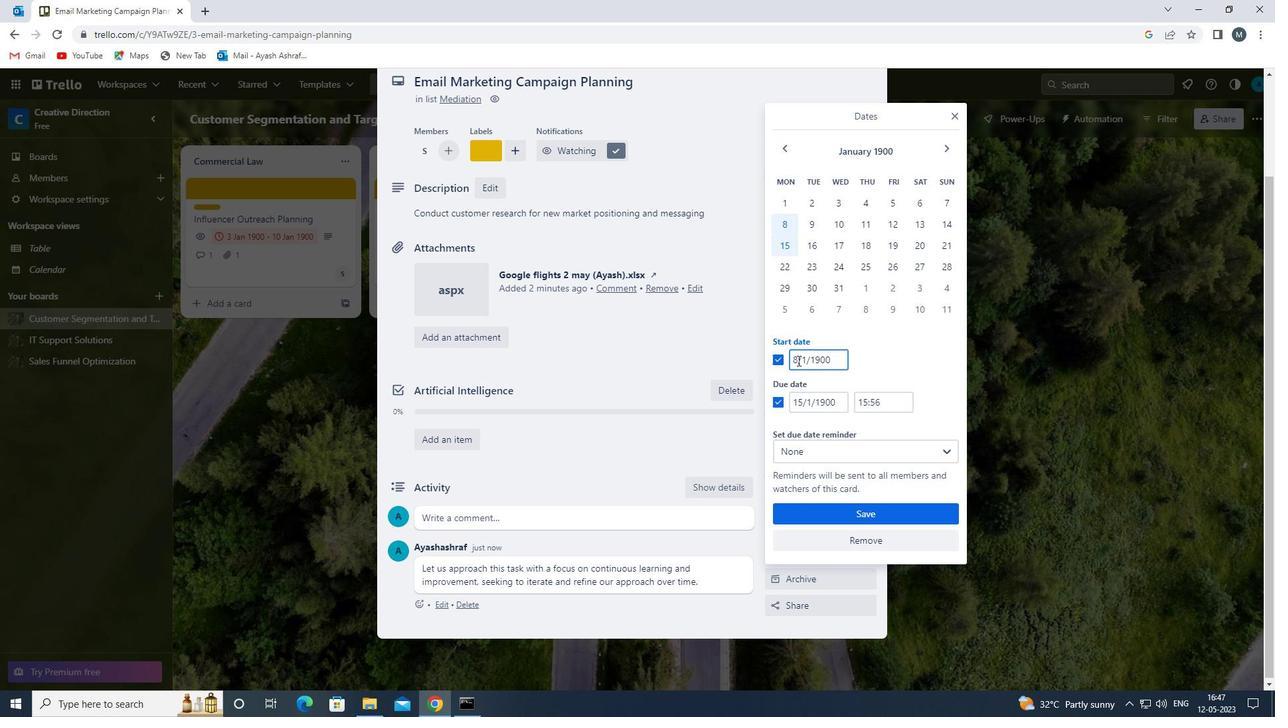 
Action: Mouse moved to (801, 358)
Screenshot: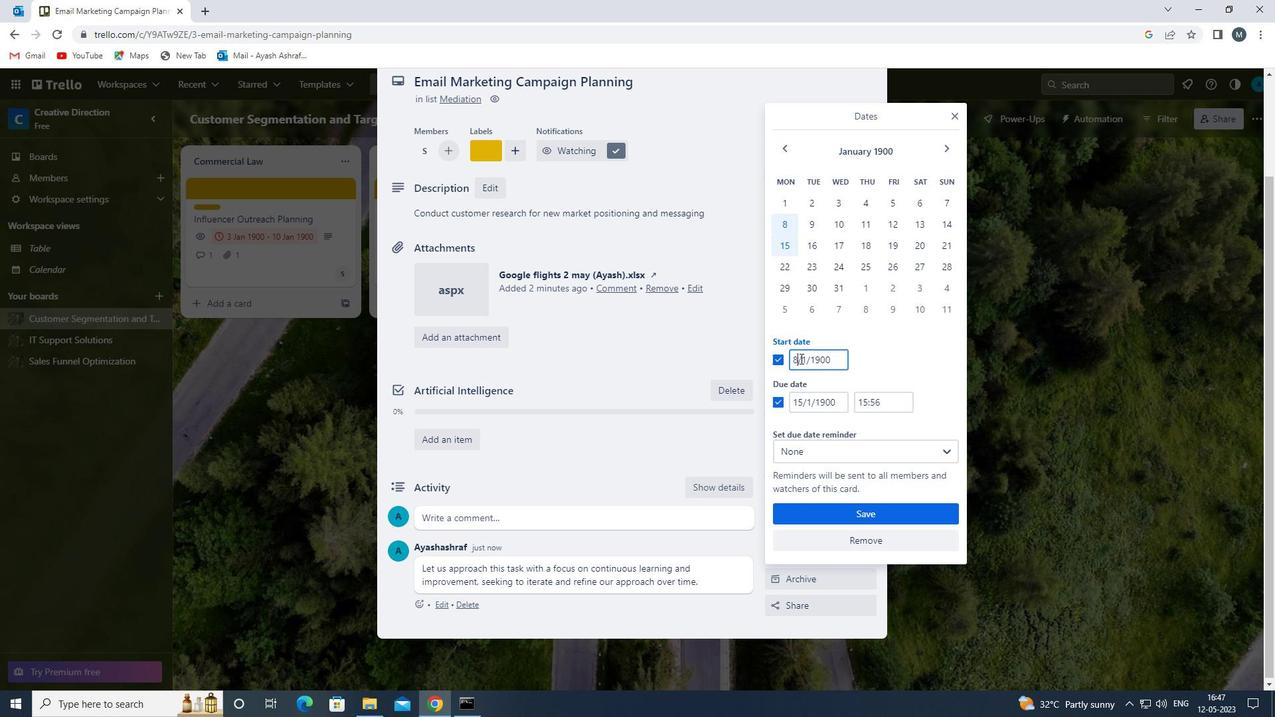 
Action: Key pressed <Key.backspace>09
Screenshot: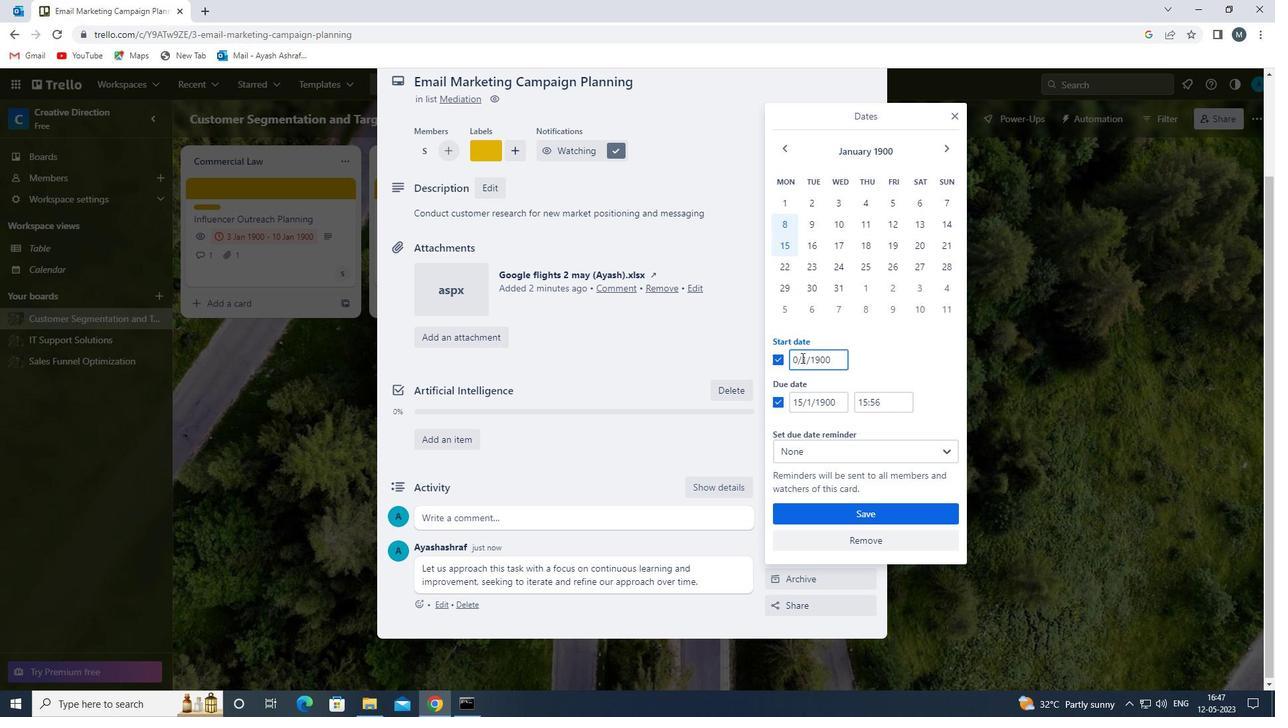 
Action: Mouse moved to (808, 359)
Screenshot: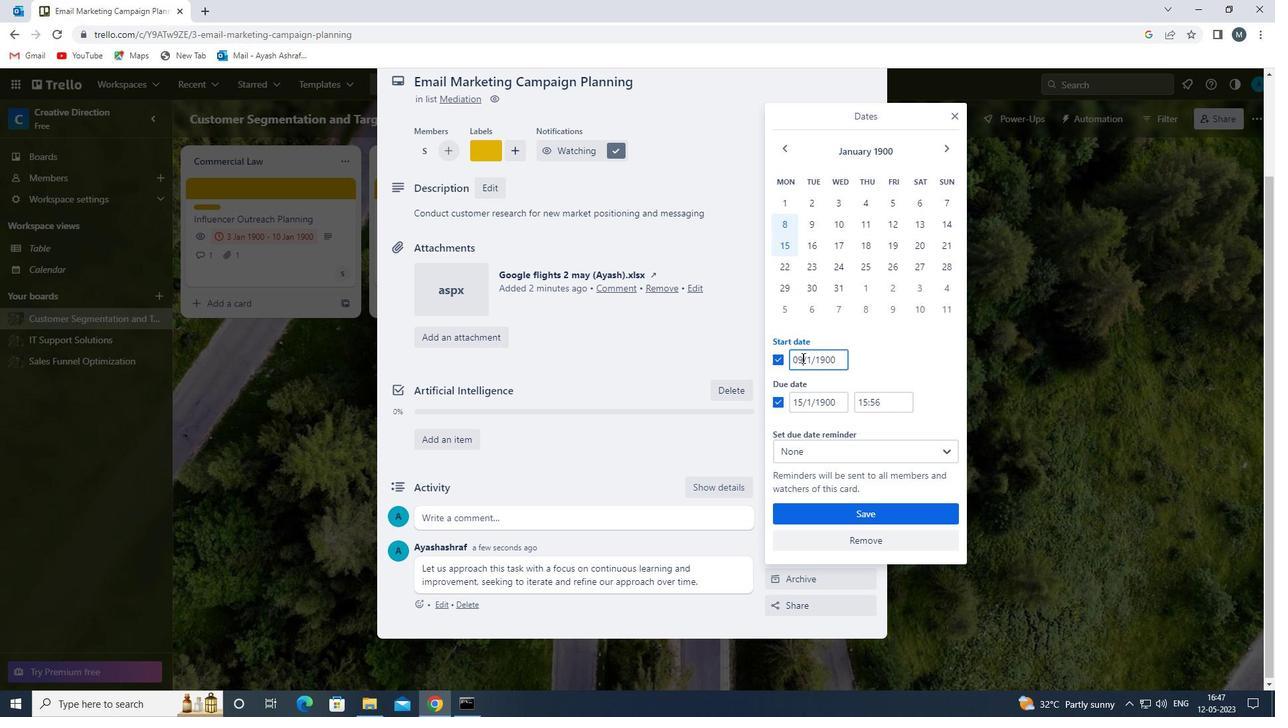 
Action: Mouse pressed left at (808, 359)
Screenshot: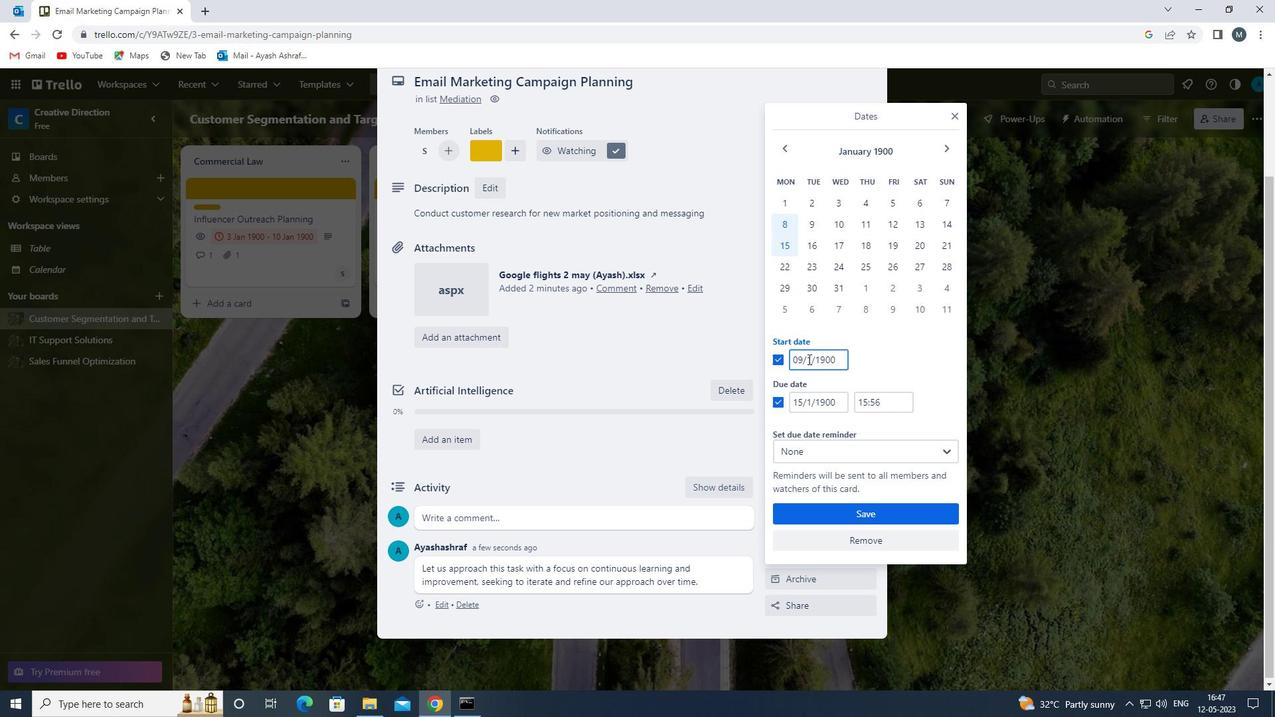 
Action: Mouse moved to (815, 363)
Screenshot: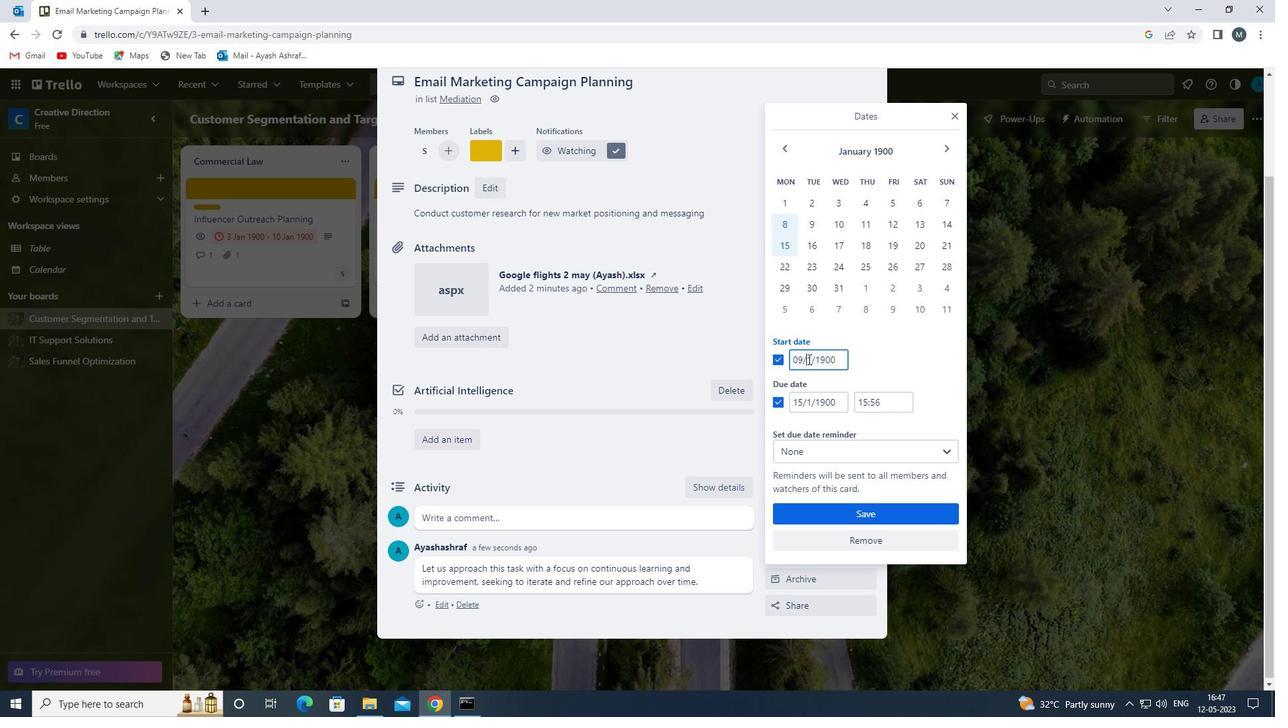 
Action: Key pressed 0
Screenshot: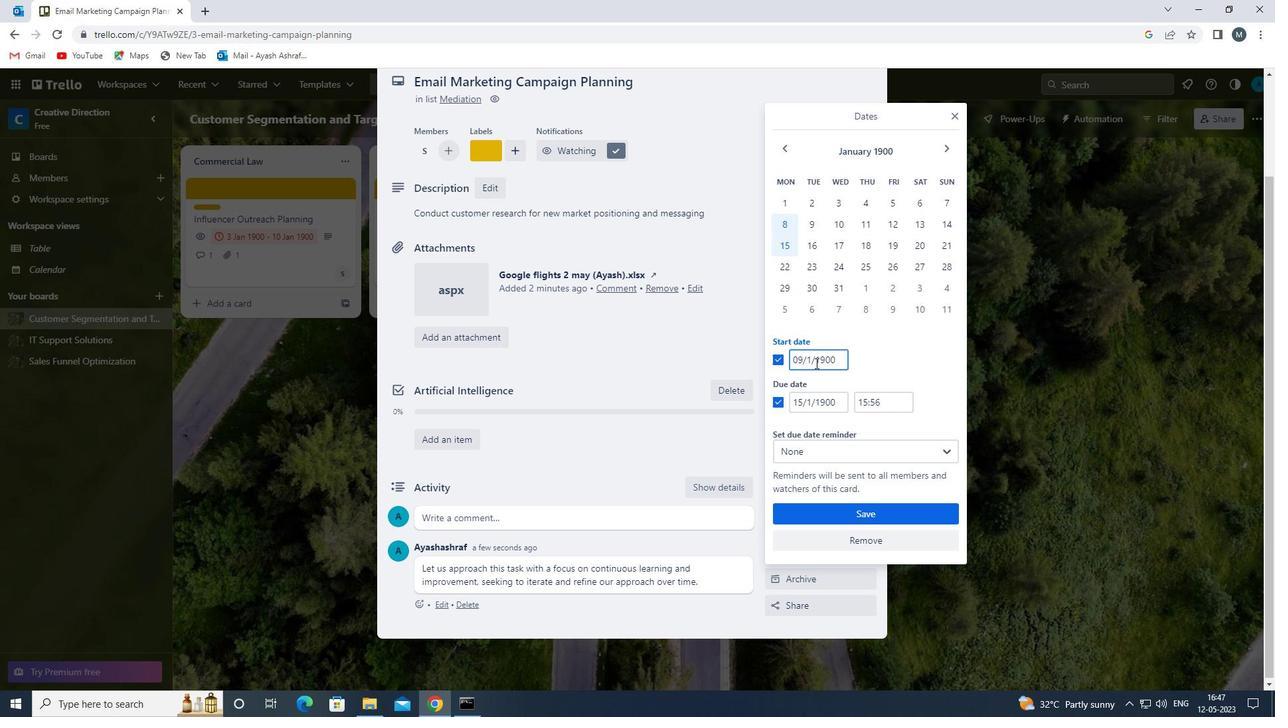 
Action: Mouse moved to (800, 405)
Screenshot: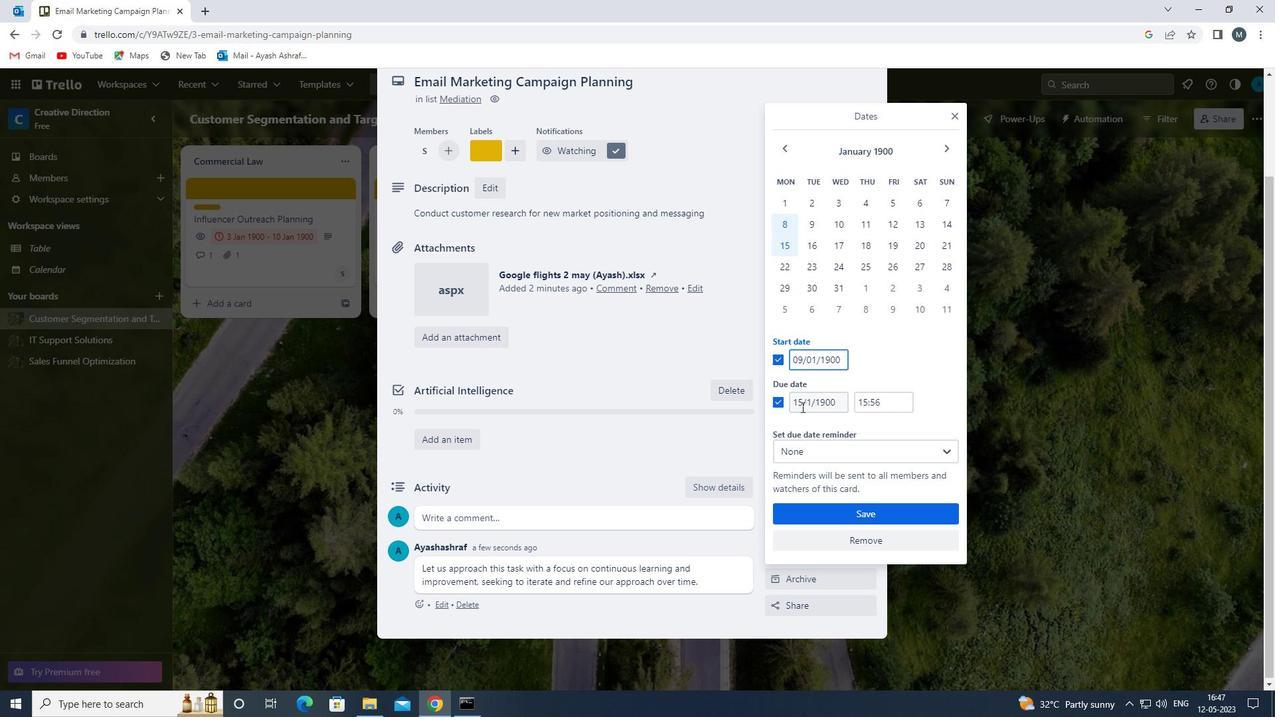 
Action: Mouse pressed left at (800, 405)
Screenshot: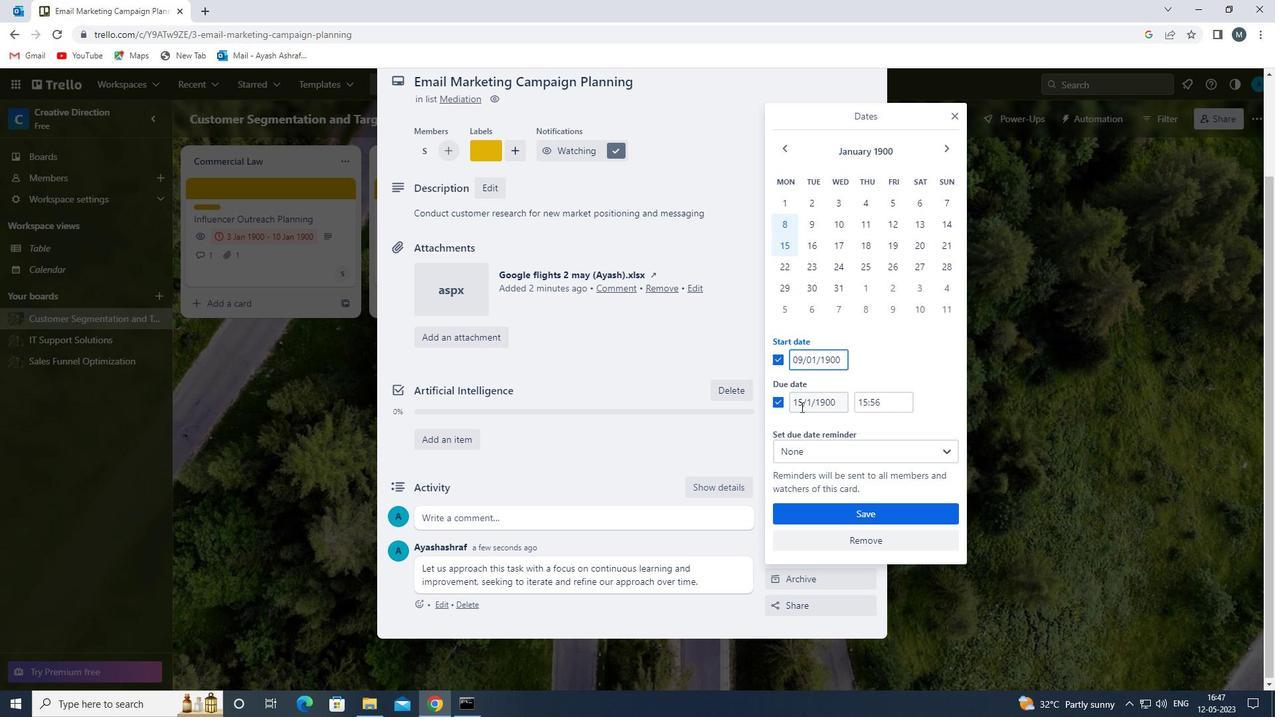 
Action: Mouse moved to (802, 405)
Screenshot: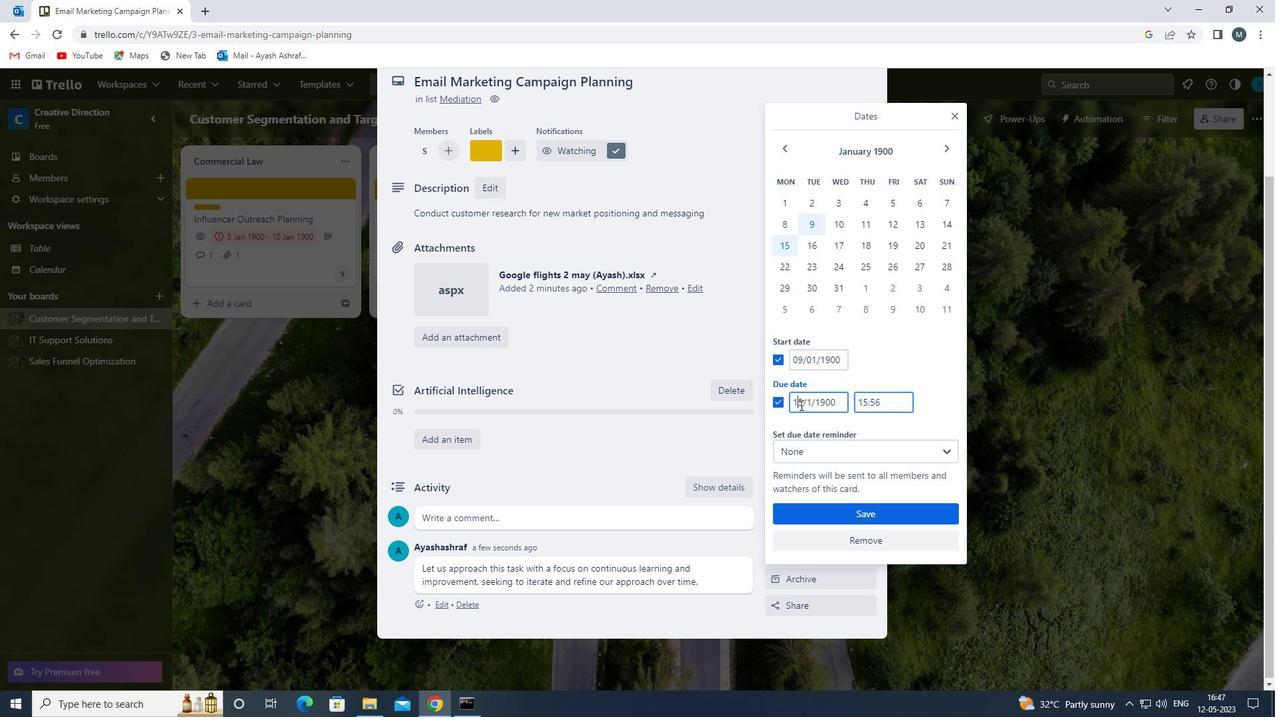 
Action: Mouse pressed left at (802, 405)
Screenshot: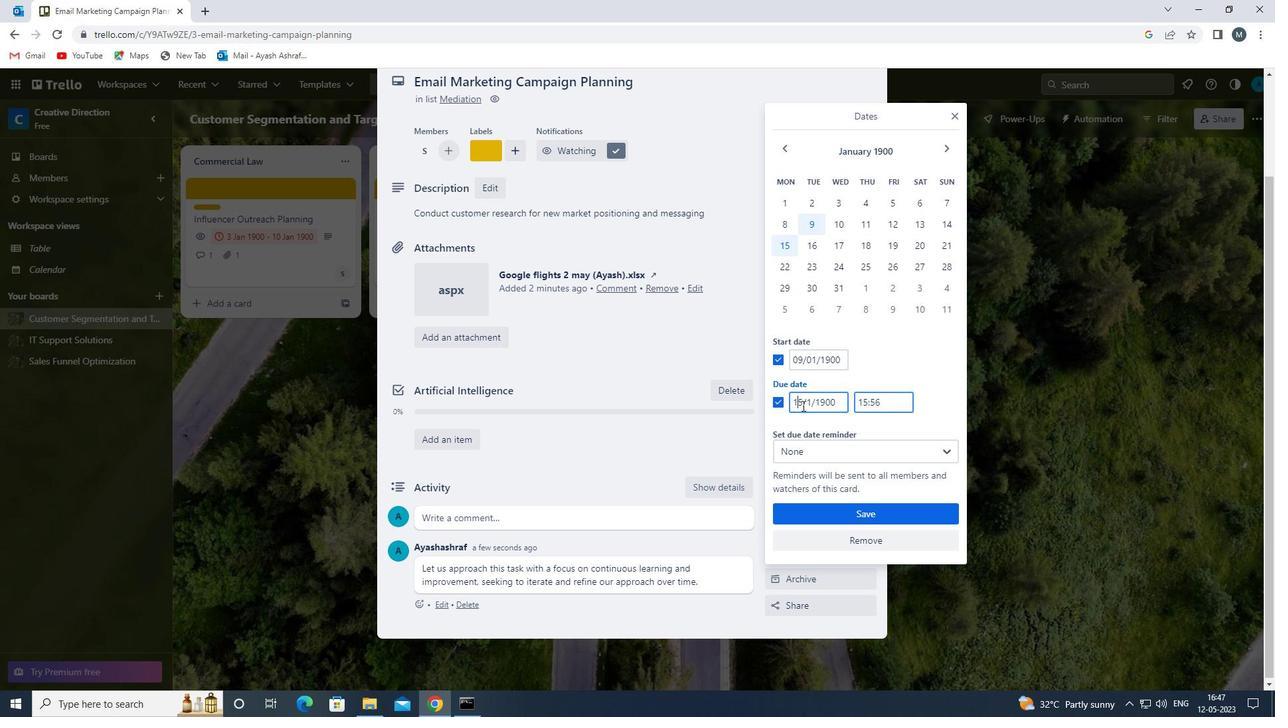 
Action: Mouse moved to (806, 401)
Screenshot: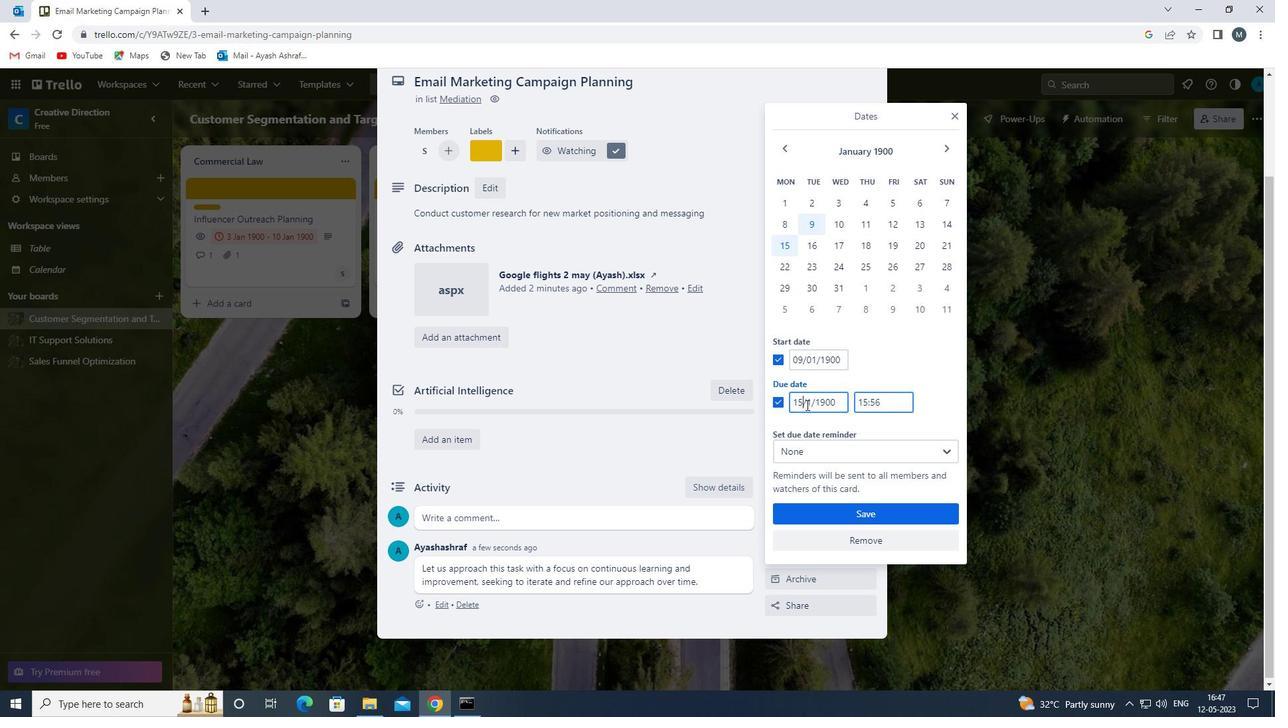 
Action: Key pressed <Key.backspace>6
Screenshot: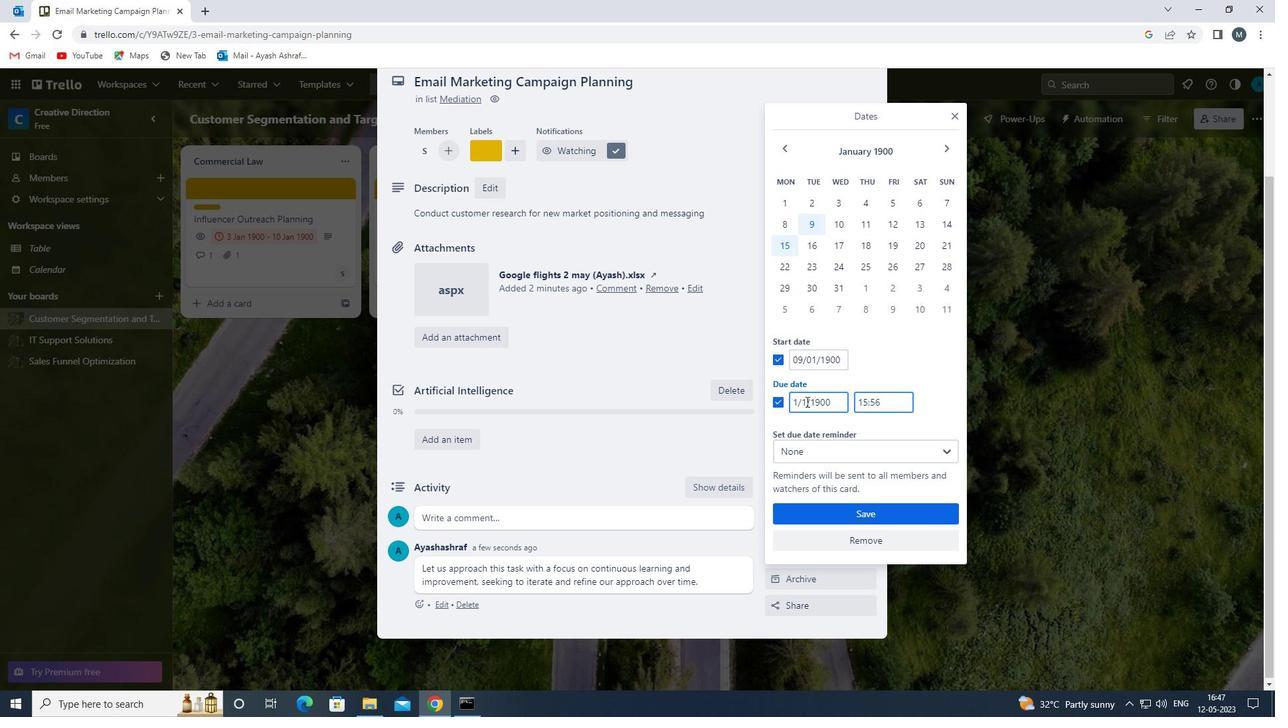 
Action: Mouse moved to (809, 403)
Screenshot: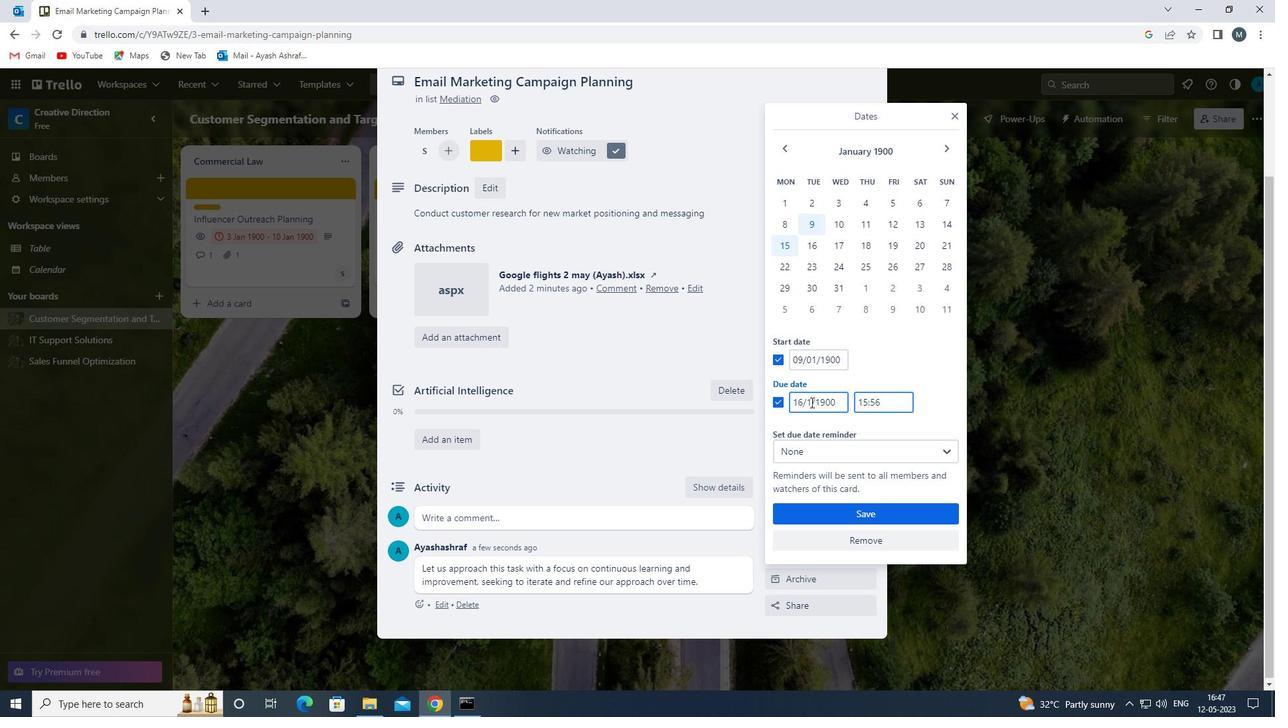 
Action: Mouse pressed left at (809, 403)
Screenshot: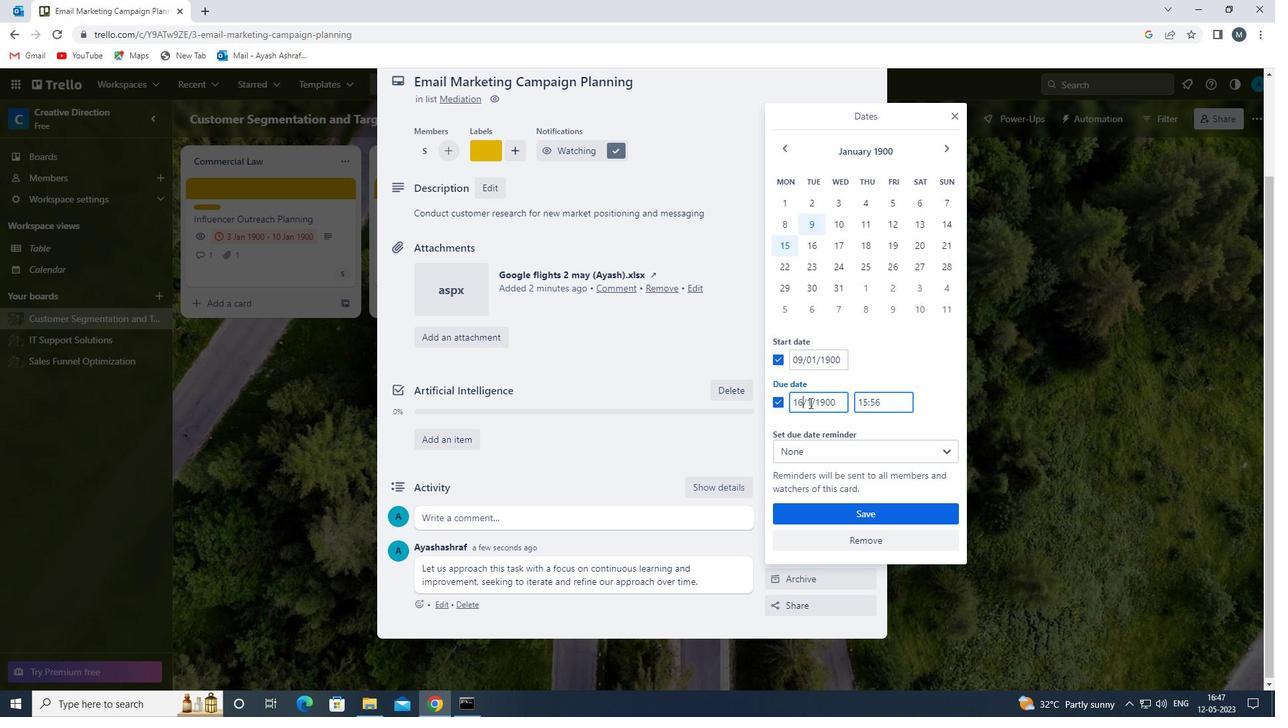 
Action: Mouse moved to (809, 404)
Screenshot: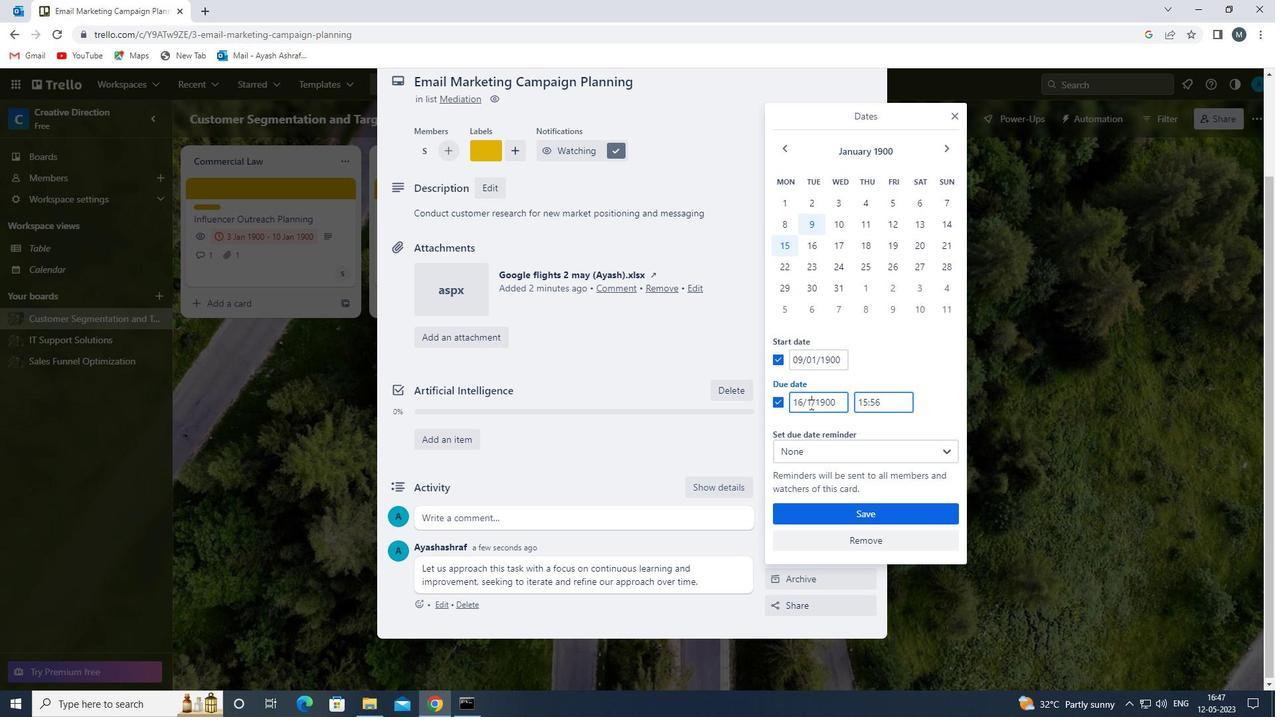 
Action: Mouse pressed left at (809, 404)
Screenshot: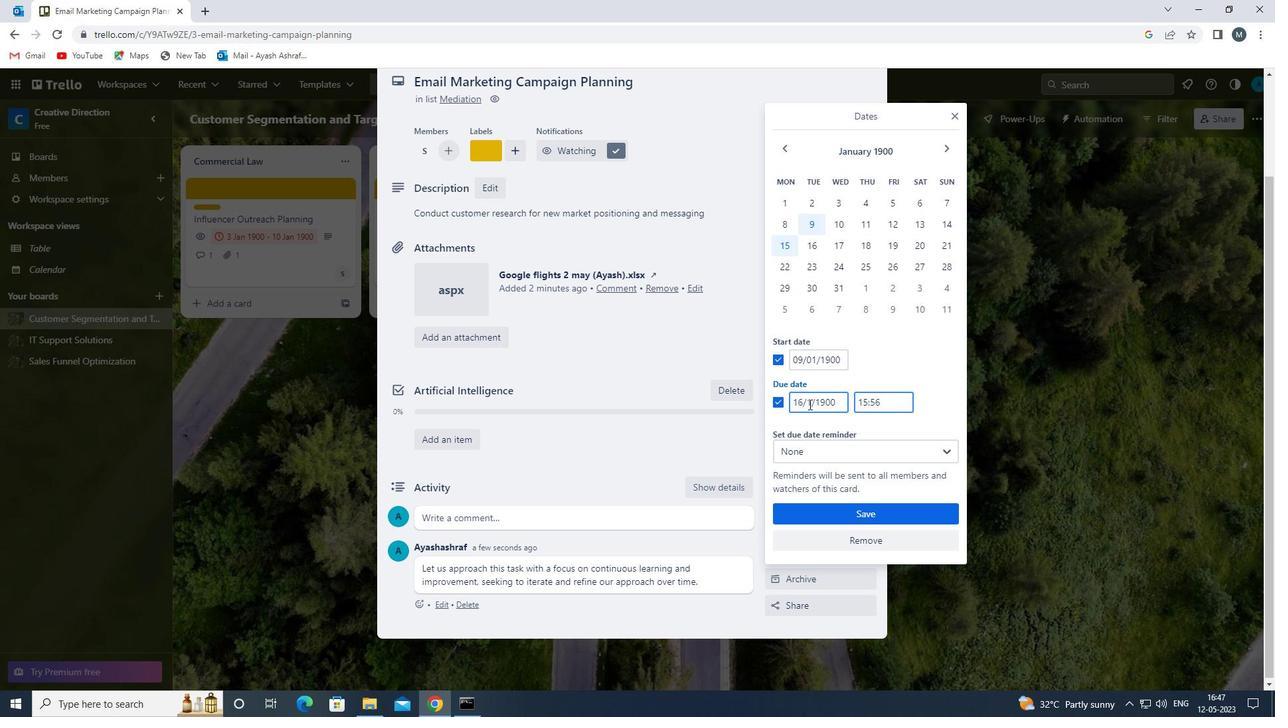 
Action: Mouse moved to (812, 404)
Screenshot: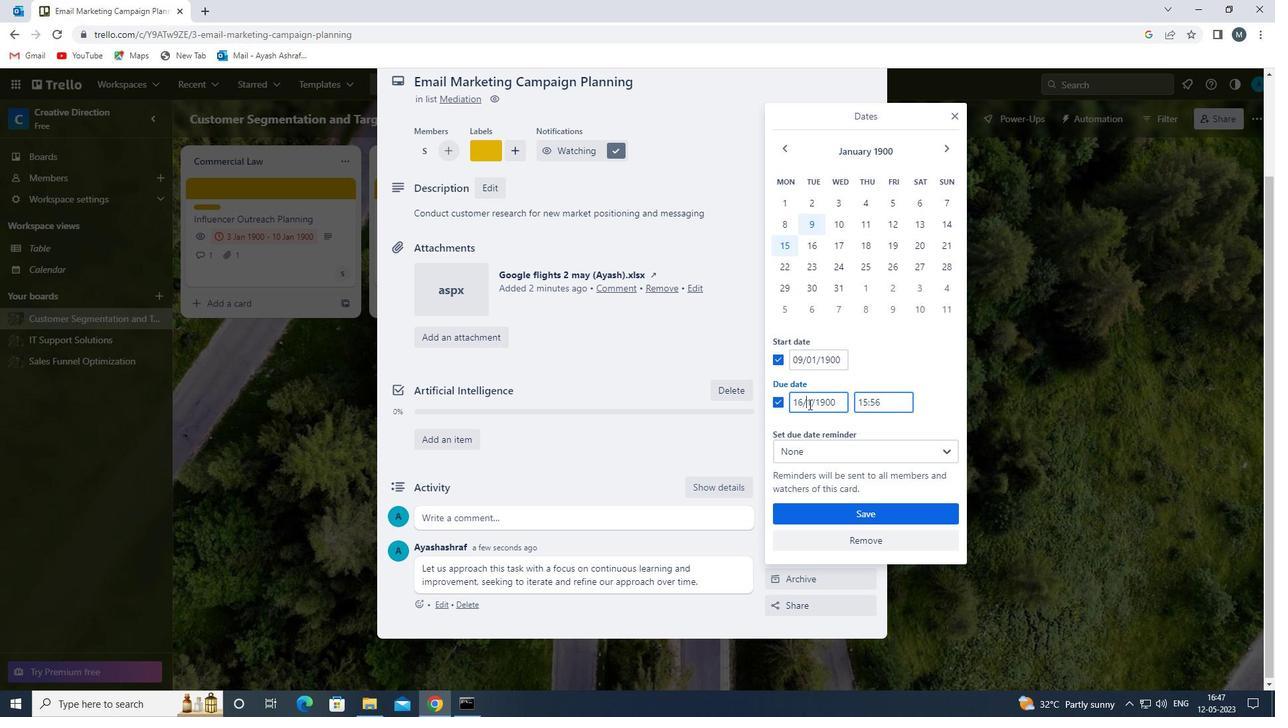 
Action: Key pressed 0
Screenshot: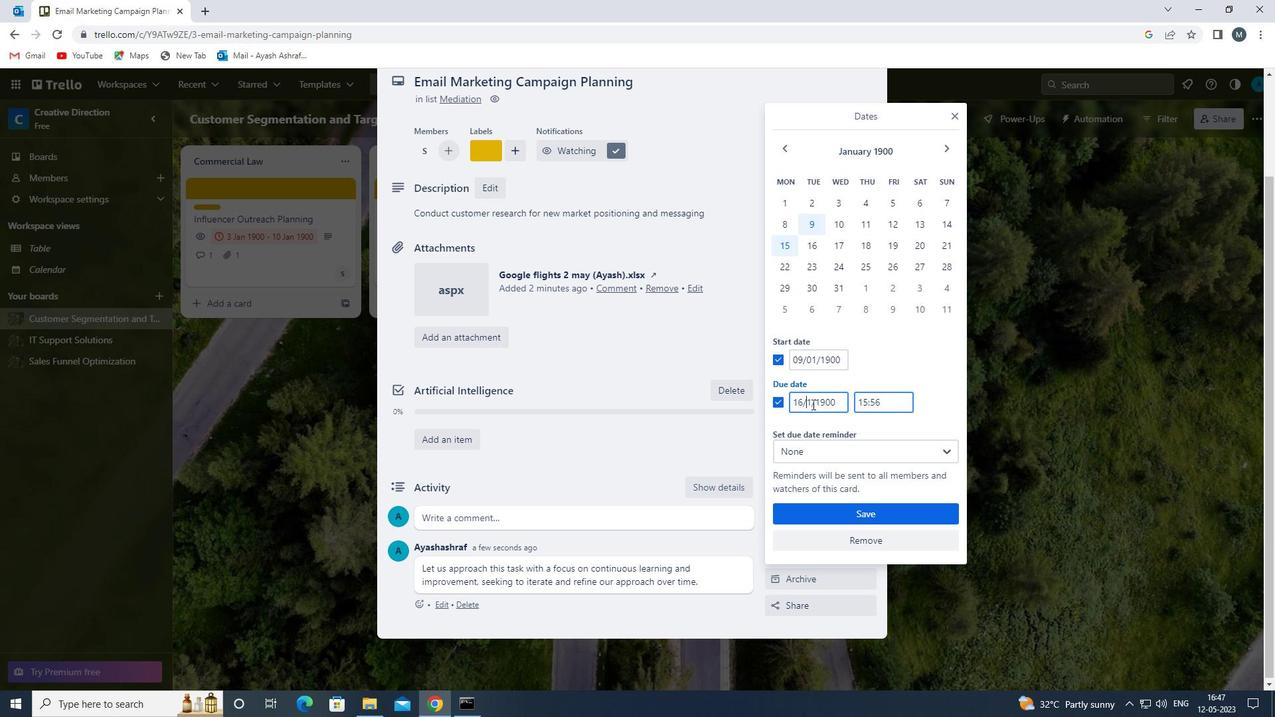 
Action: Mouse moved to (839, 512)
Screenshot: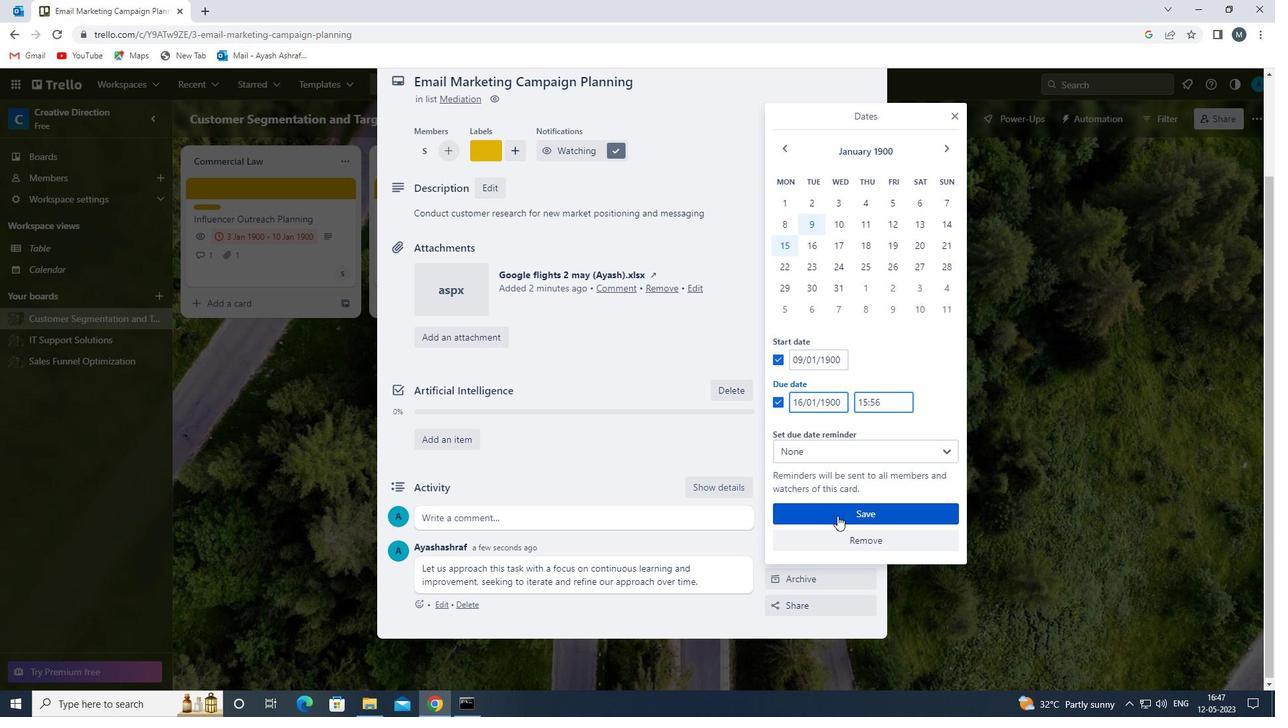 
Action: Mouse pressed left at (839, 512)
Screenshot: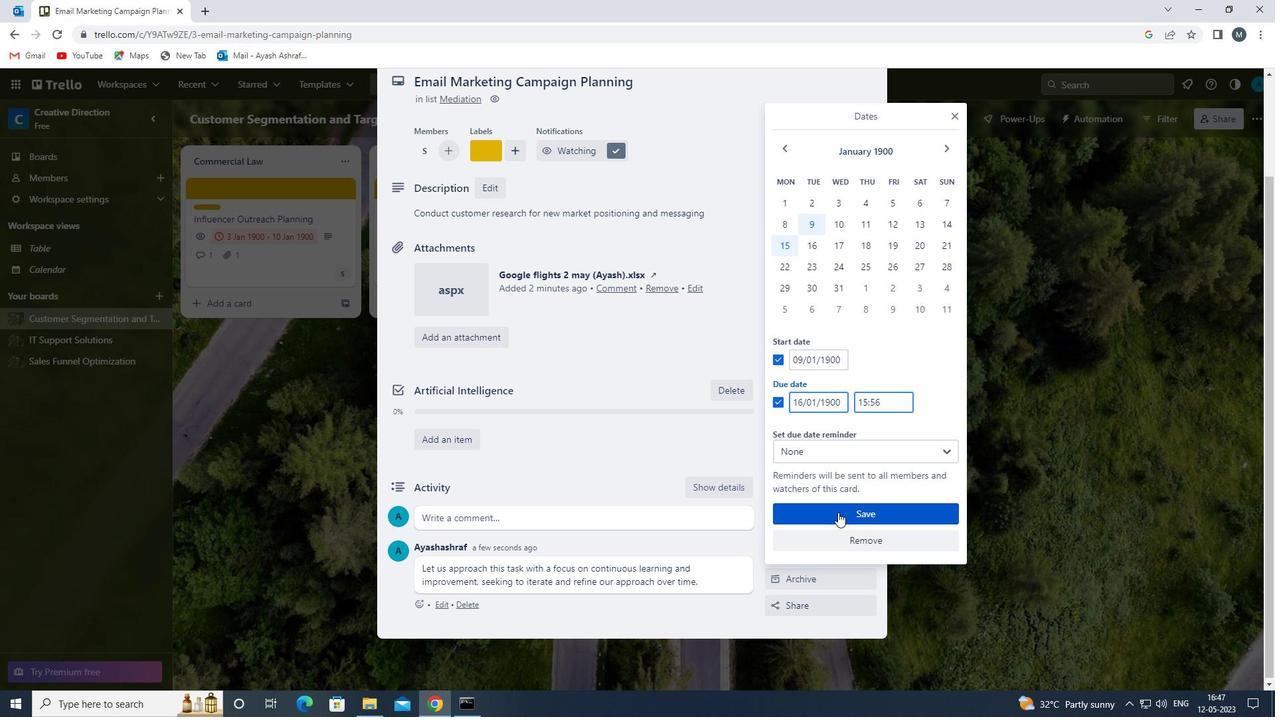 
Action: Mouse moved to (702, 531)
Screenshot: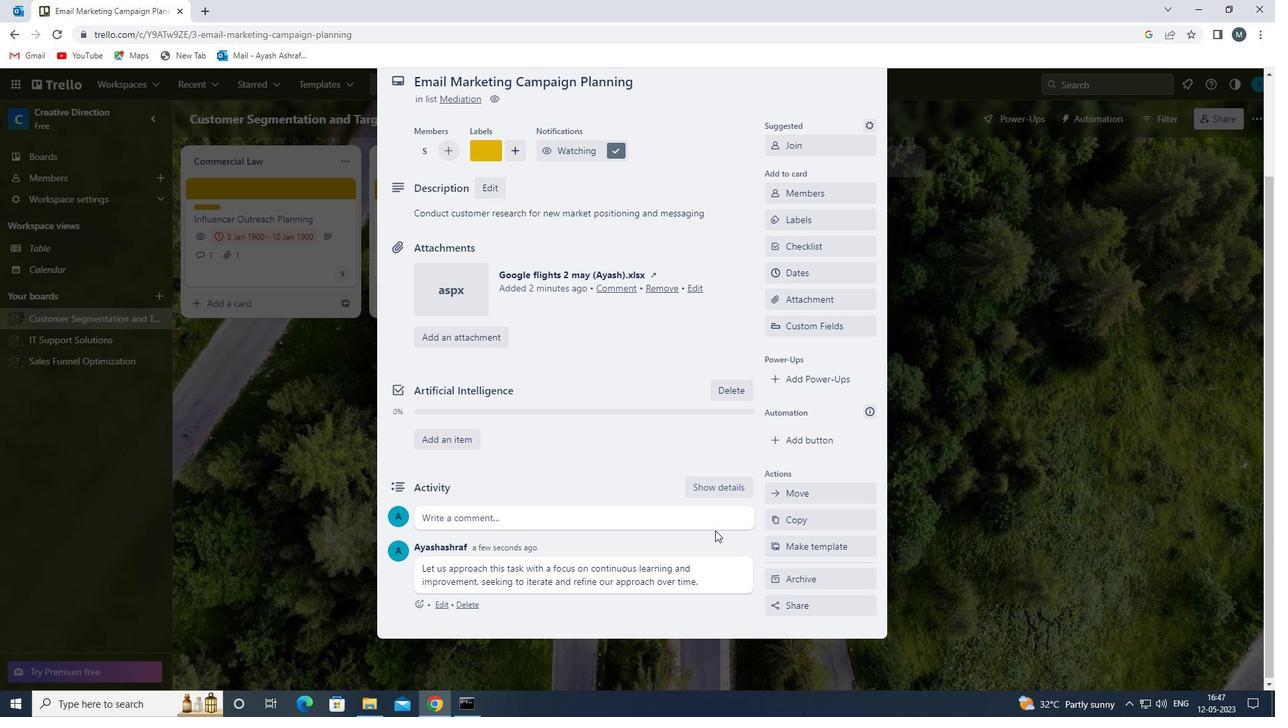 
Action: Mouse scrolled (702, 532) with delta (0, 0)
Screenshot: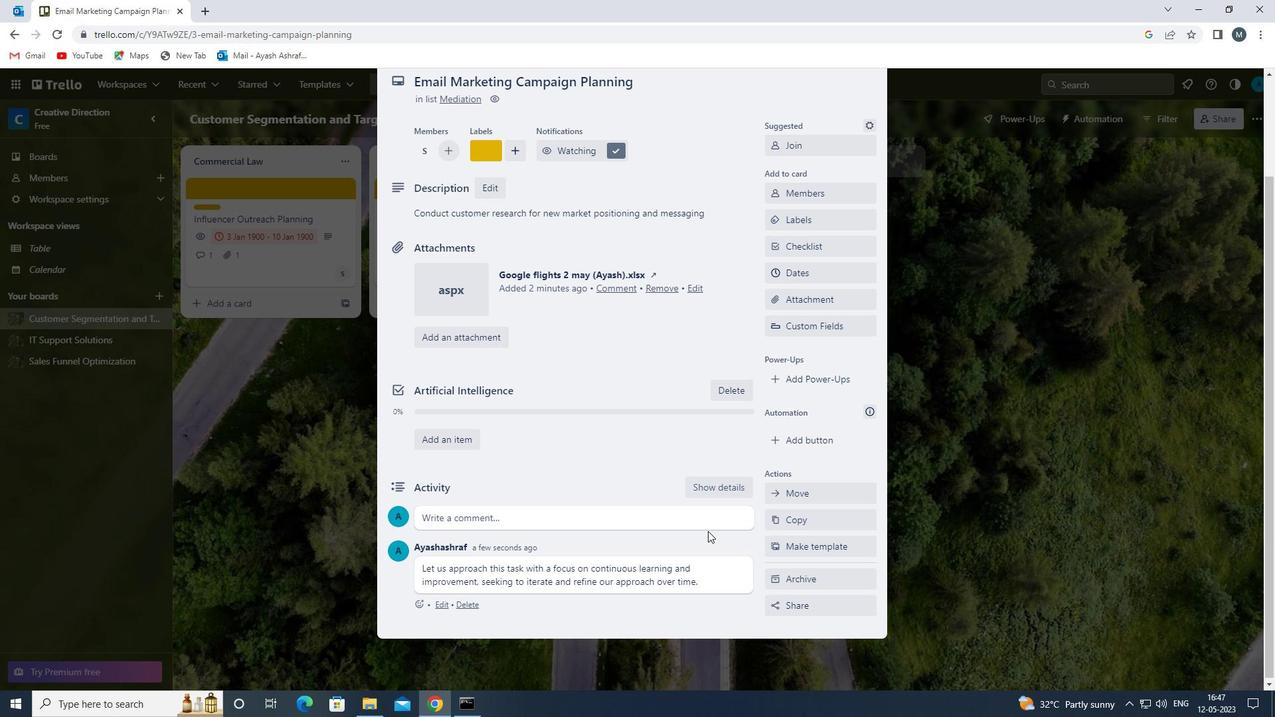 
Action: Mouse scrolled (702, 532) with delta (0, 0)
Screenshot: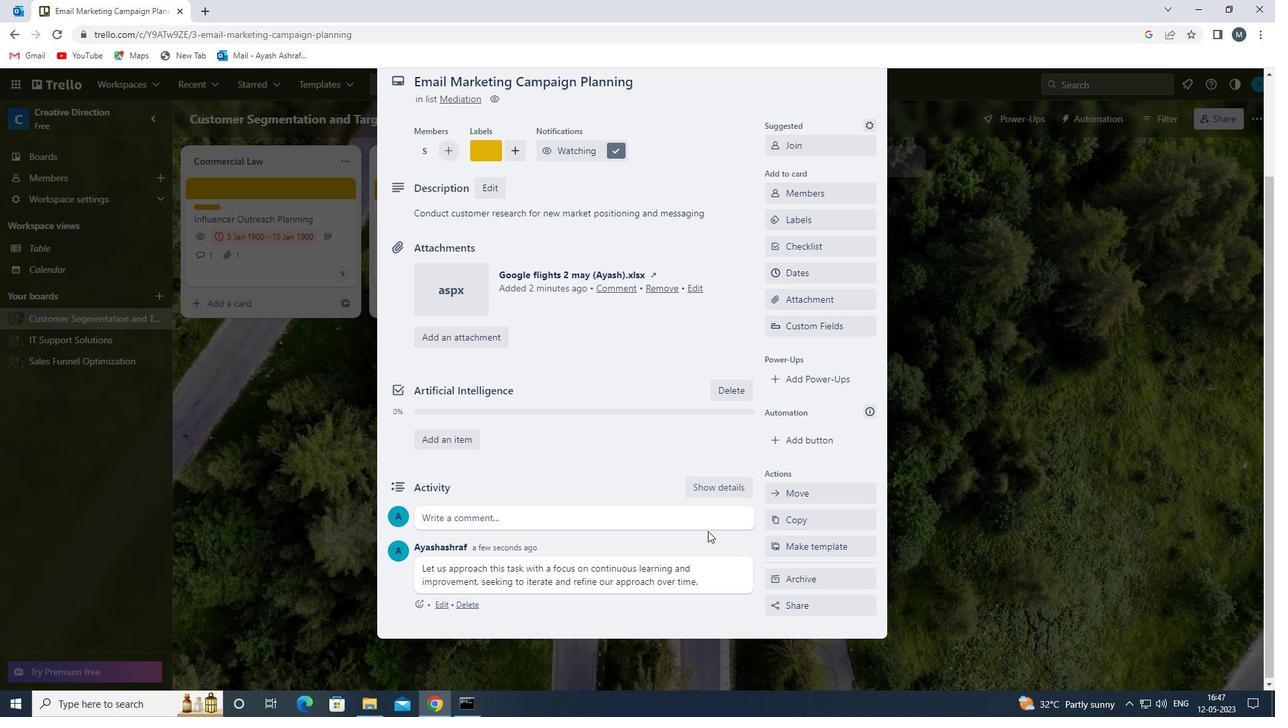 
Action: Mouse scrolled (702, 532) with delta (0, 0)
Screenshot: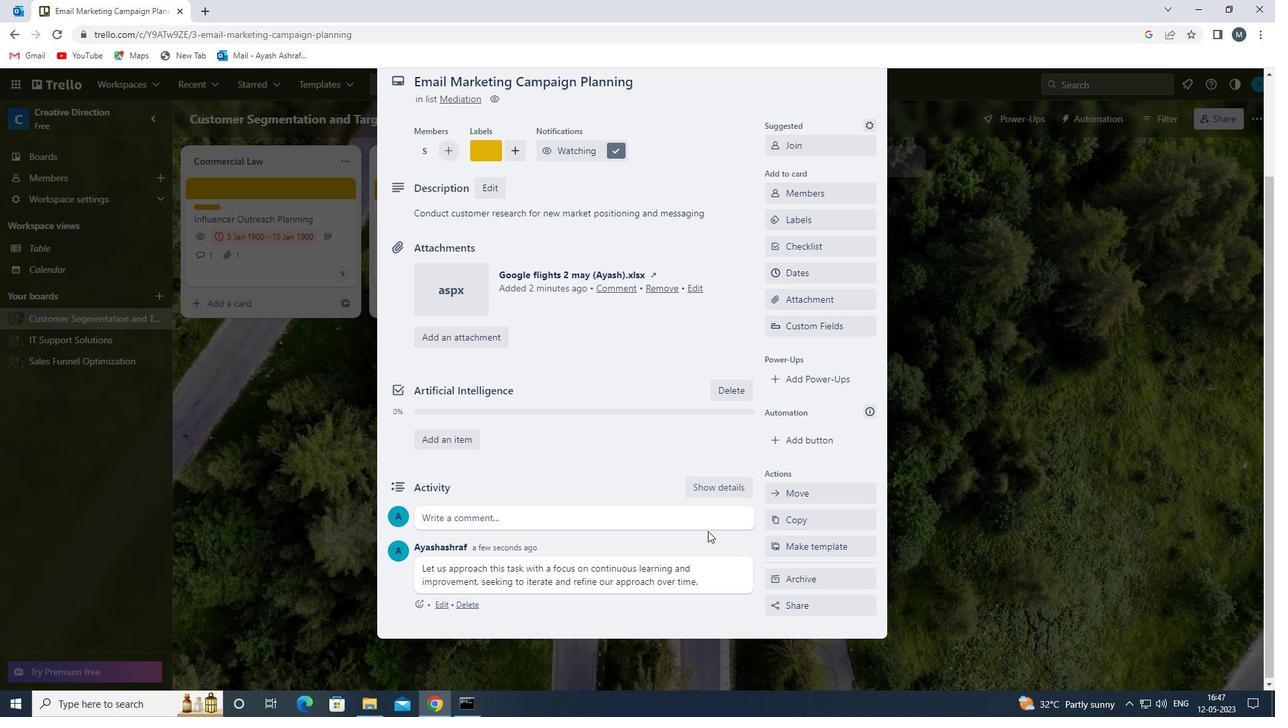 
Action: Mouse scrolled (702, 532) with delta (0, 0)
Screenshot: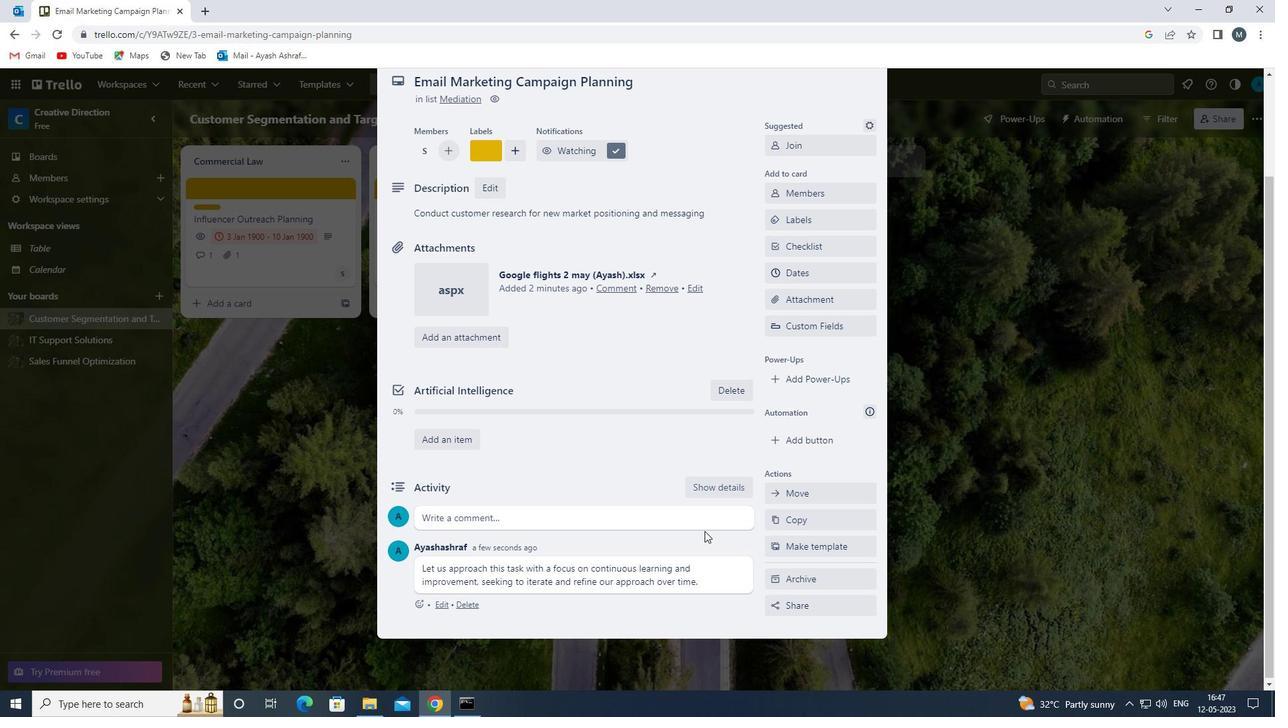 
Action: Mouse scrolled (702, 532) with delta (0, 0)
Screenshot: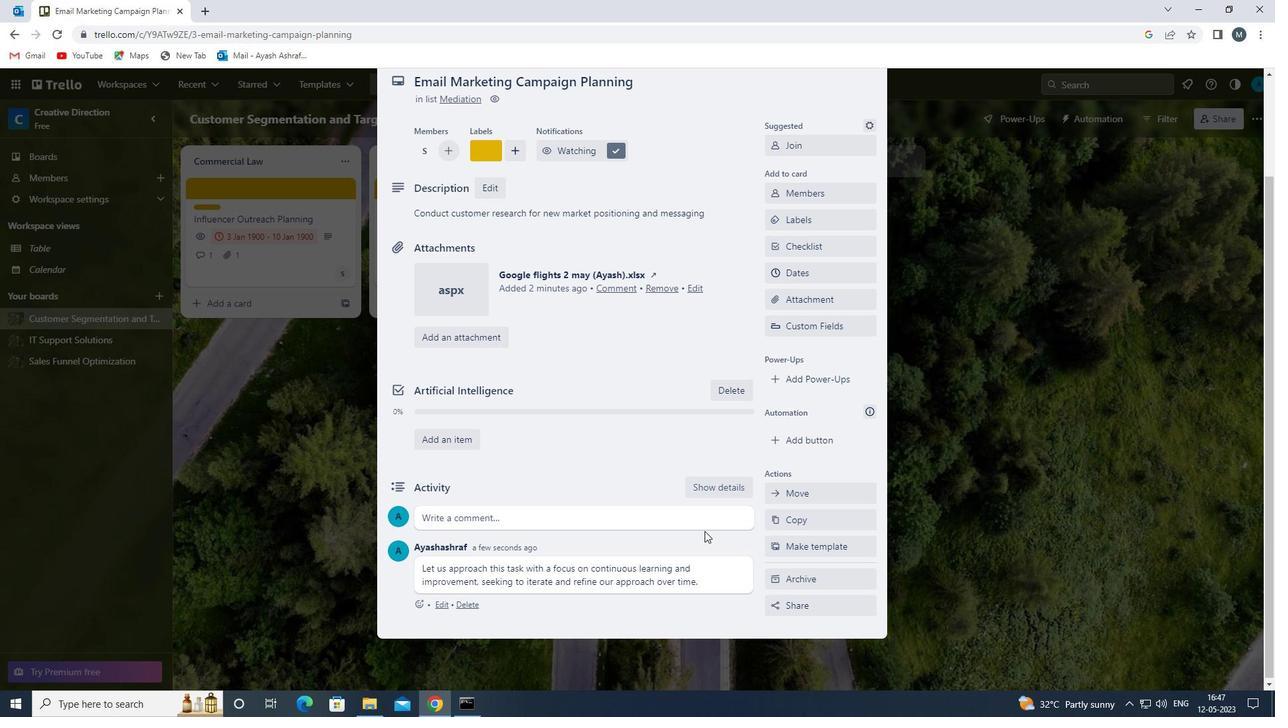 
Action: Mouse scrolled (702, 532) with delta (0, 0)
Screenshot: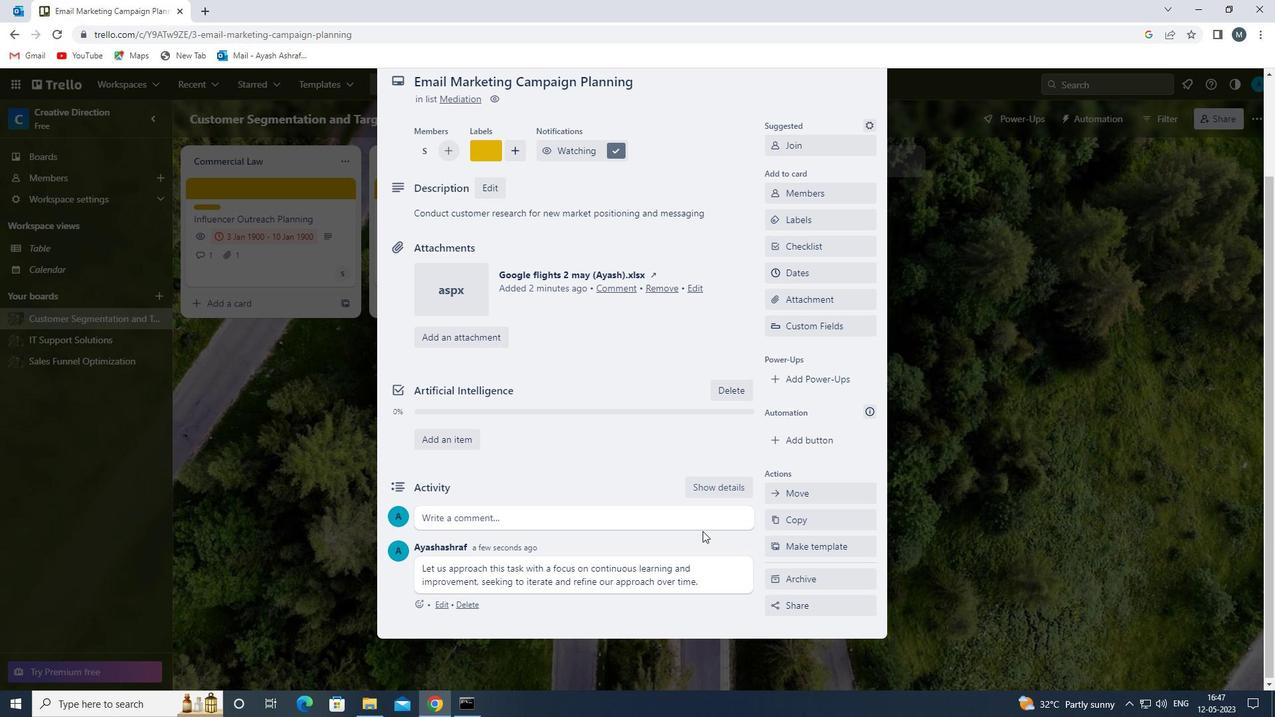 
Action: Mouse scrolled (702, 532) with delta (0, 0)
Screenshot: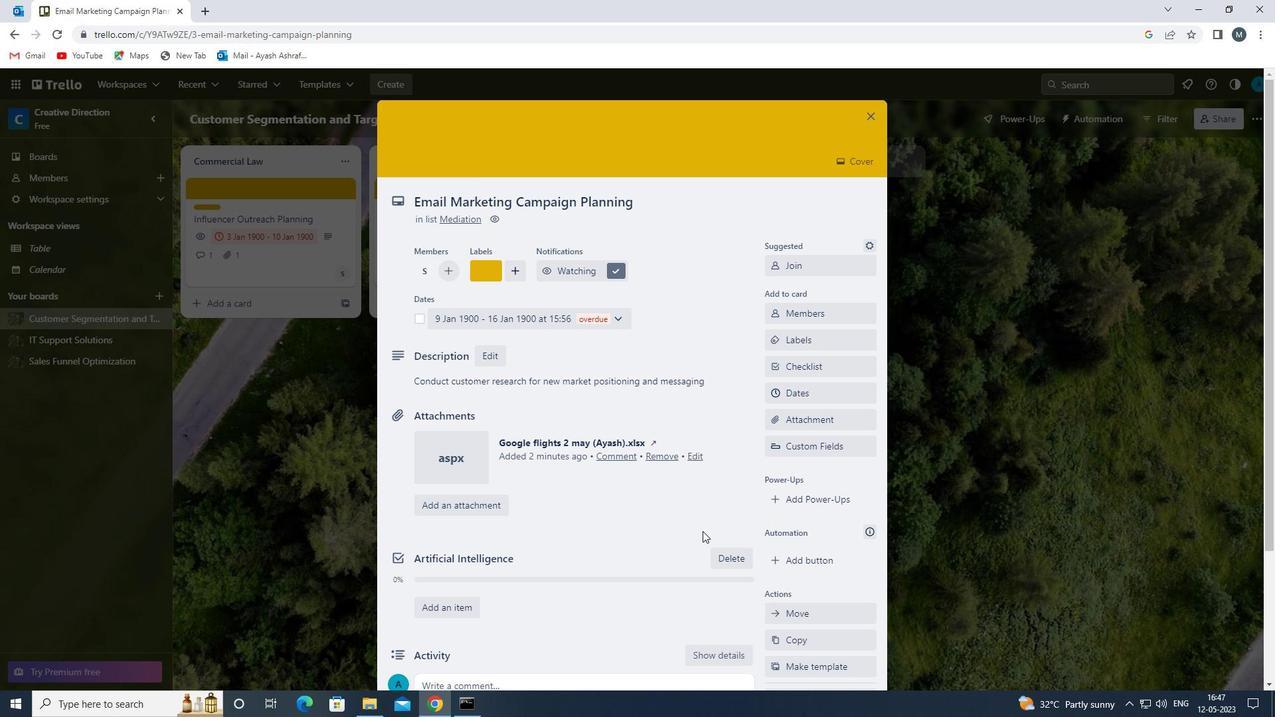 
Action: Mouse scrolled (702, 532) with delta (0, 0)
Screenshot: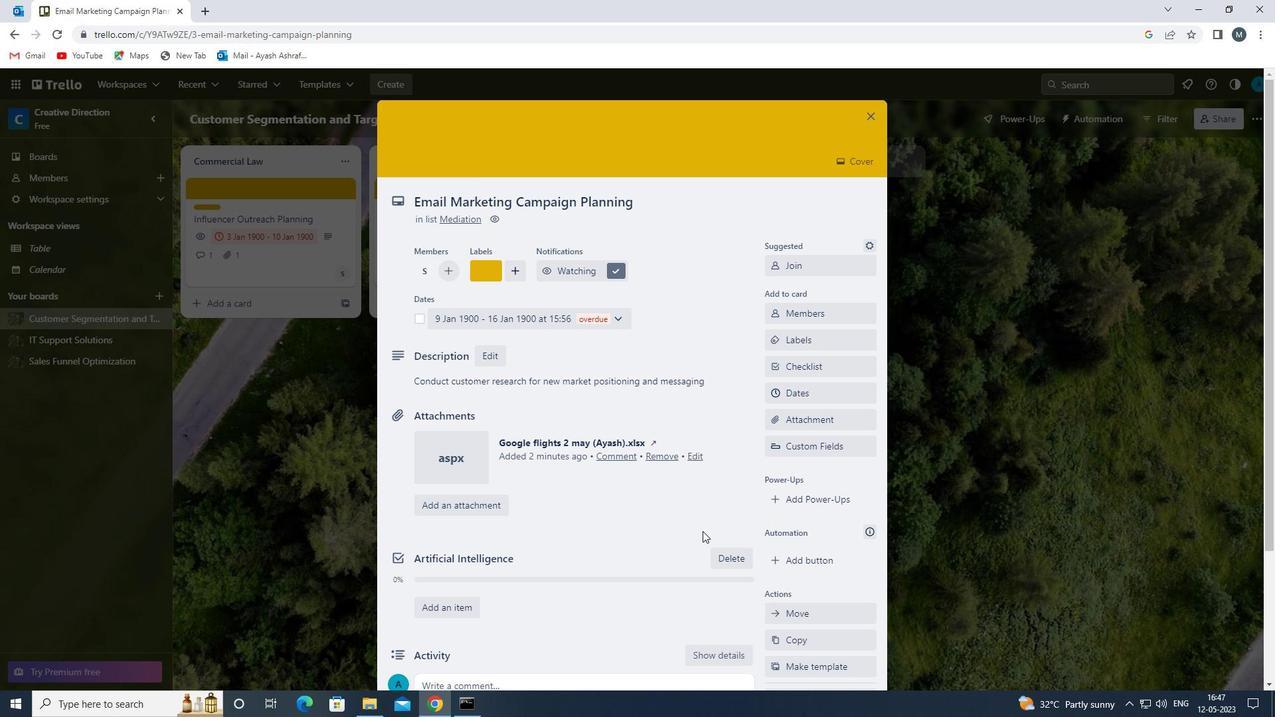 
Action: Mouse scrolled (702, 532) with delta (0, 0)
Screenshot: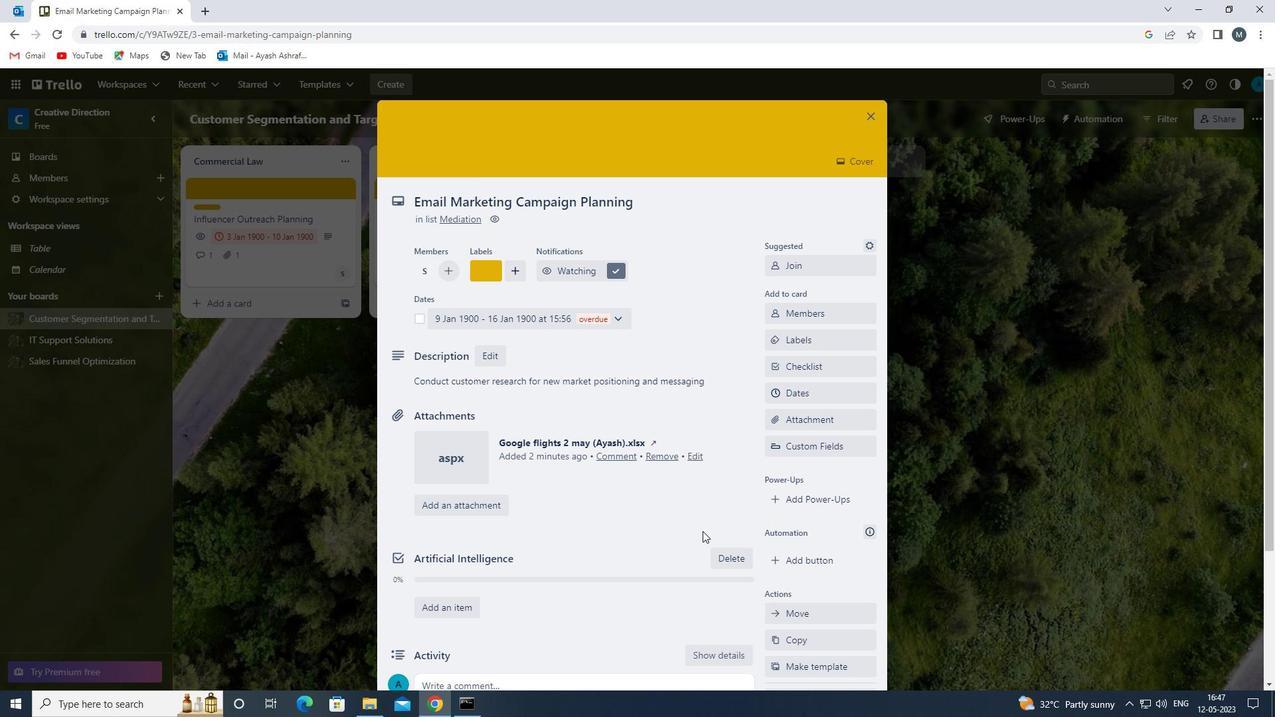 
Action: Mouse scrolled (702, 532) with delta (0, 0)
Screenshot: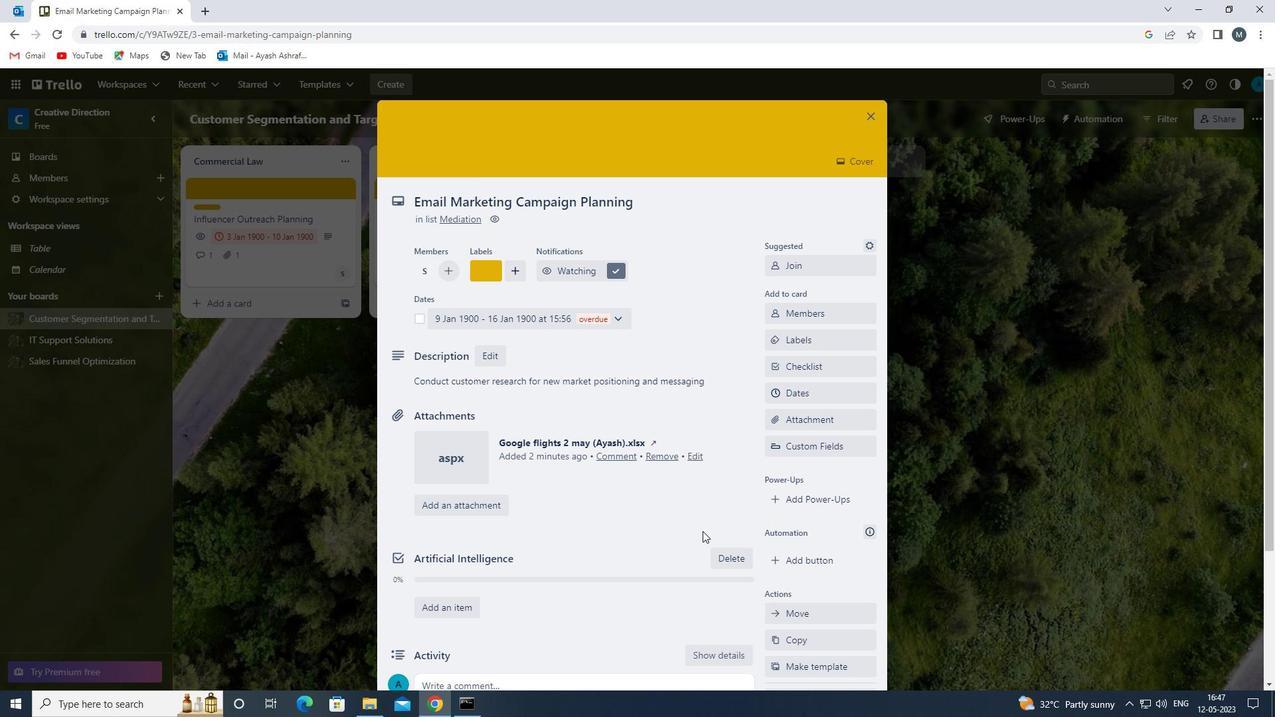 
